 Task: Display the picks of the 2022 Victory Lane Racing NASCAR Cup Series for the race "Kwik Trip 250" on the track "Road America".
Action: Mouse scrolled (345, 455) with delta (0, 0)
Screenshot: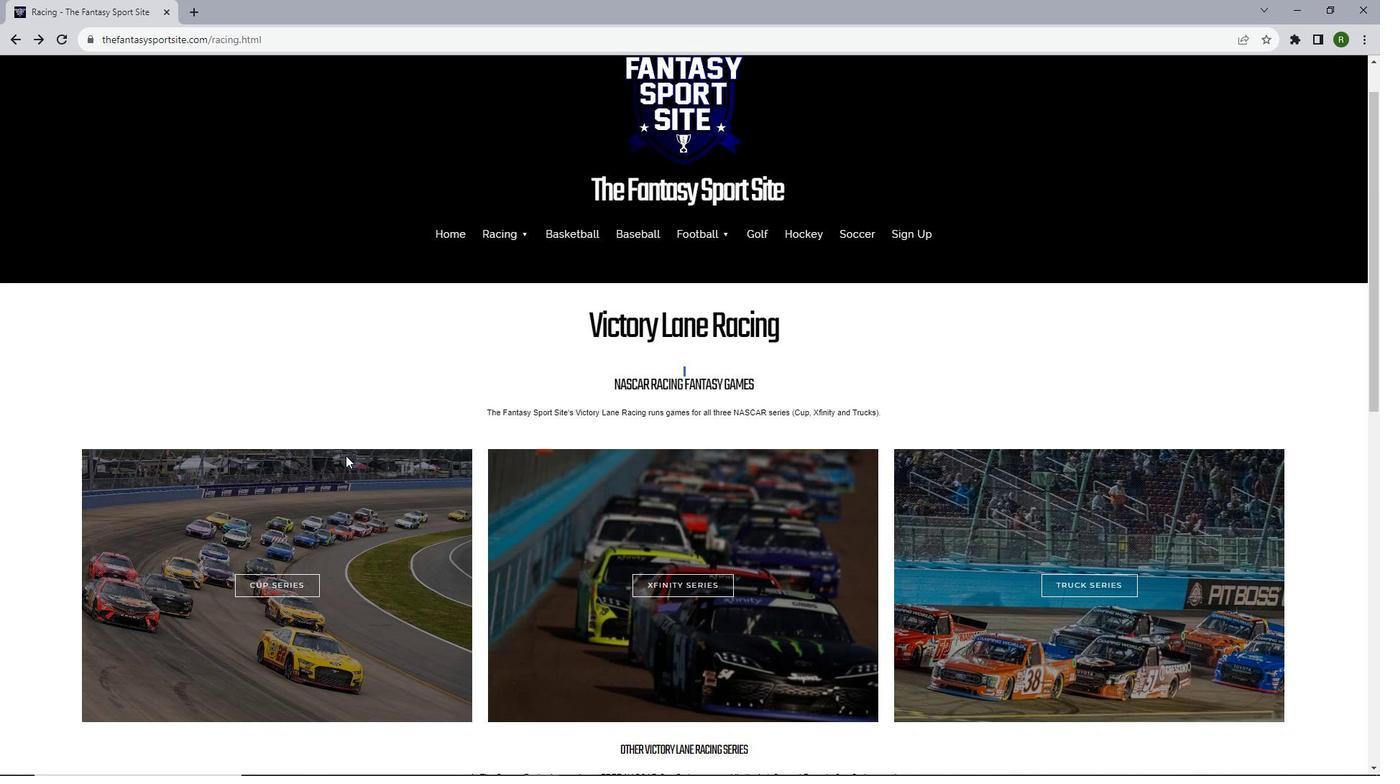 
Action: Mouse scrolled (345, 455) with delta (0, 0)
Screenshot: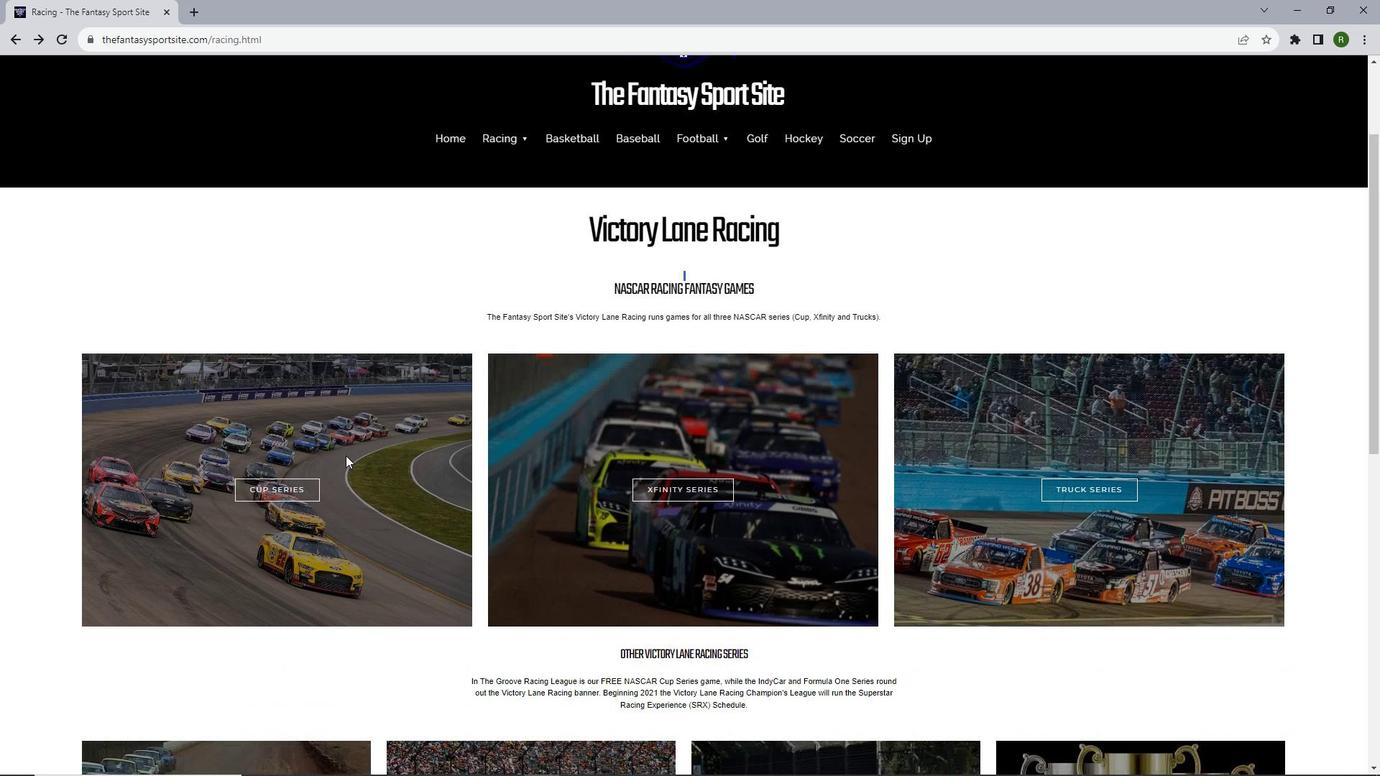 
Action: Mouse scrolled (345, 455) with delta (0, 0)
Screenshot: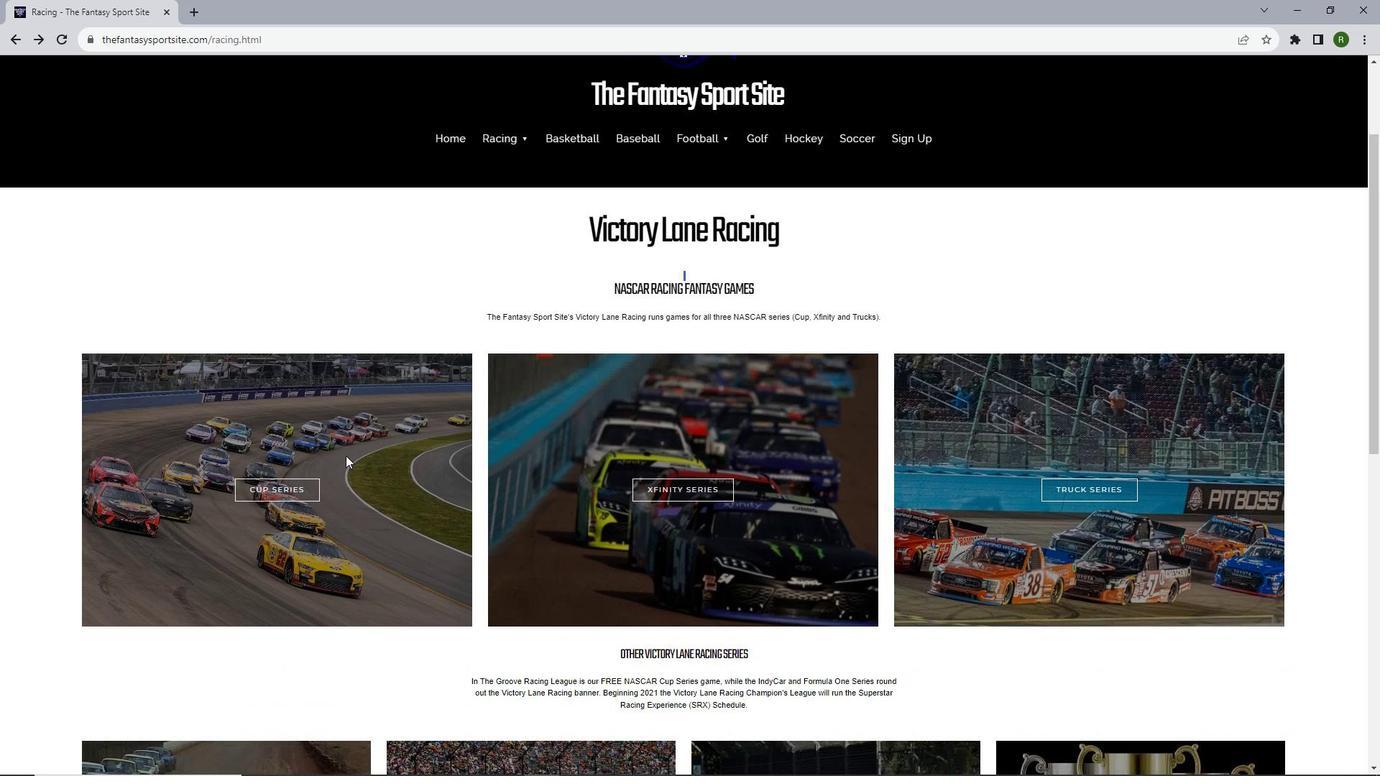 
Action: Mouse scrolled (345, 455) with delta (0, 0)
Screenshot: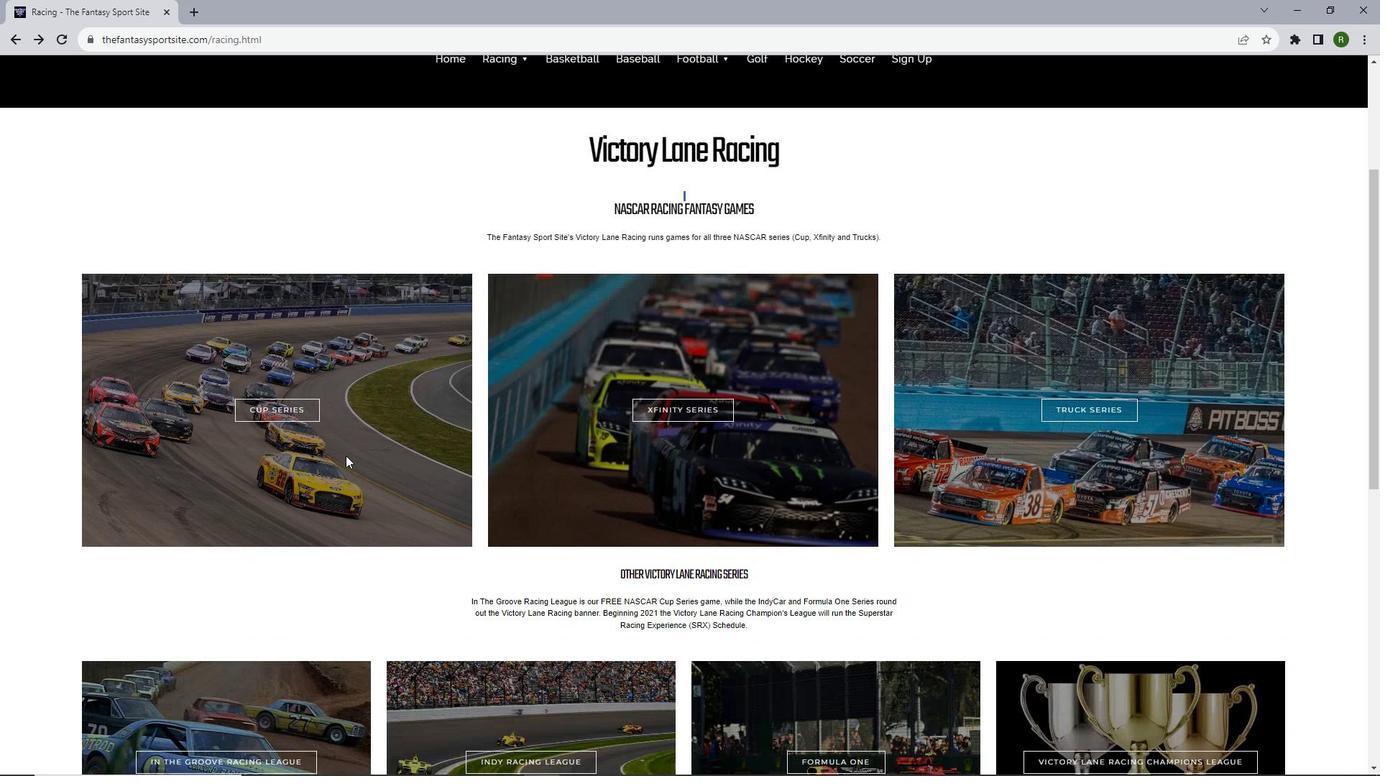 
Action: Mouse moved to (293, 361)
Screenshot: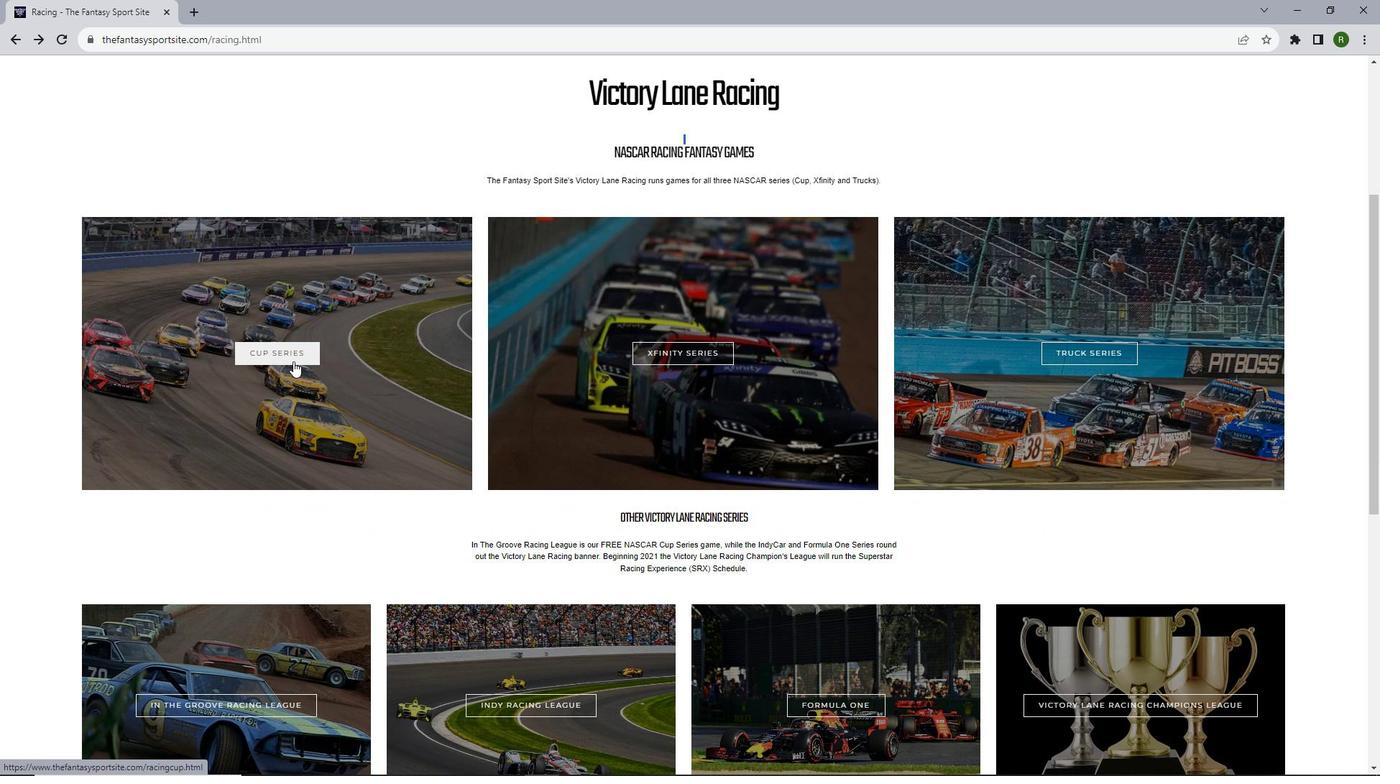 
Action: Mouse pressed left at (293, 361)
Screenshot: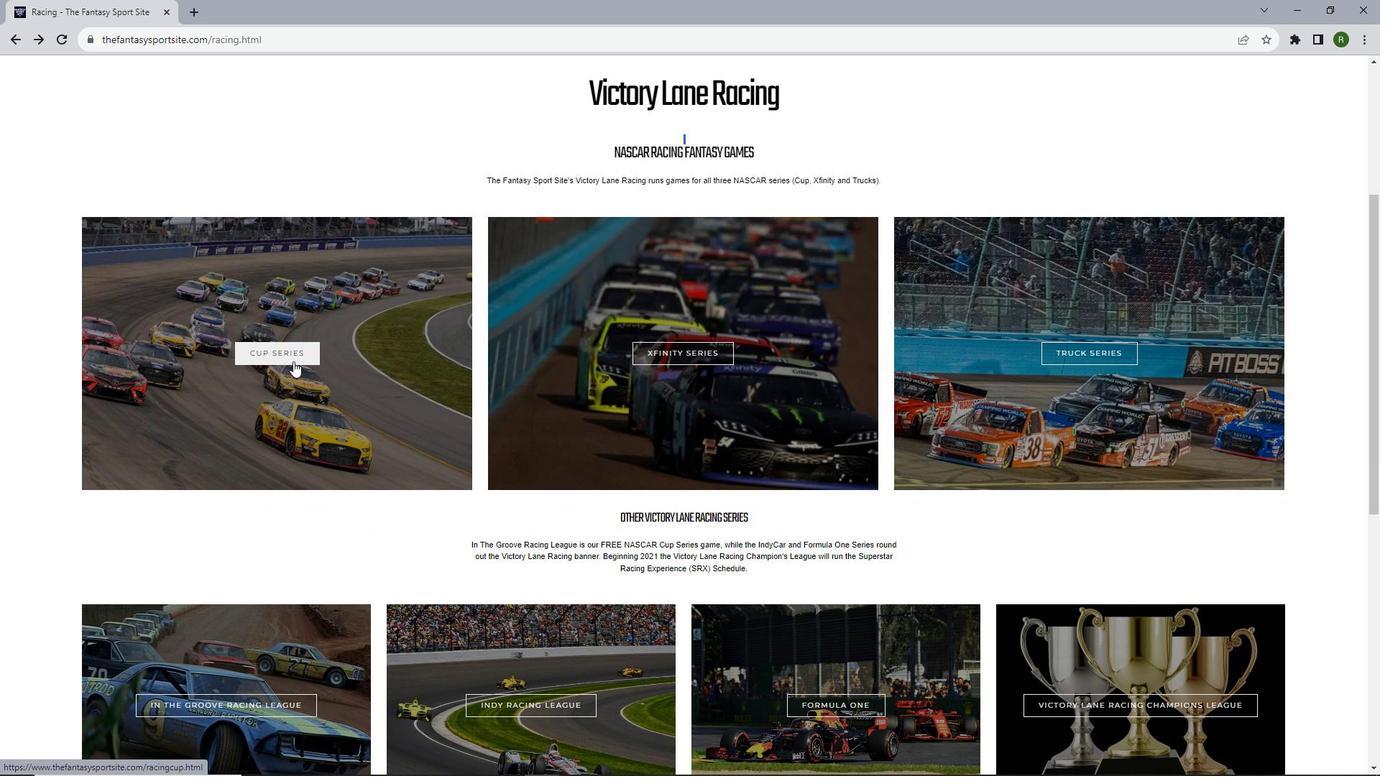 
Action: Mouse scrolled (293, 360) with delta (0, 0)
Screenshot: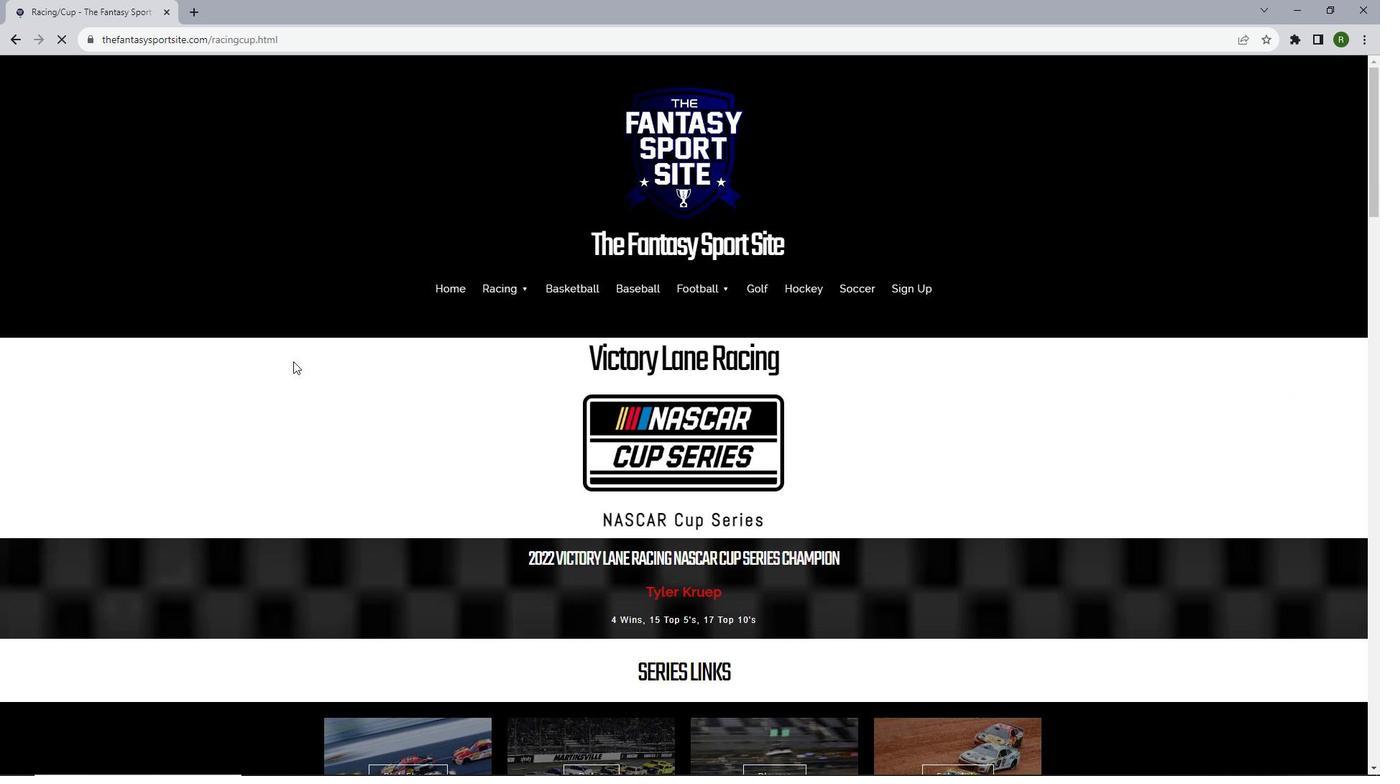 
Action: Mouse scrolled (293, 360) with delta (0, 0)
Screenshot: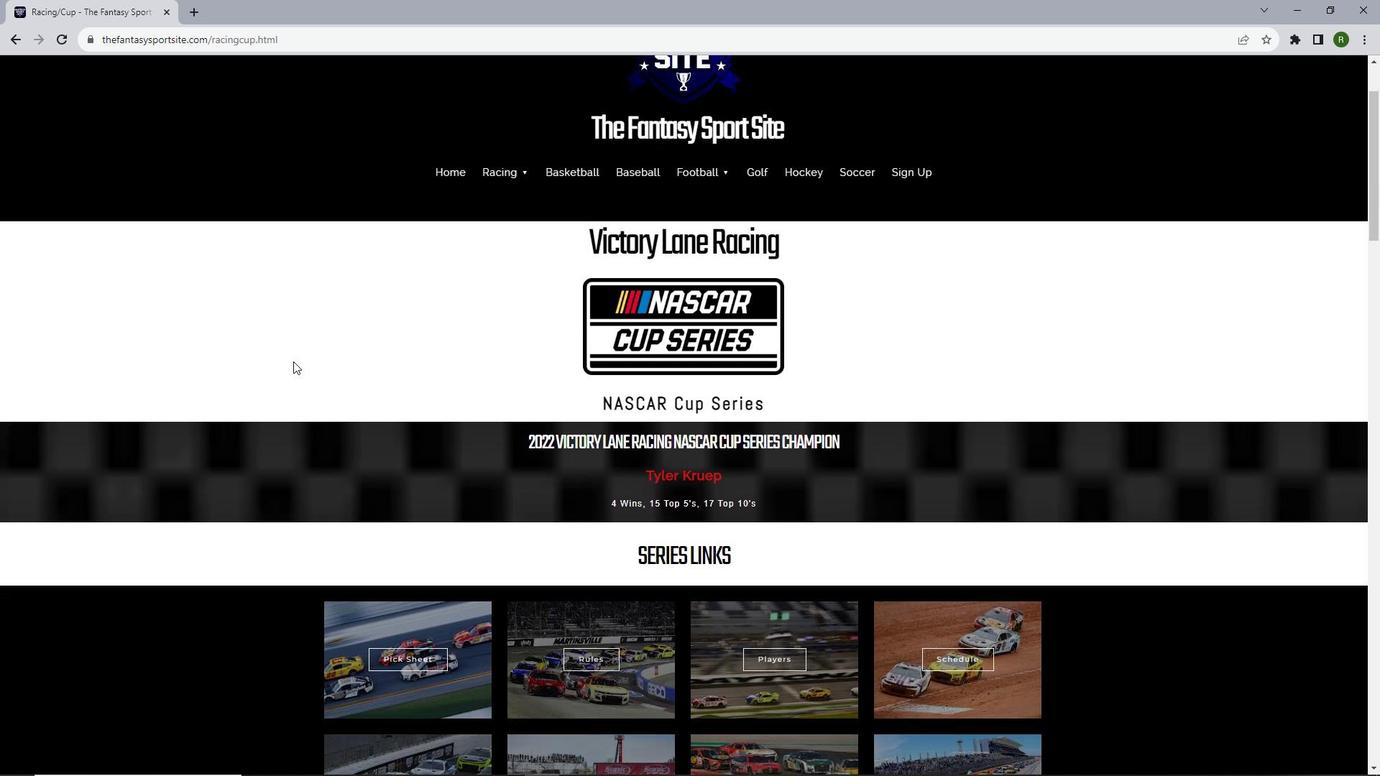 
Action: Mouse scrolled (293, 360) with delta (0, 0)
Screenshot: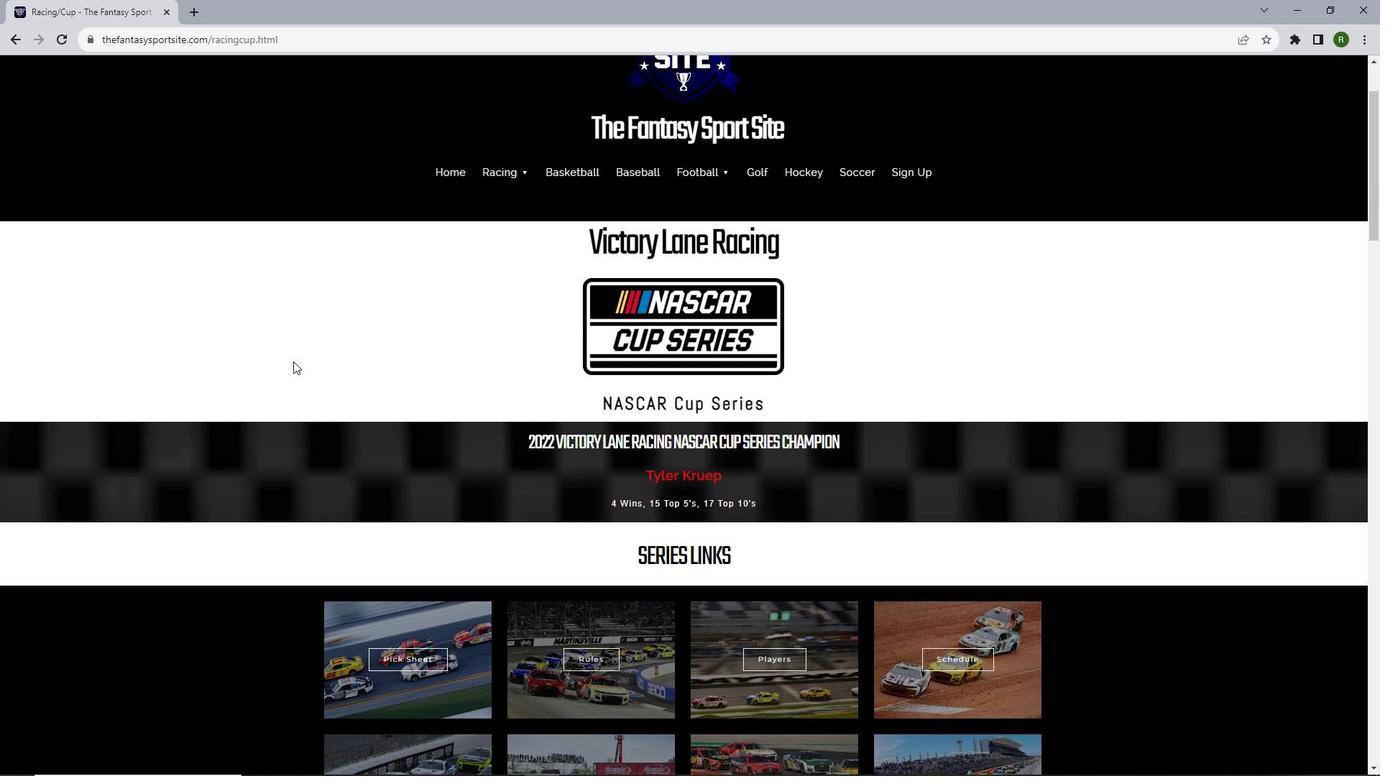 
Action: Mouse scrolled (293, 360) with delta (0, 0)
Screenshot: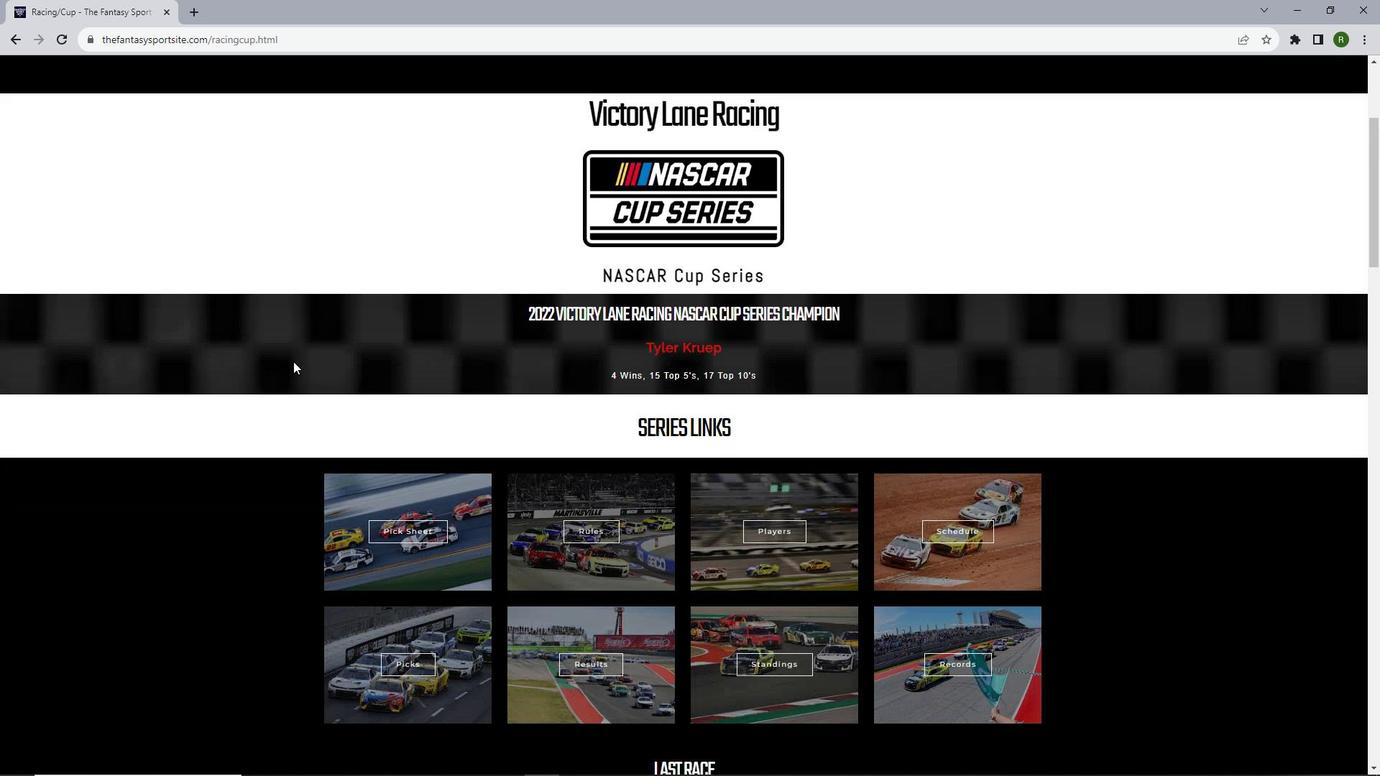 
Action: Mouse scrolled (293, 360) with delta (0, 0)
Screenshot: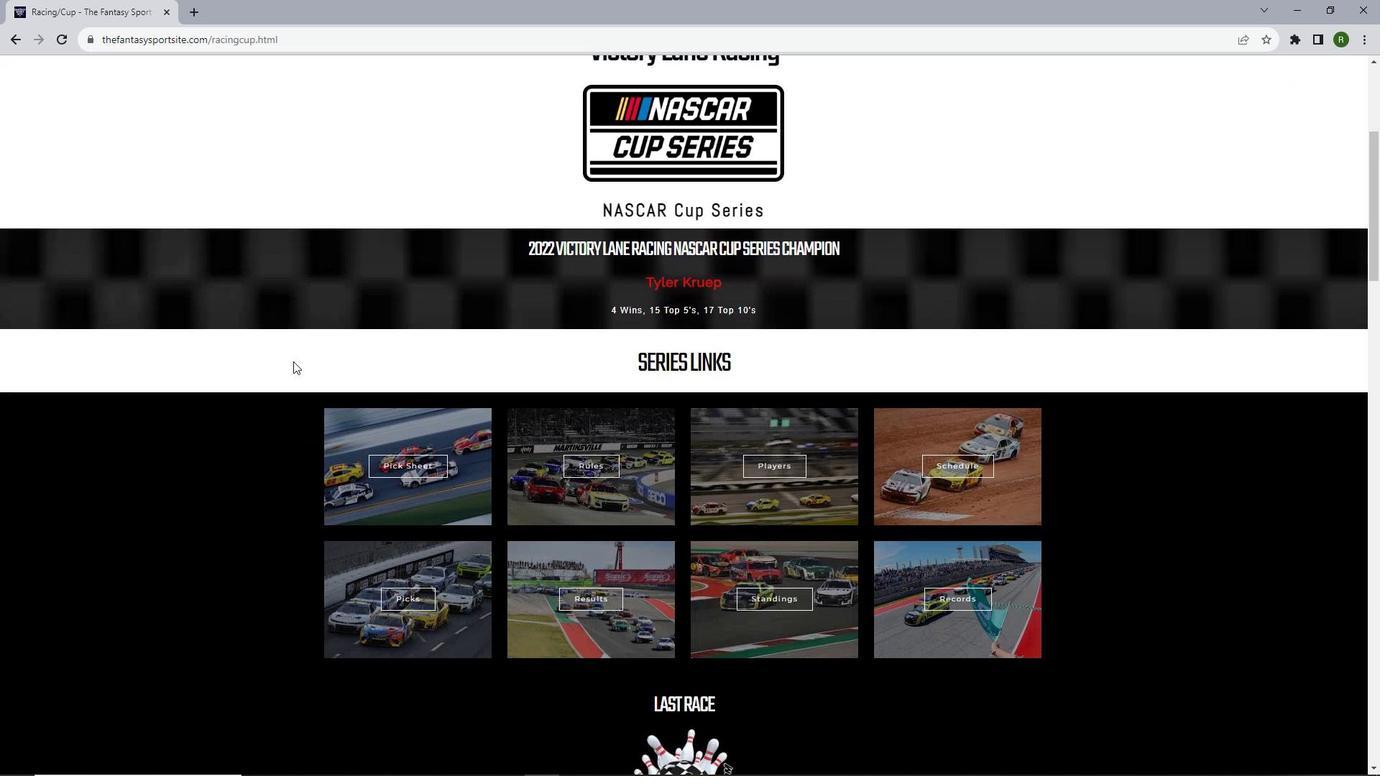 
Action: Mouse moved to (399, 556)
Screenshot: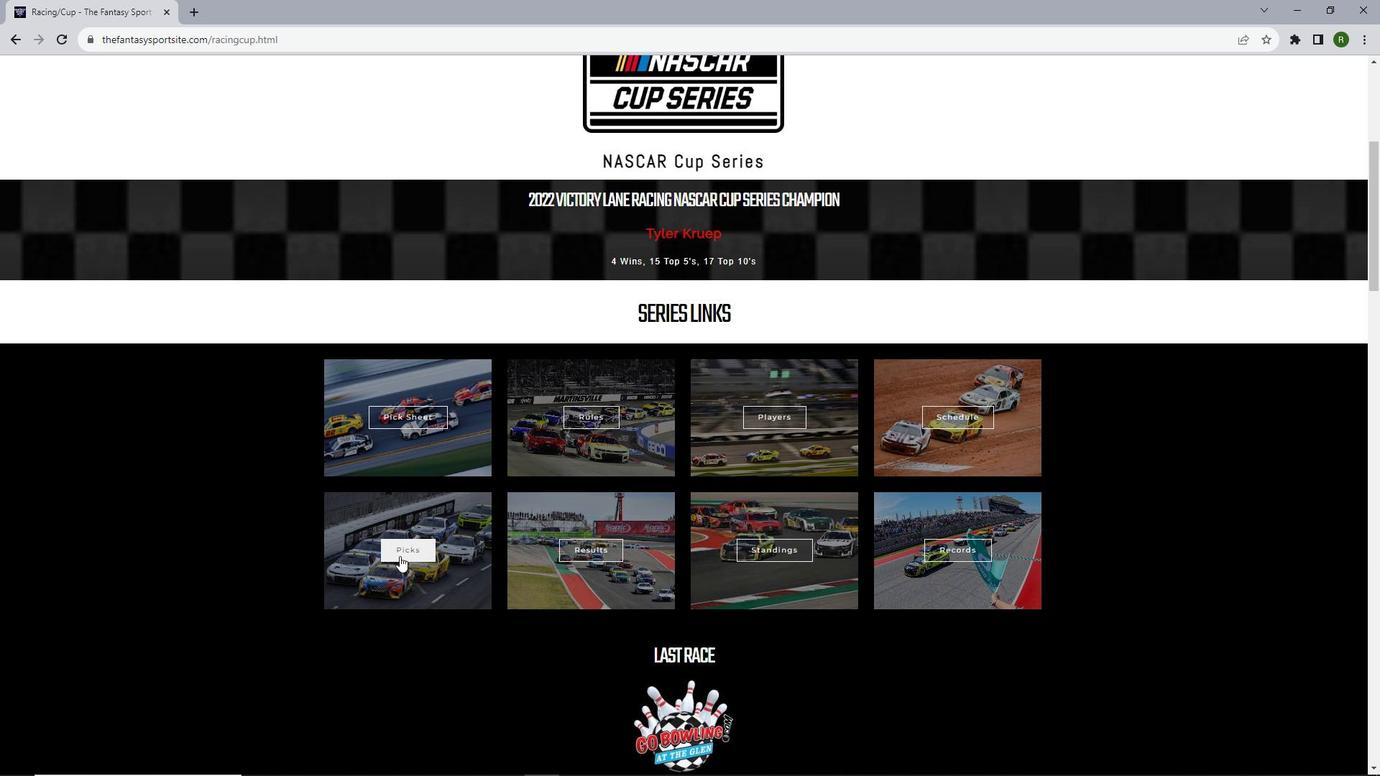 
Action: Mouse pressed left at (399, 556)
Screenshot: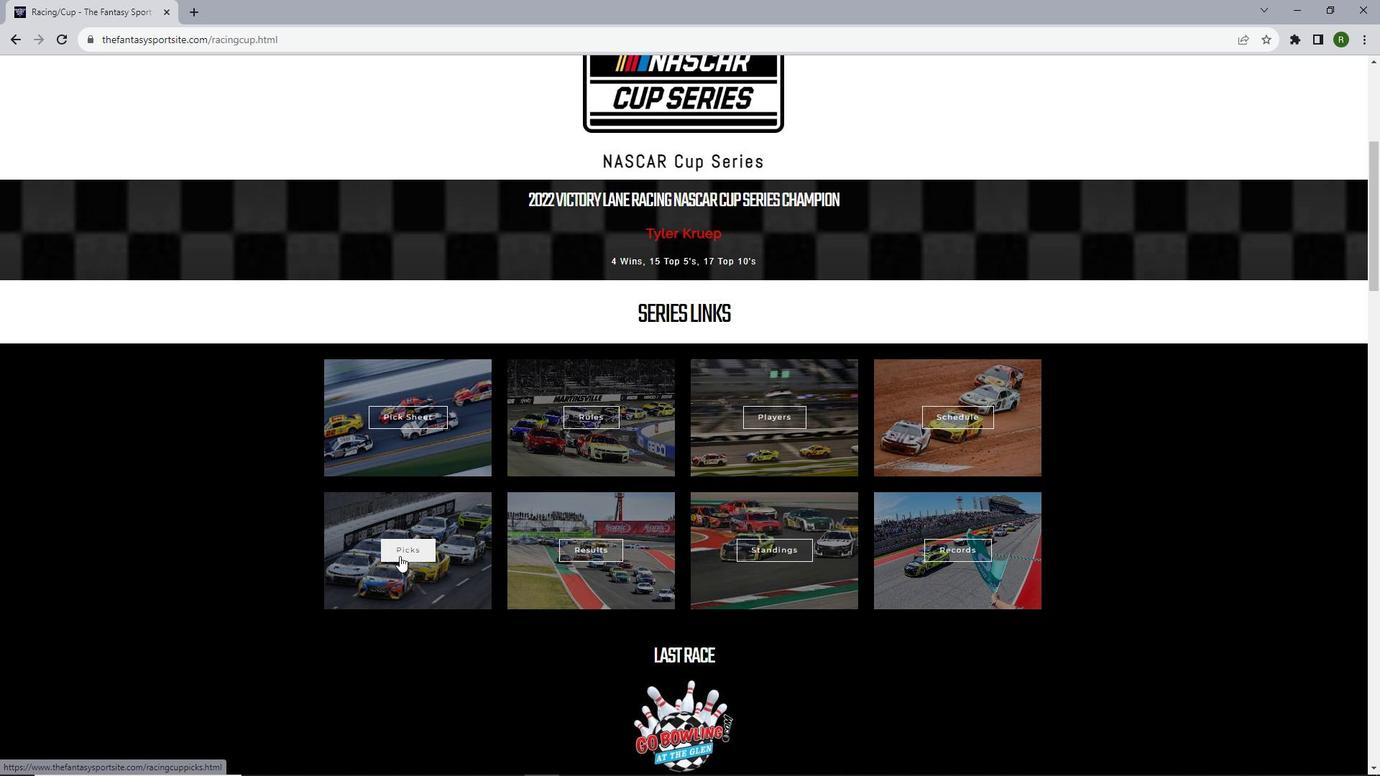 
Action: Mouse moved to (459, 435)
Screenshot: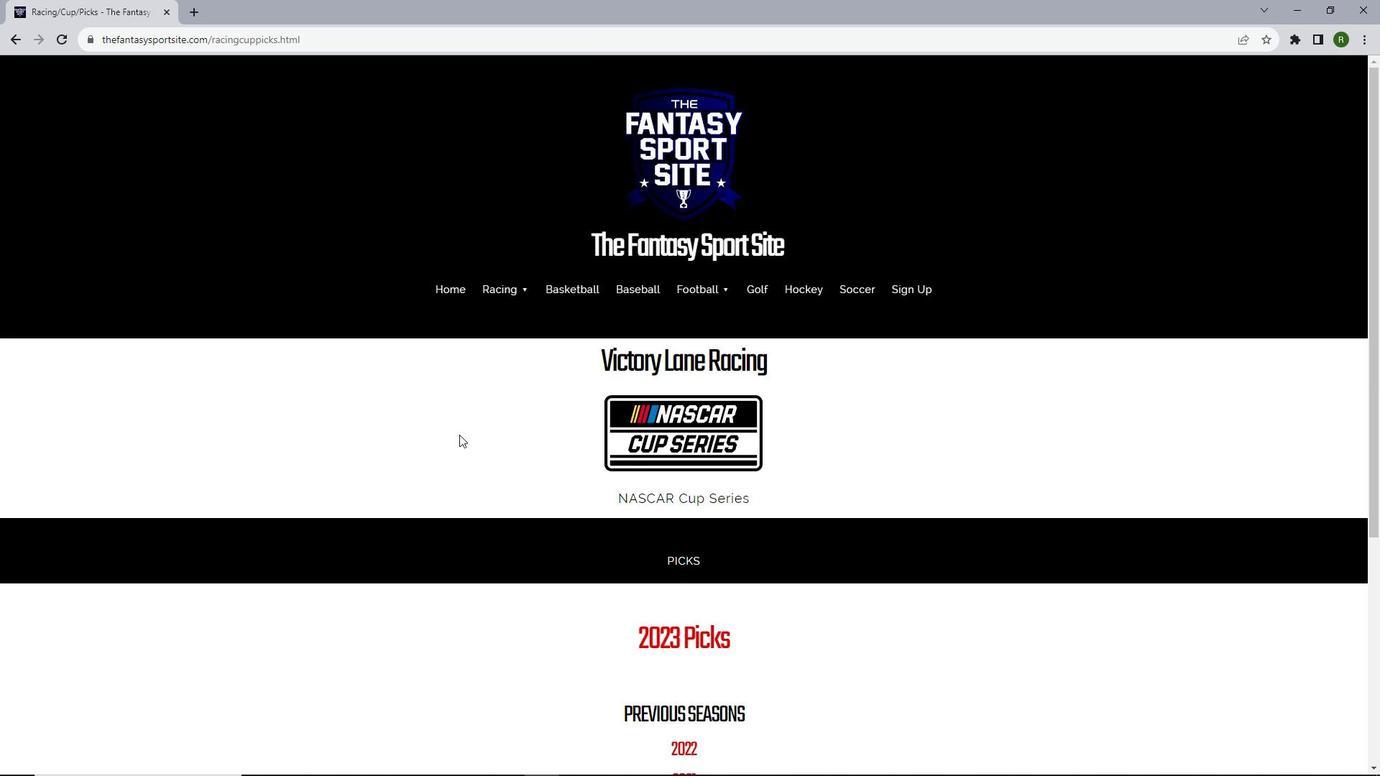 
Action: Mouse scrolled (459, 434) with delta (0, 0)
Screenshot: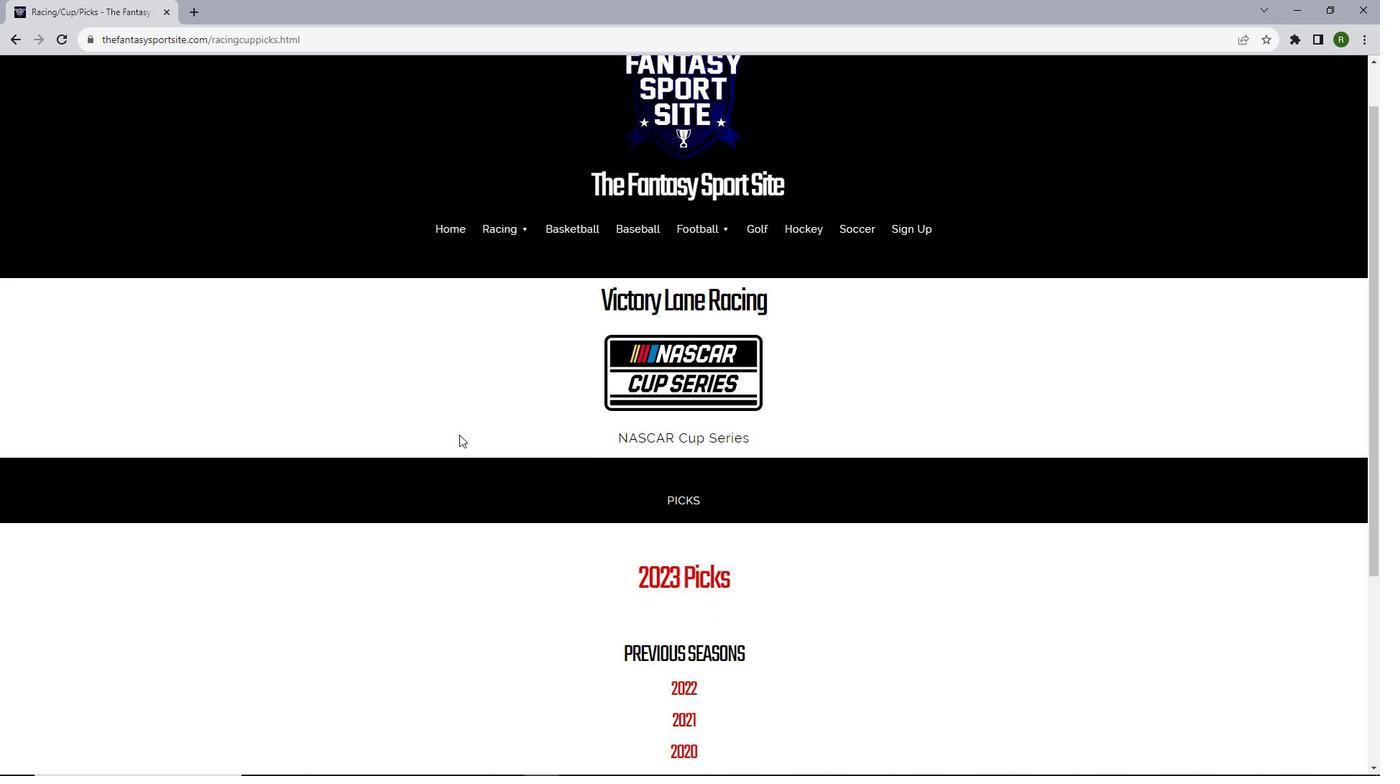 
Action: Mouse scrolled (459, 434) with delta (0, 0)
Screenshot: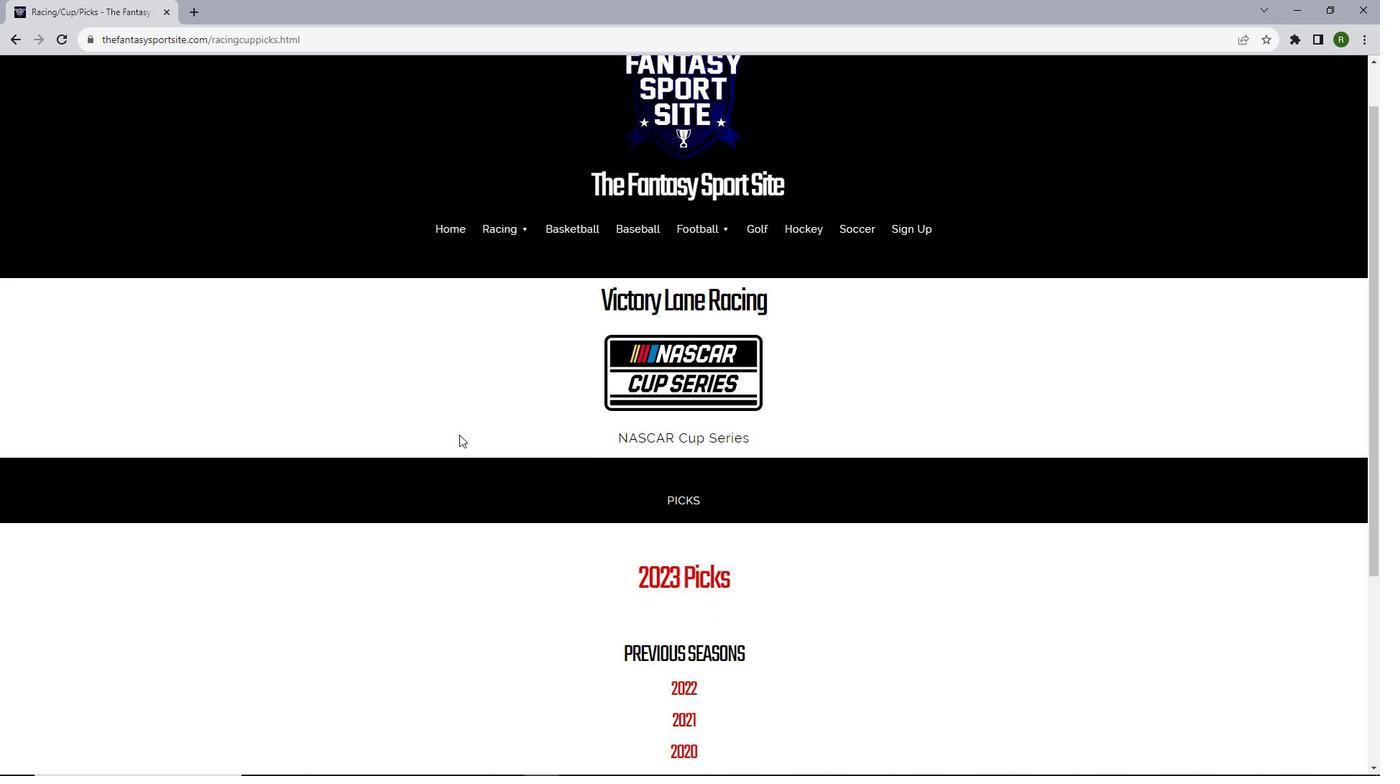 
Action: Mouse scrolled (459, 434) with delta (0, 0)
Screenshot: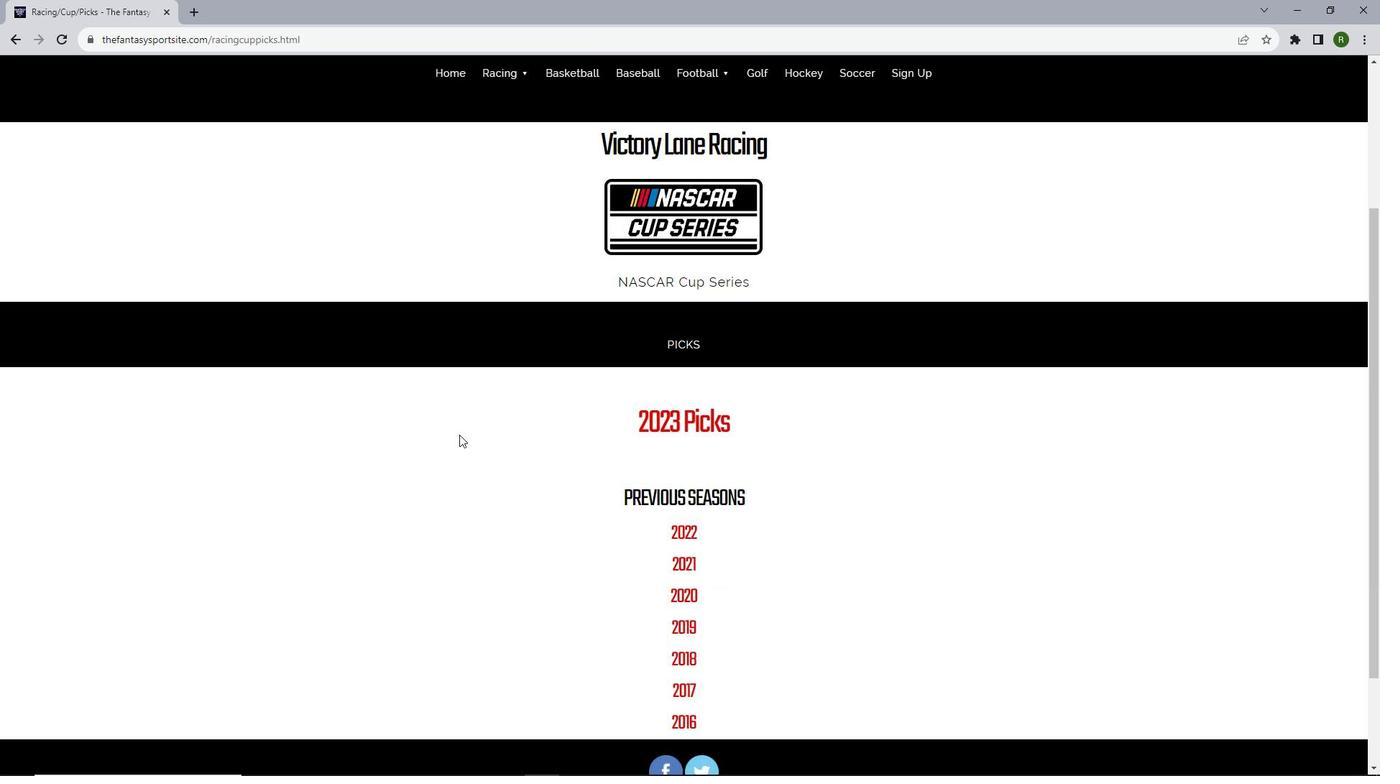 
Action: Mouse scrolled (459, 434) with delta (0, 0)
Screenshot: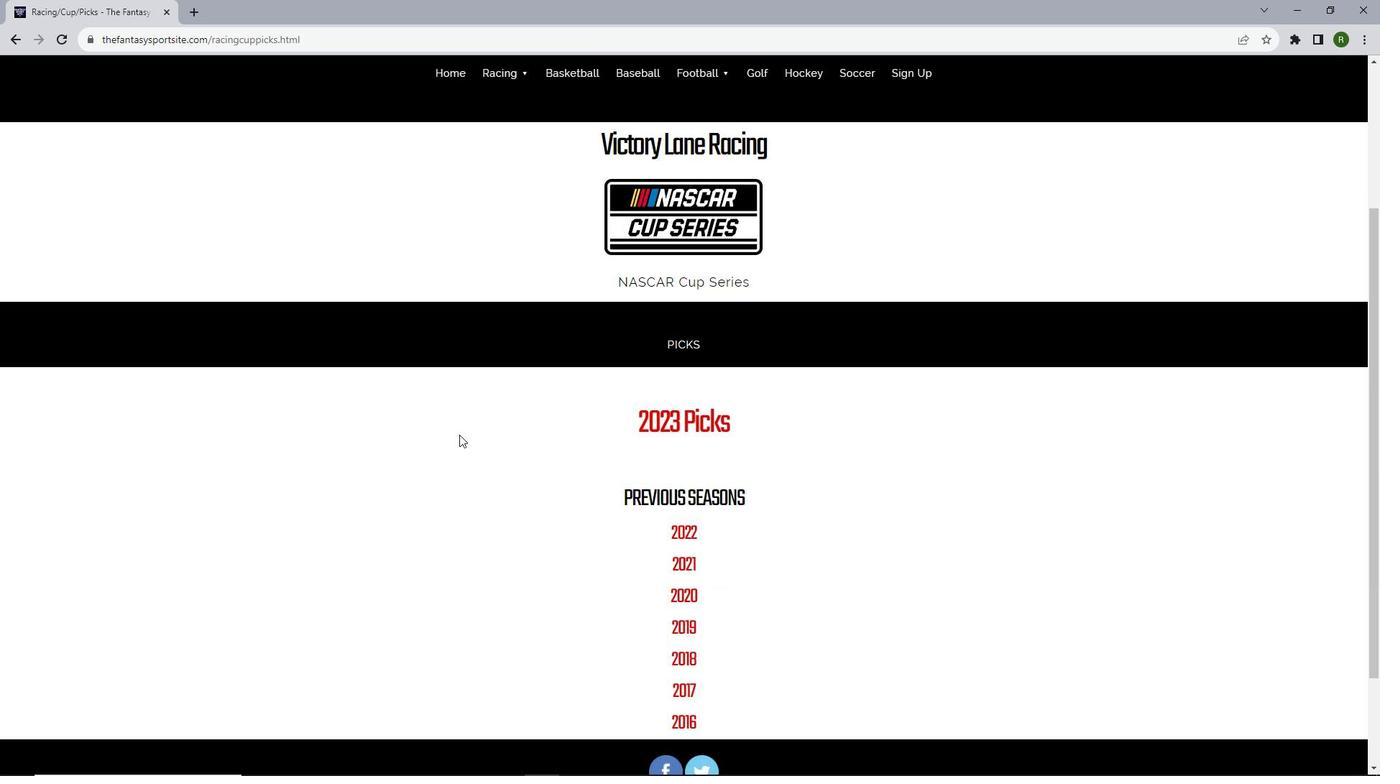 
Action: Mouse moved to (691, 422)
Screenshot: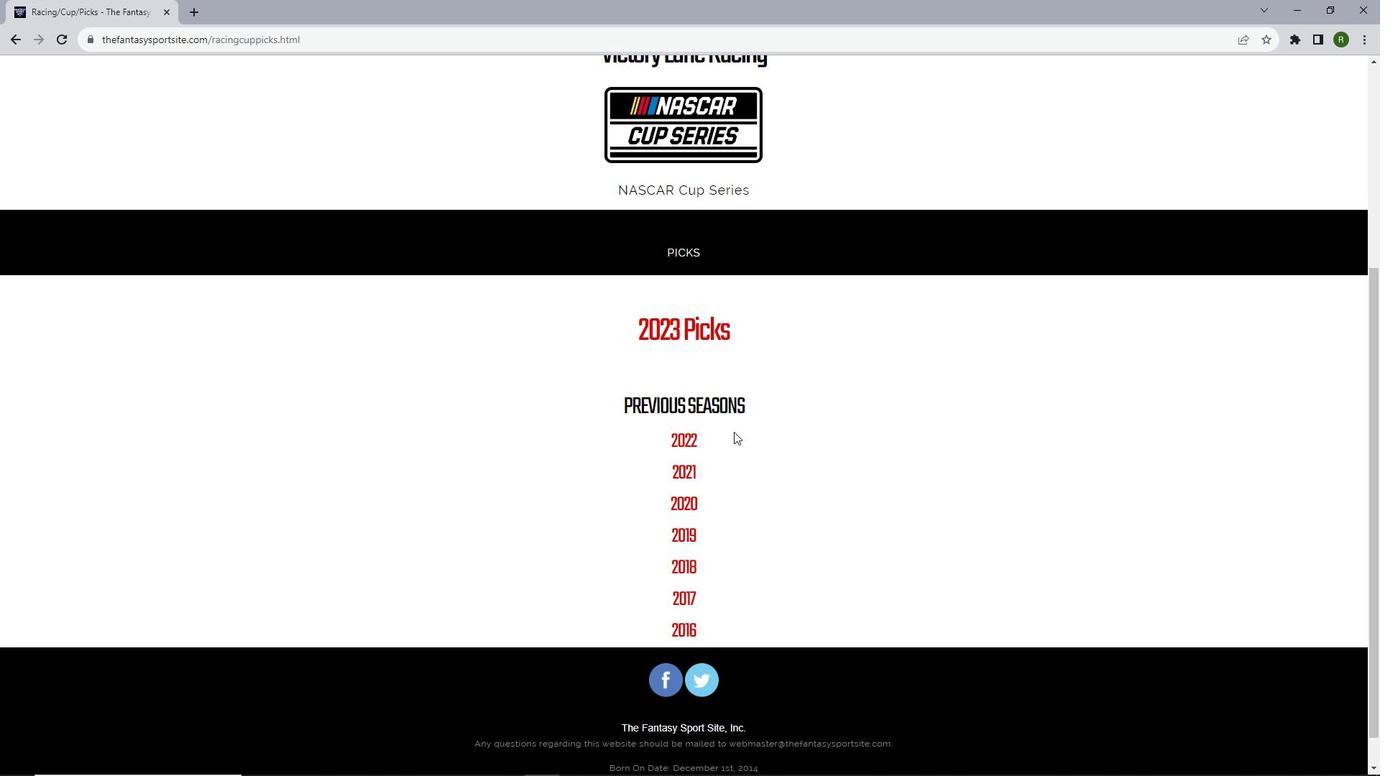 
Action: Mouse scrolled (691, 422) with delta (0, 0)
Screenshot: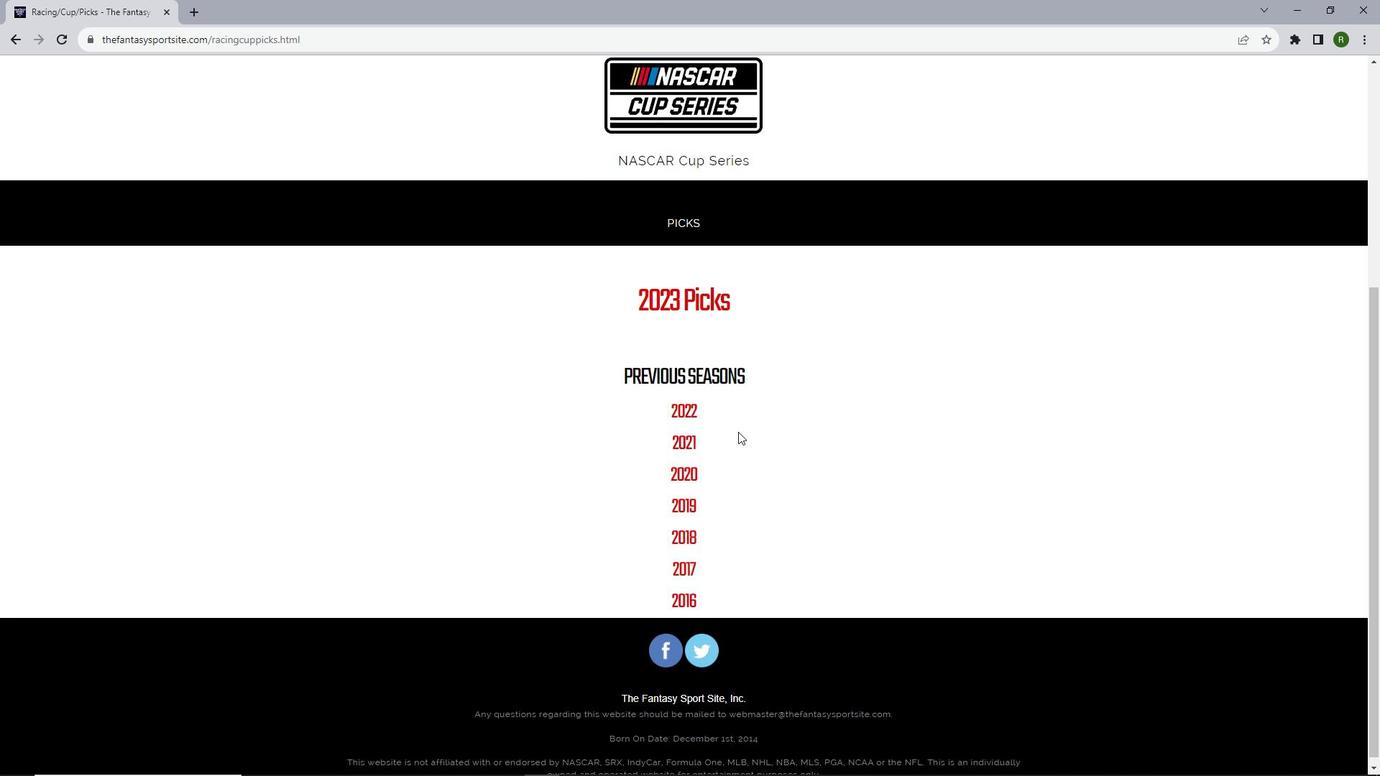 
Action: Mouse moved to (711, 428)
Screenshot: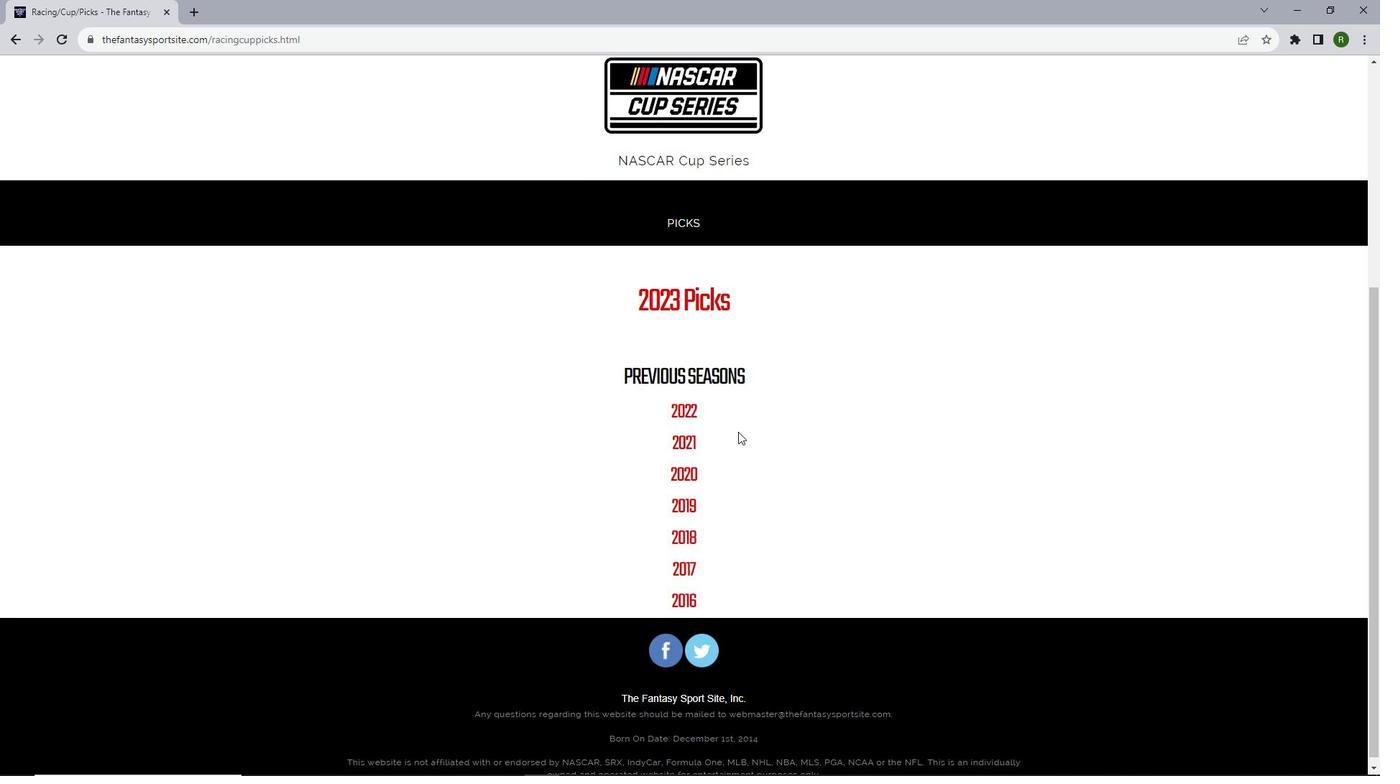 
Action: Mouse scrolled (711, 427) with delta (0, 0)
Screenshot: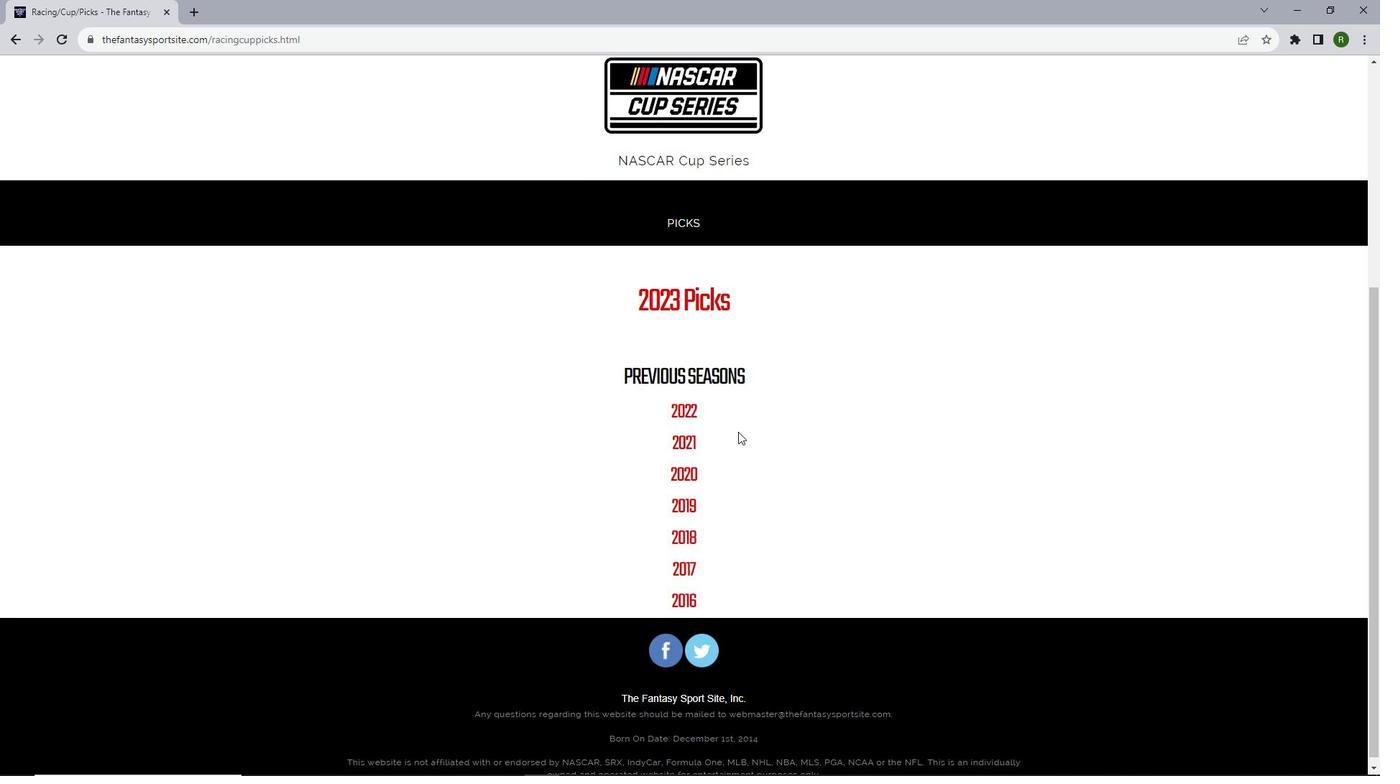 
Action: Mouse moved to (675, 403)
Screenshot: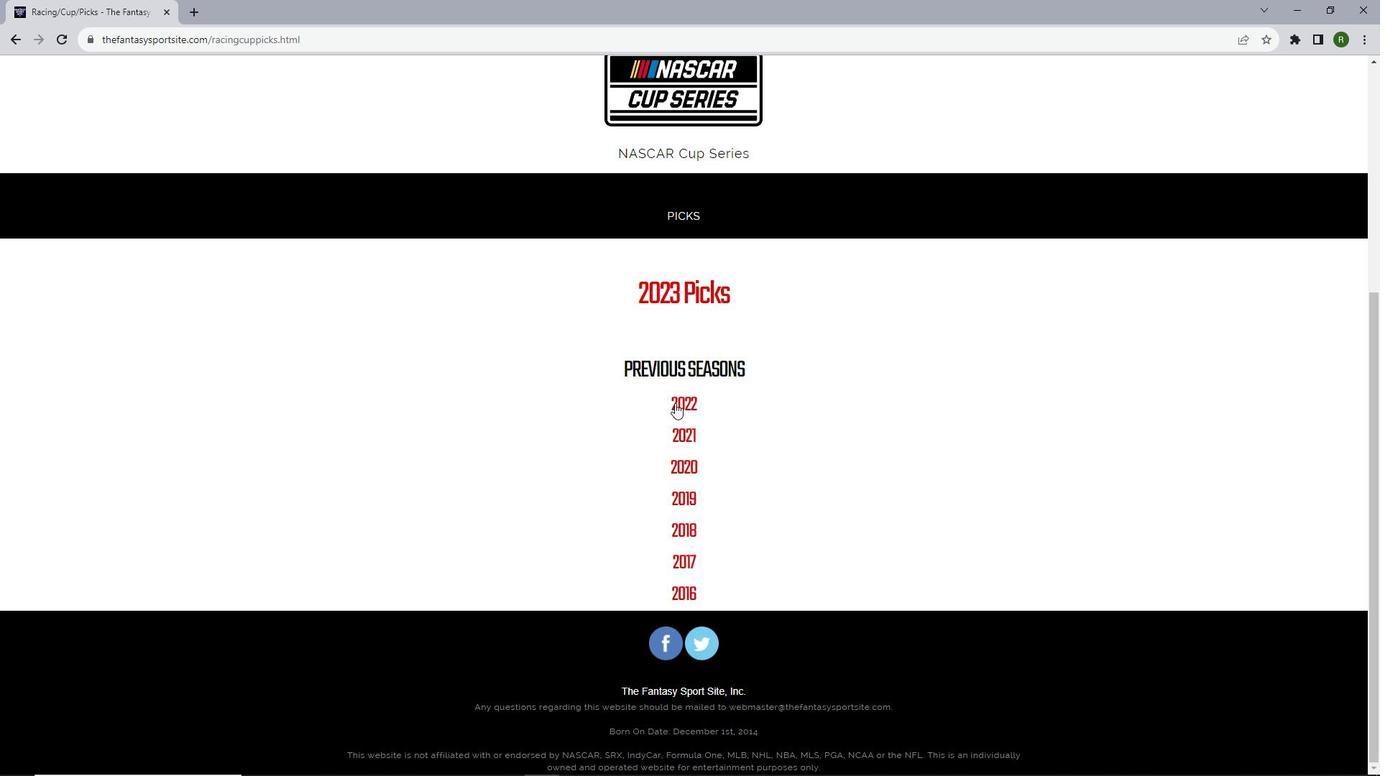 
Action: Mouse pressed left at (675, 403)
Screenshot: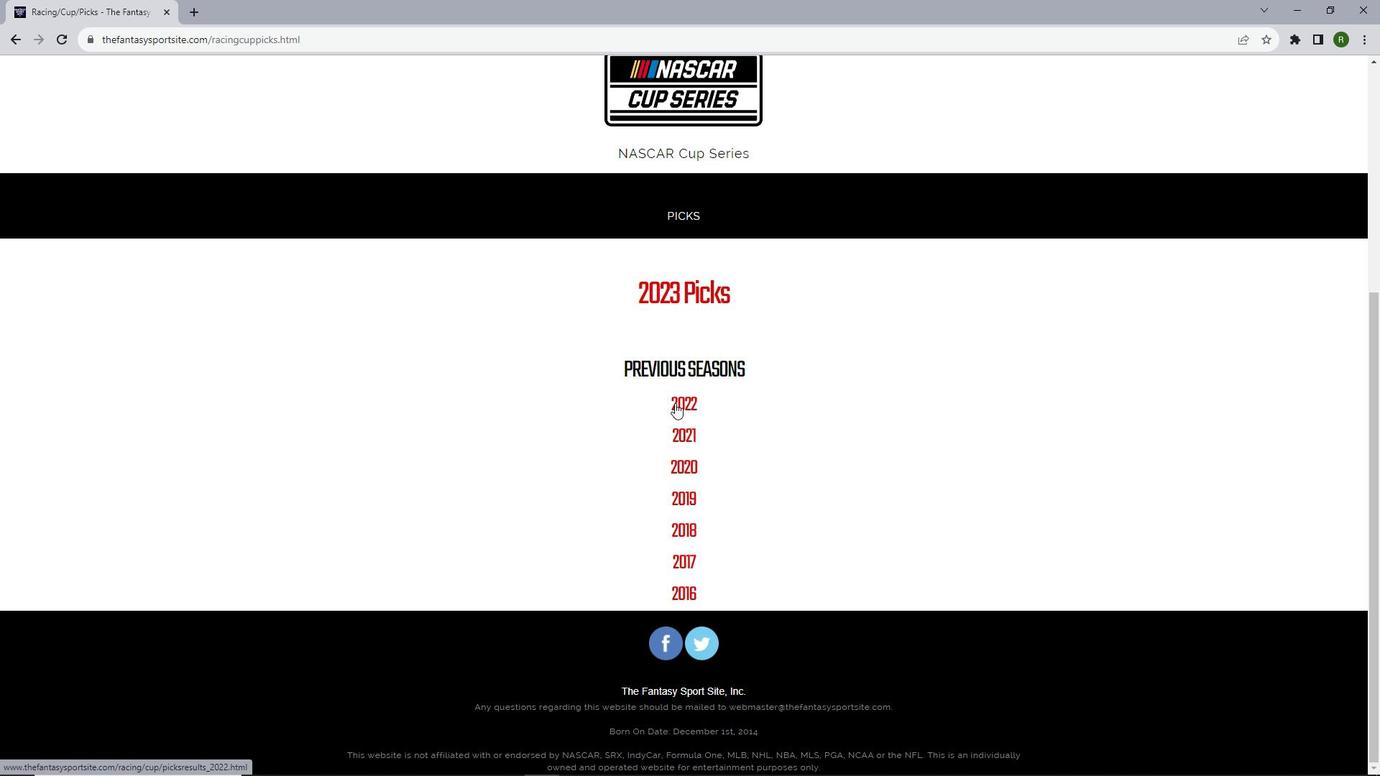 
Action: Mouse moved to (638, 401)
Screenshot: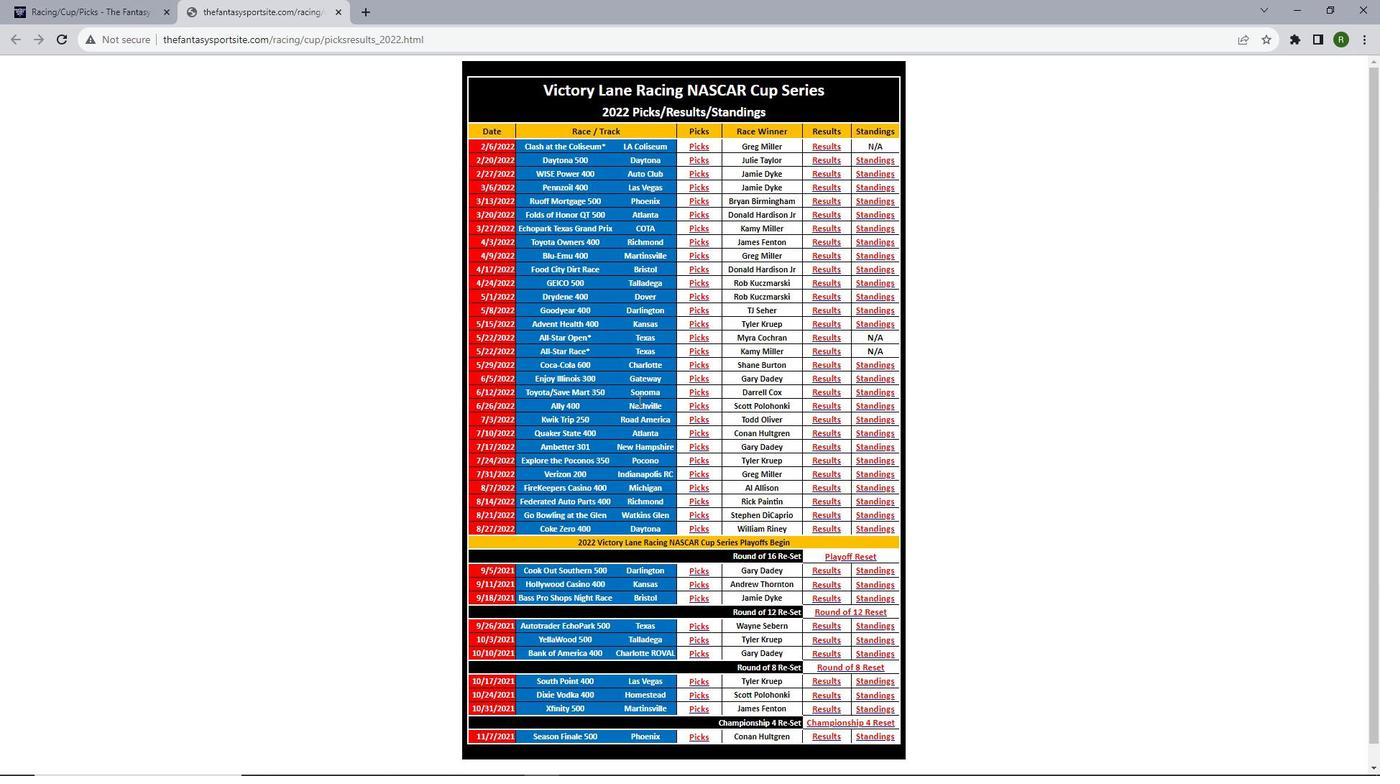 
Action: Mouse scrolled (638, 400) with delta (0, 0)
Screenshot: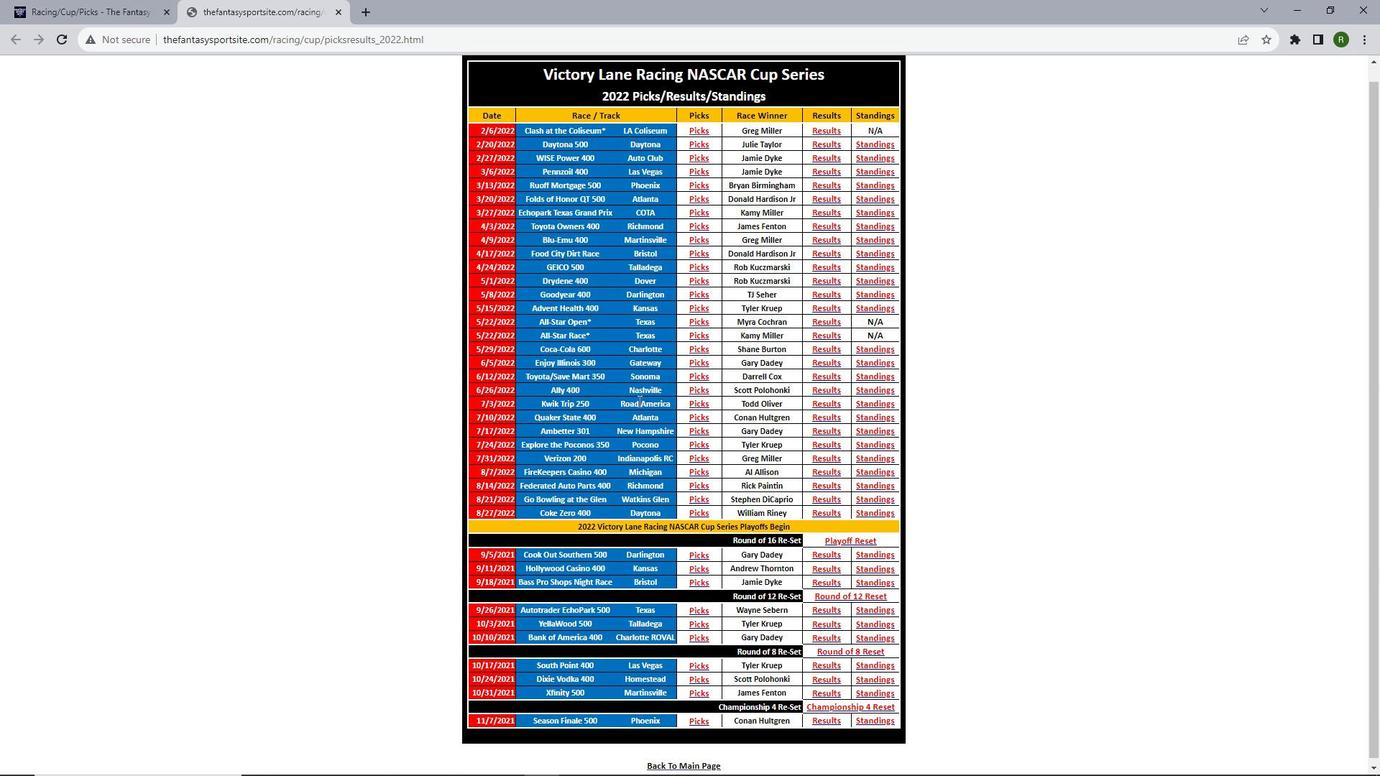 
Action: Mouse moved to (701, 398)
Screenshot: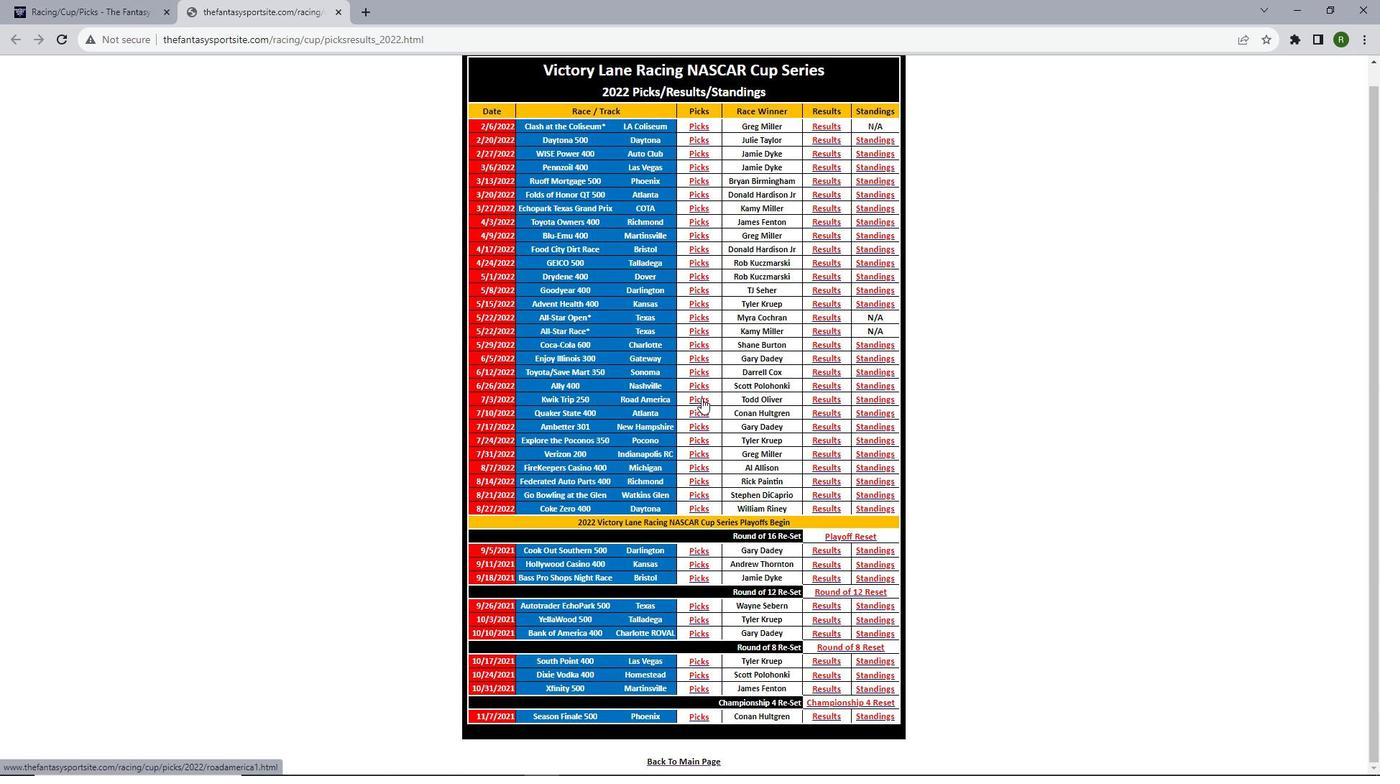 
Action: Mouse pressed left at (701, 398)
Screenshot: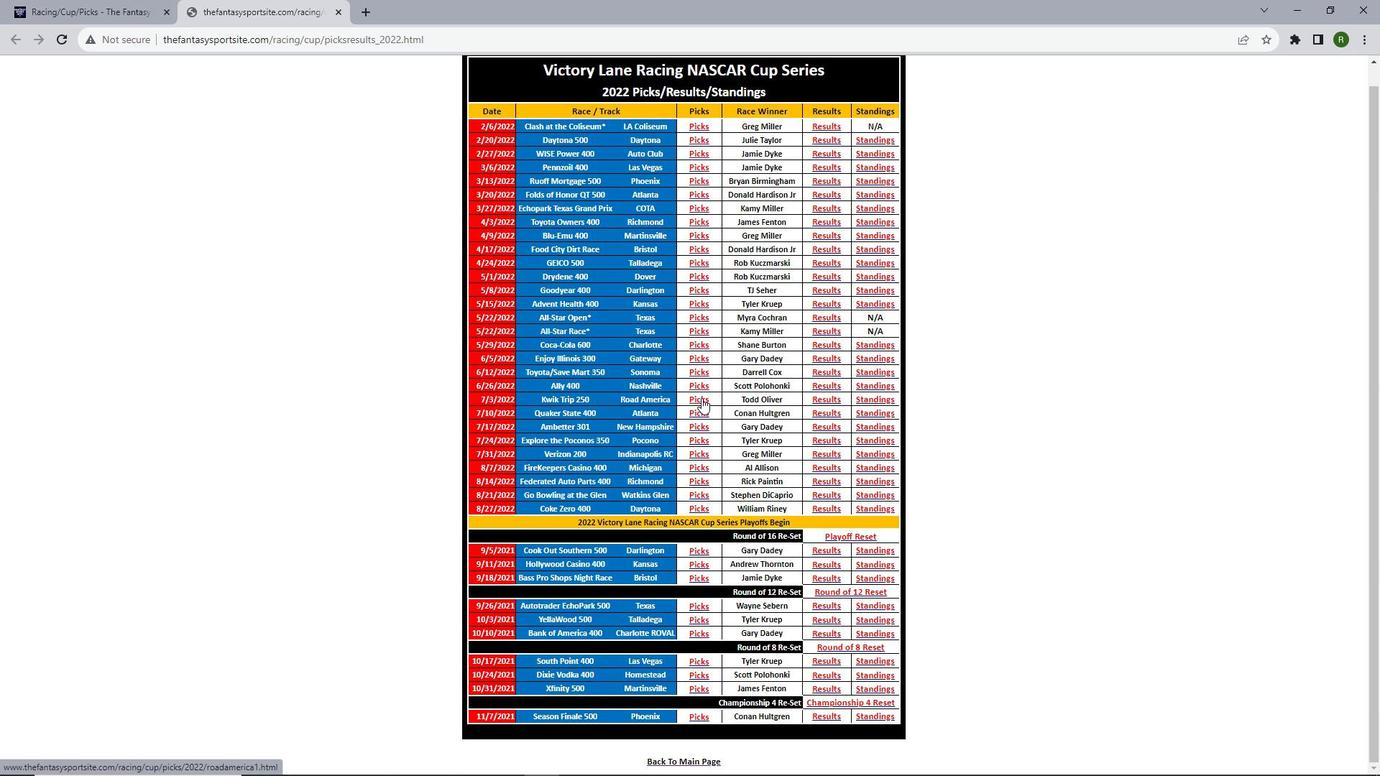 
Action: Mouse moved to (593, 383)
Screenshot: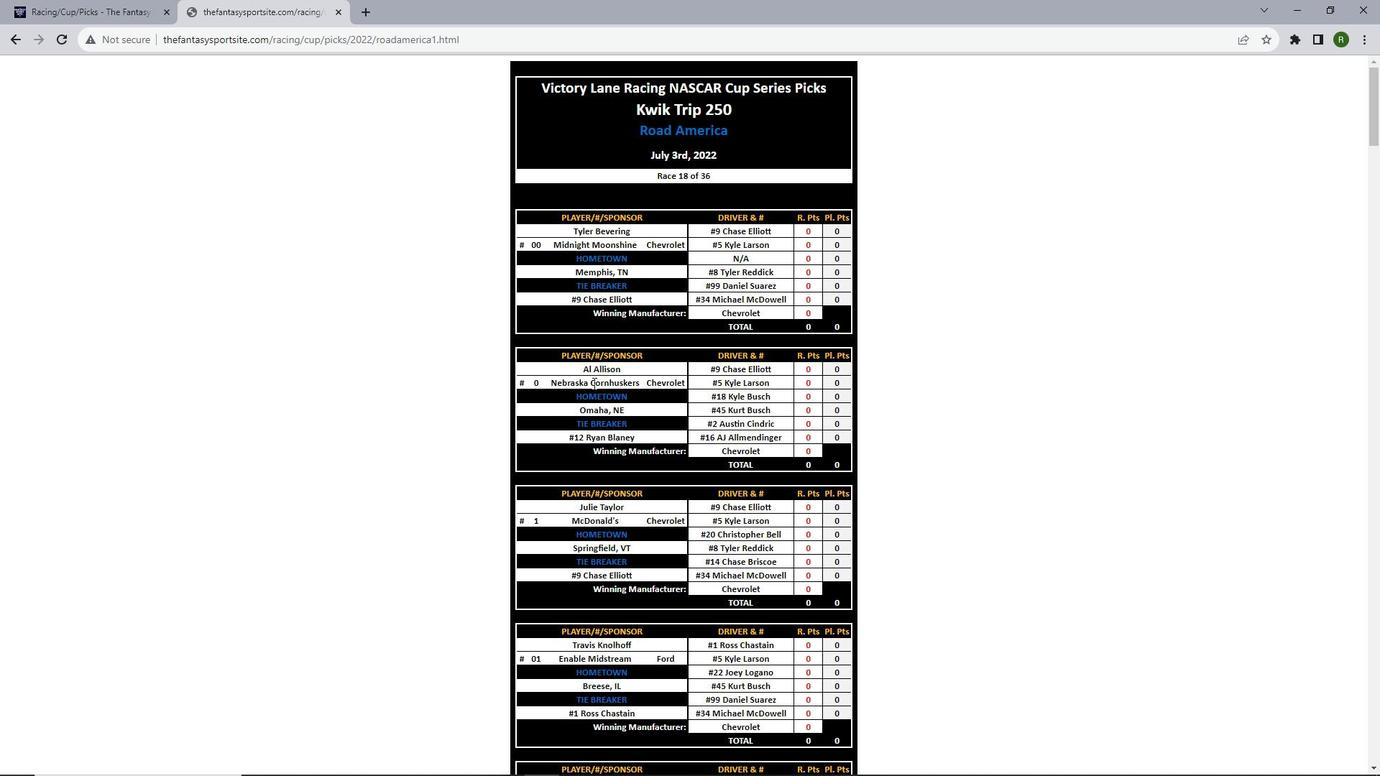 
Action: Mouse scrolled (593, 382) with delta (0, 0)
Screenshot: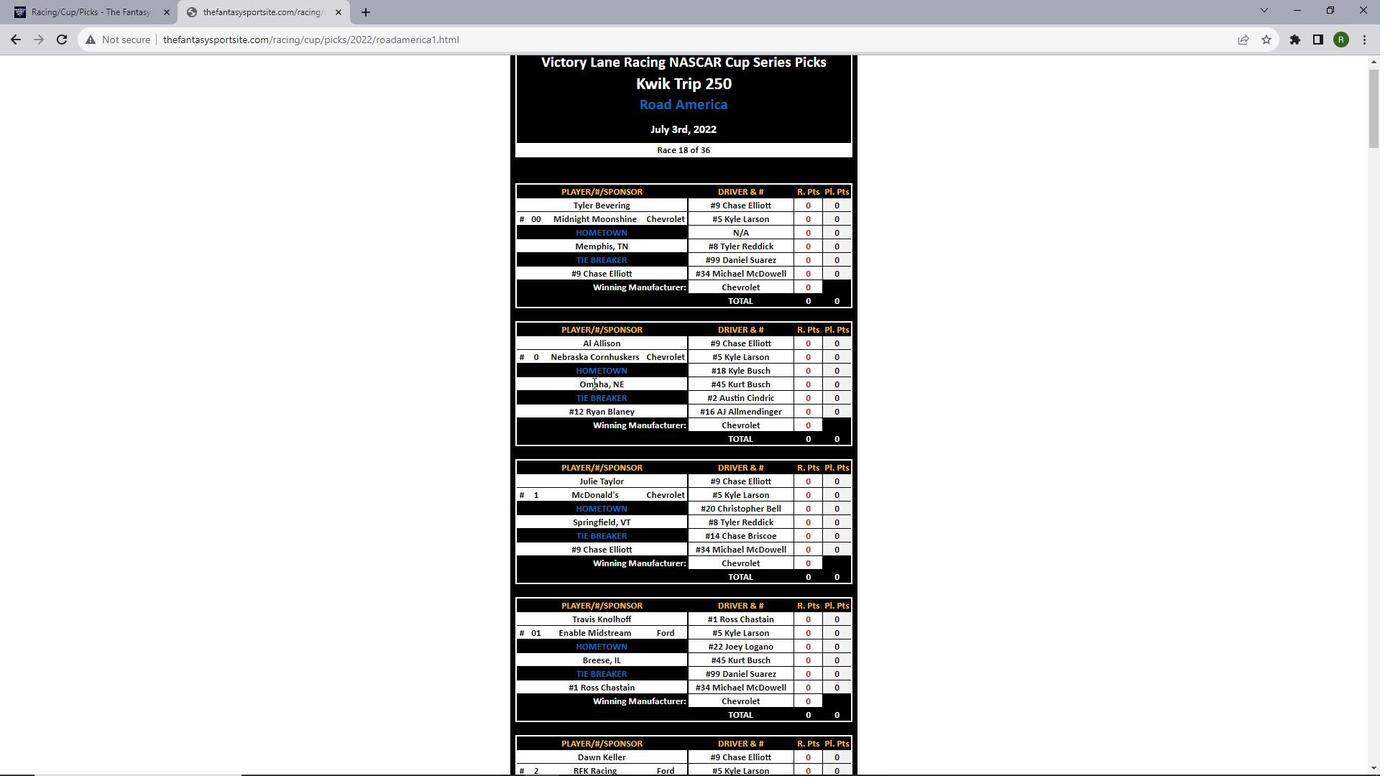 
Action: Mouse scrolled (593, 382) with delta (0, 0)
Screenshot: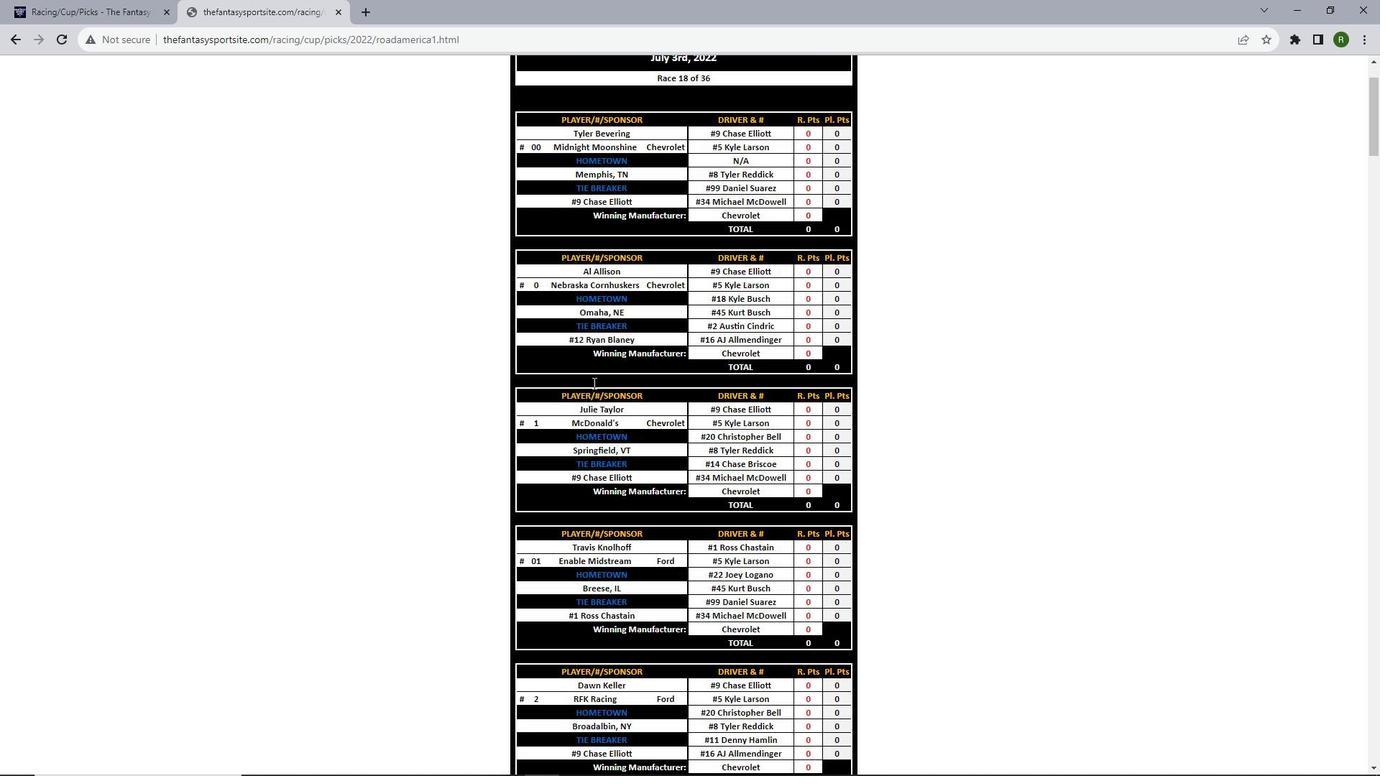 
Action: Mouse scrolled (593, 382) with delta (0, 0)
Screenshot: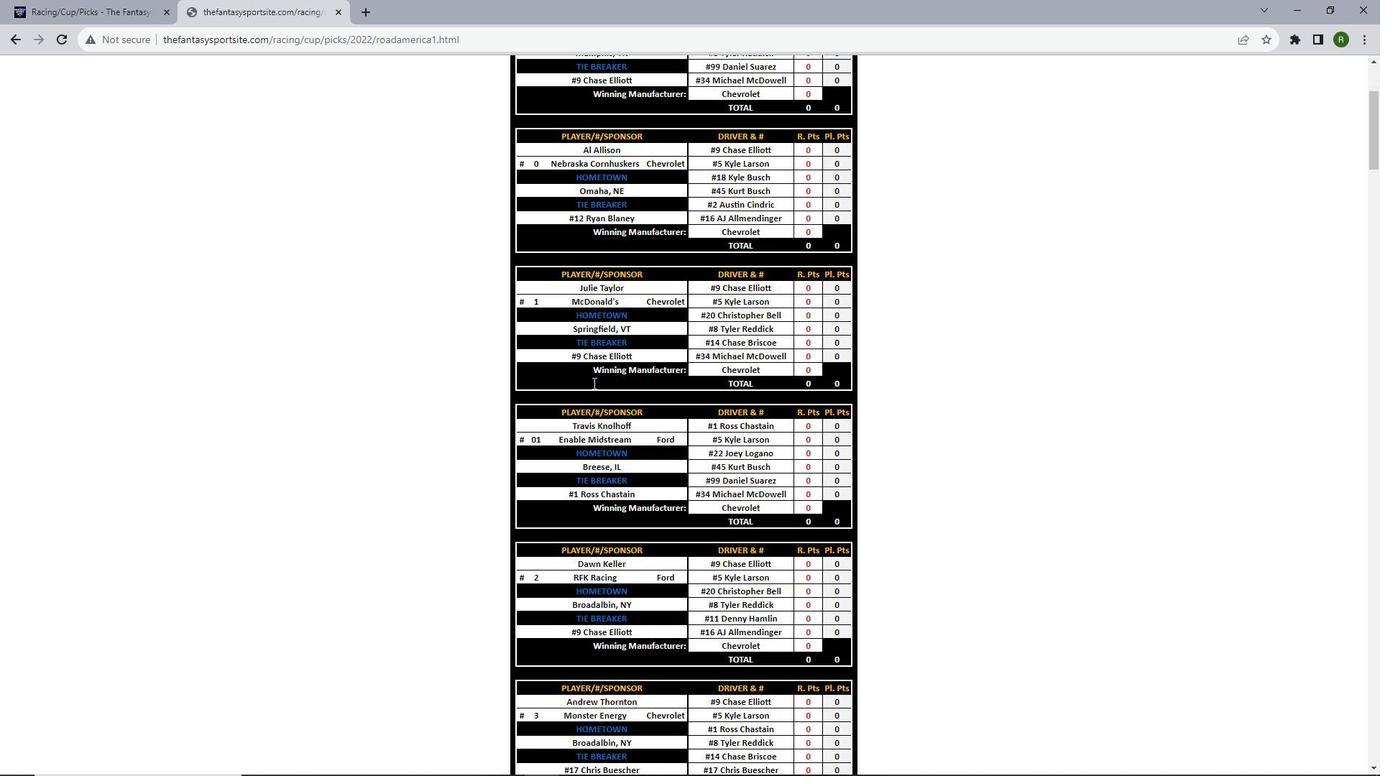
Action: Mouse scrolled (593, 382) with delta (0, 0)
Screenshot: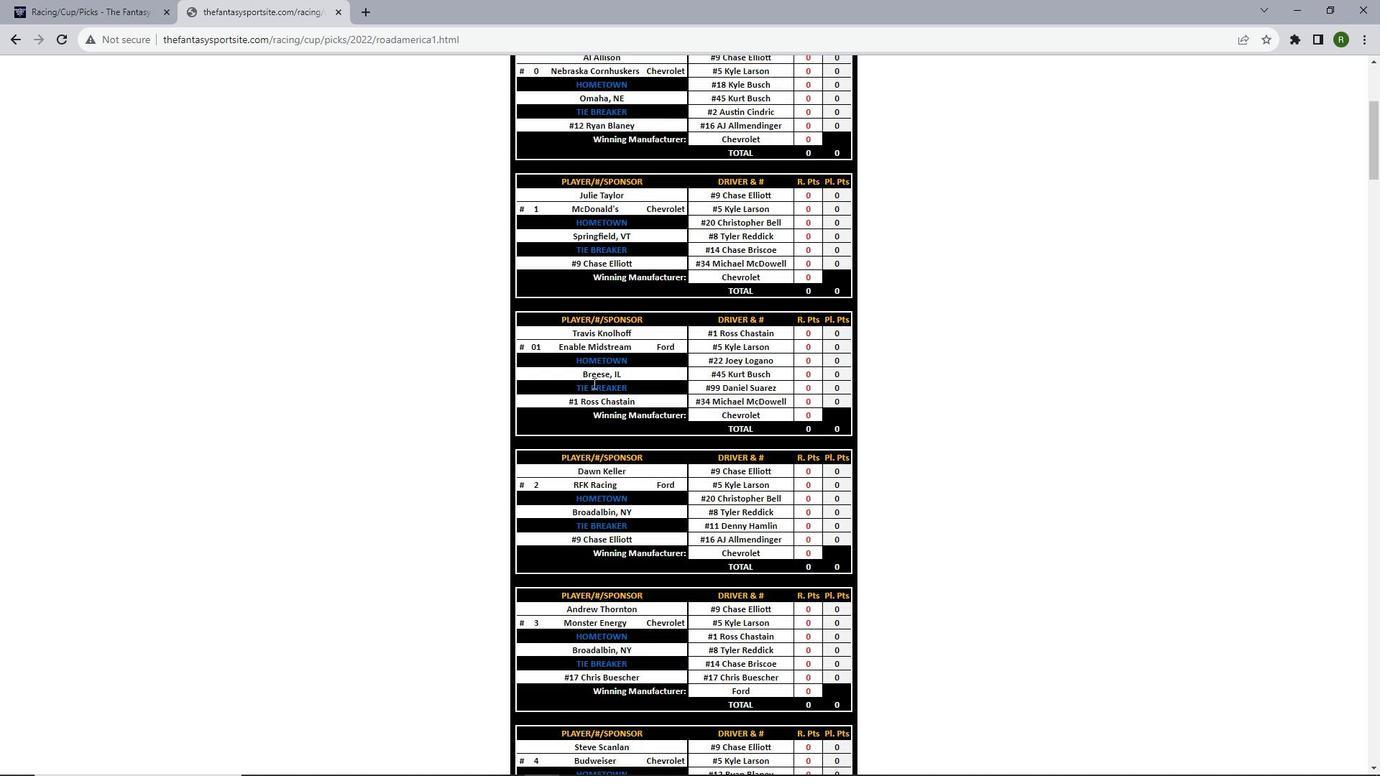
Action: Mouse scrolled (593, 382) with delta (0, 0)
Screenshot: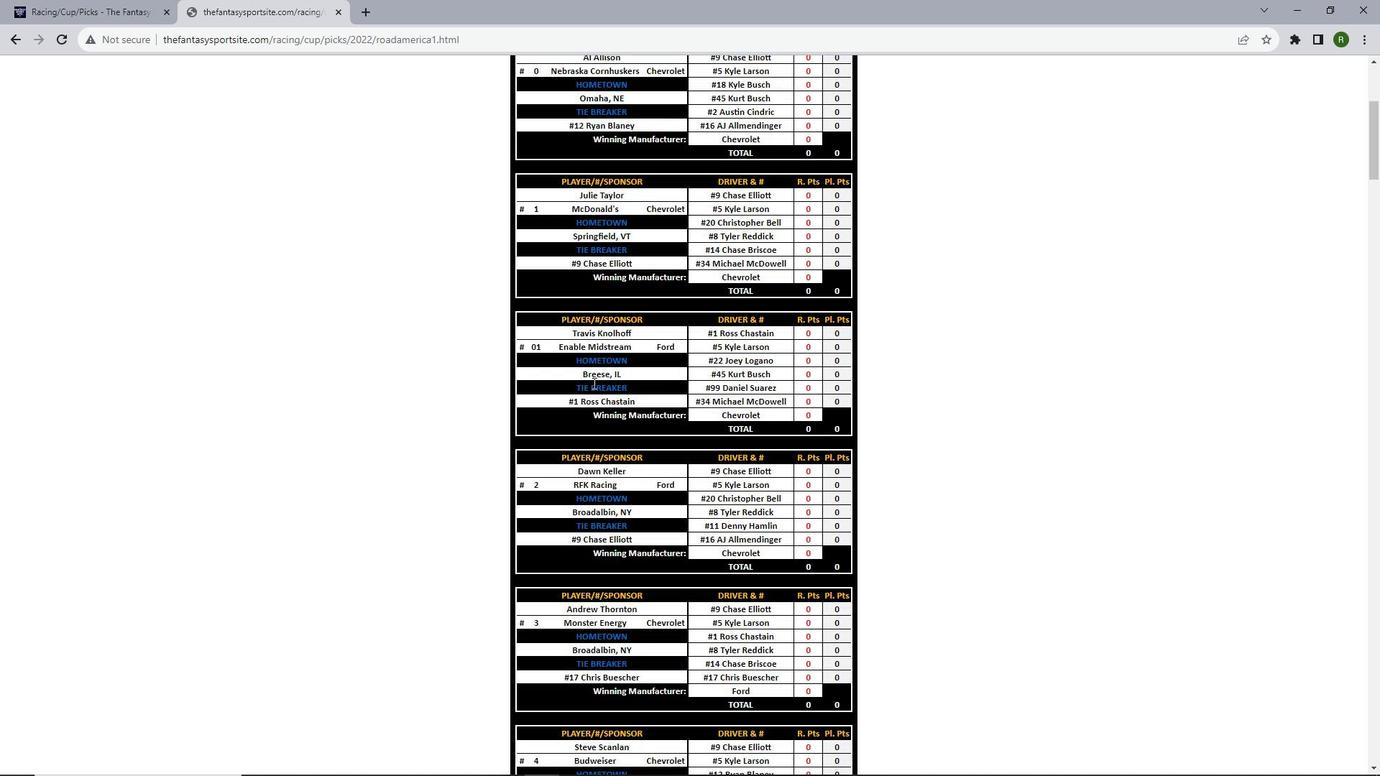 
Action: Mouse scrolled (593, 382) with delta (0, 0)
Screenshot: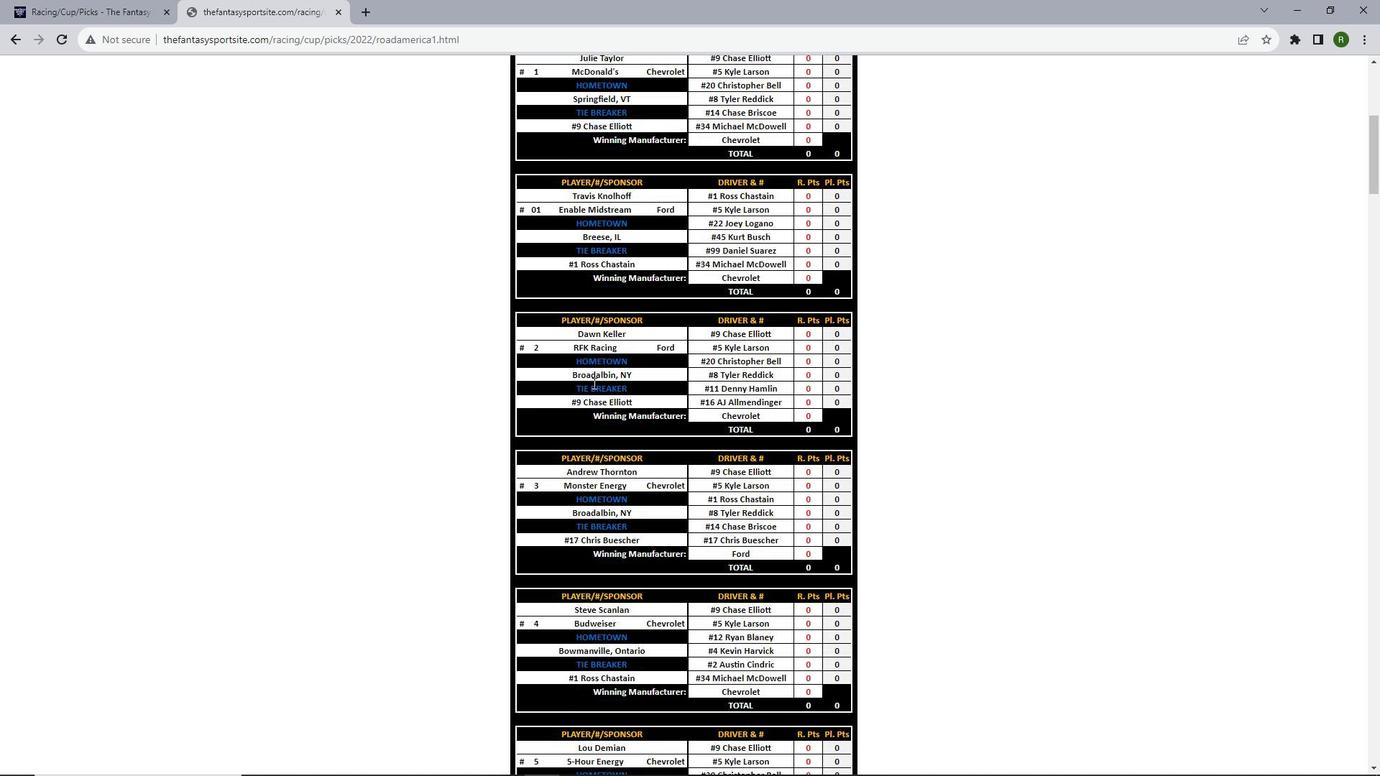 
Action: Mouse scrolled (593, 382) with delta (0, 0)
Screenshot: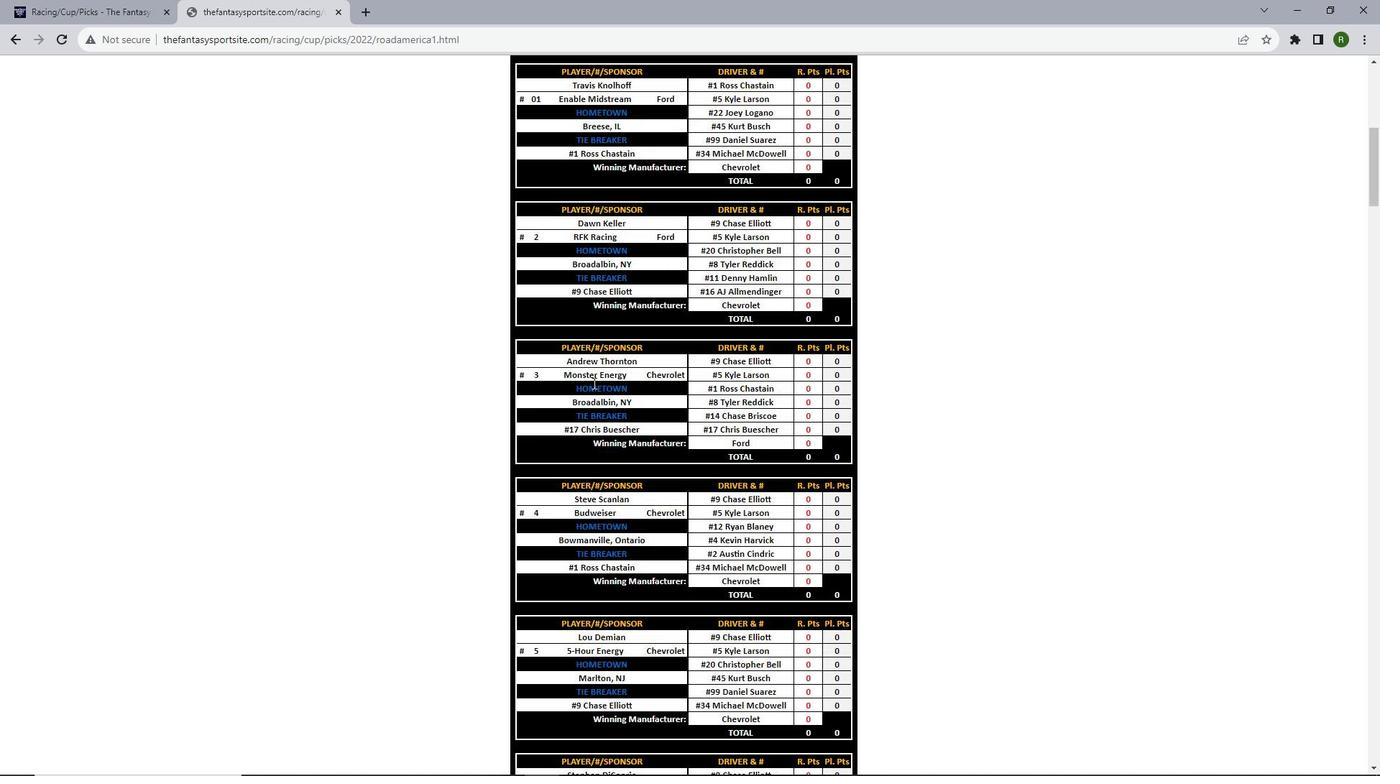 
Action: Mouse scrolled (593, 382) with delta (0, 0)
Screenshot: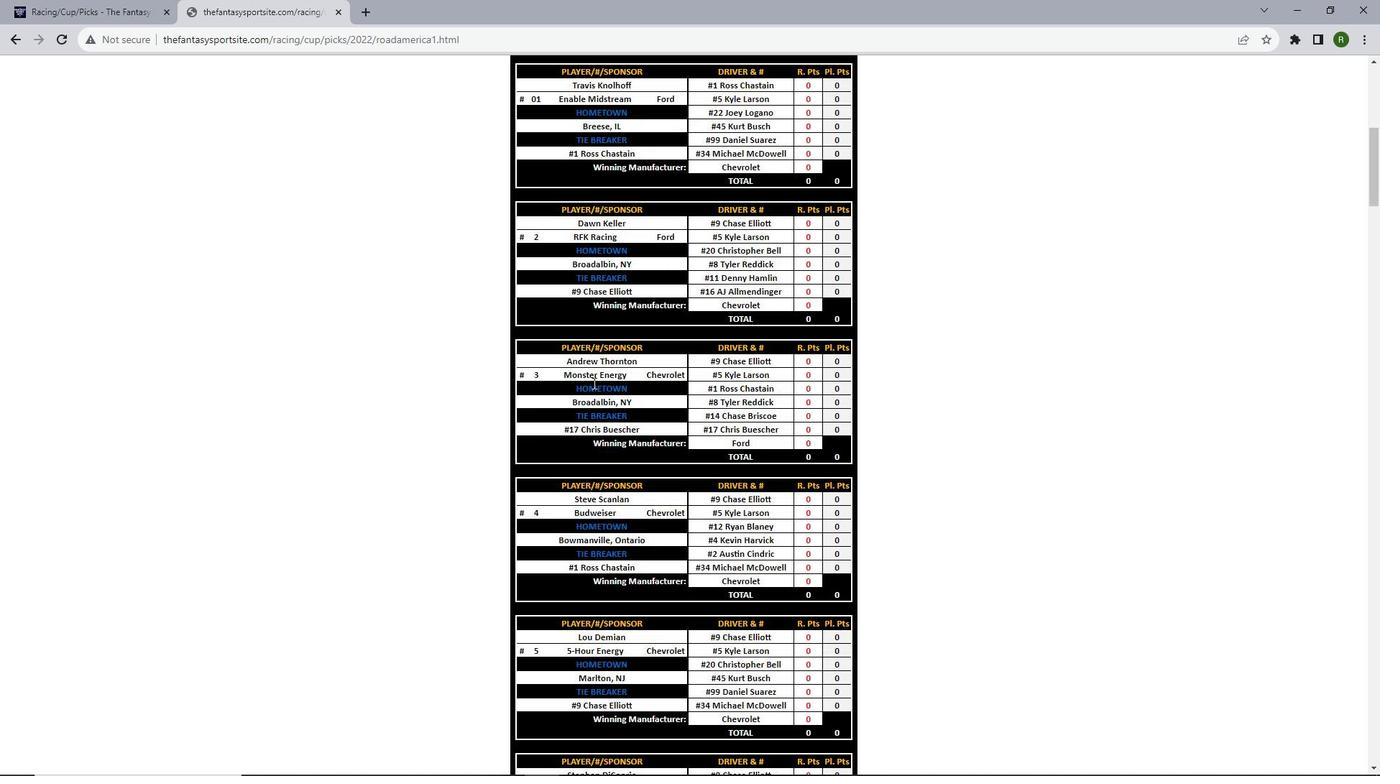 
Action: Mouse scrolled (593, 382) with delta (0, 0)
Screenshot: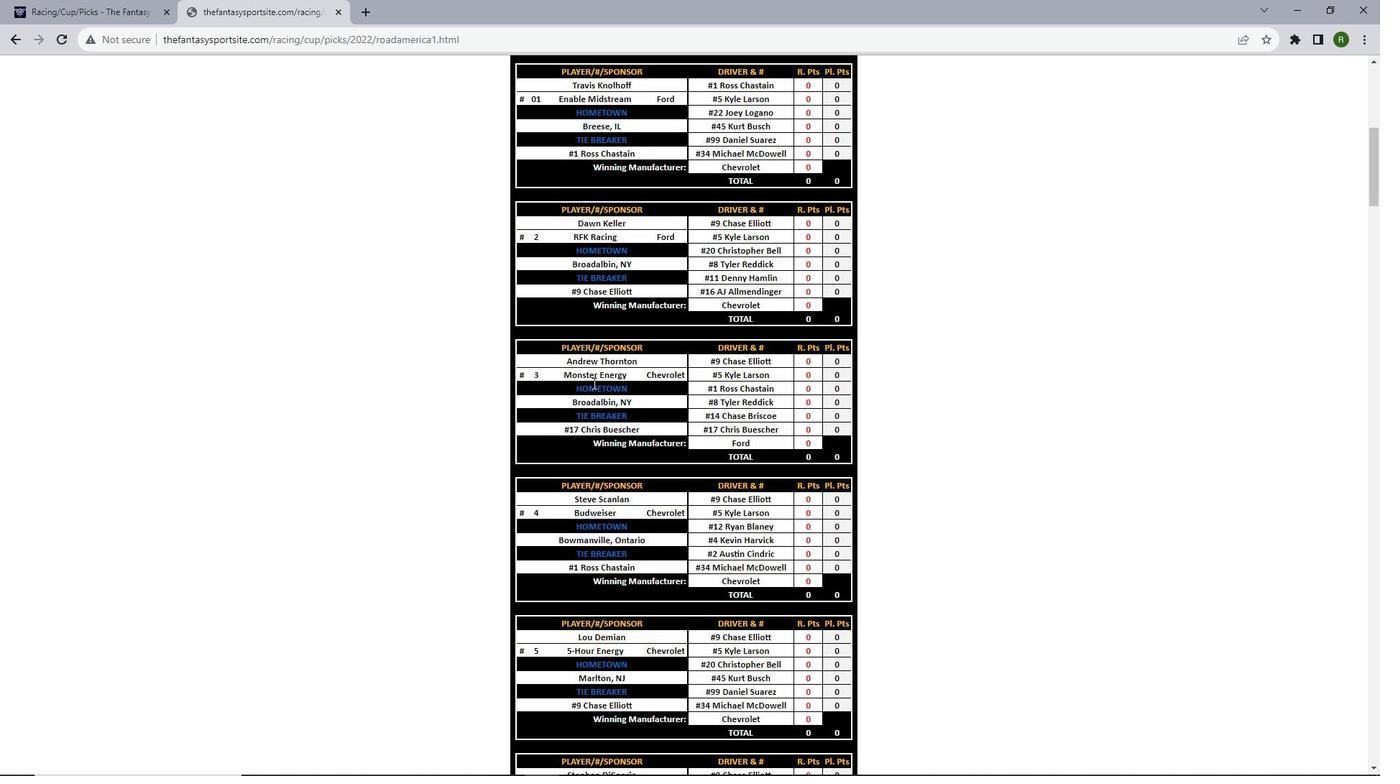 
Action: Mouse scrolled (593, 382) with delta (0, 0)
Screenshot: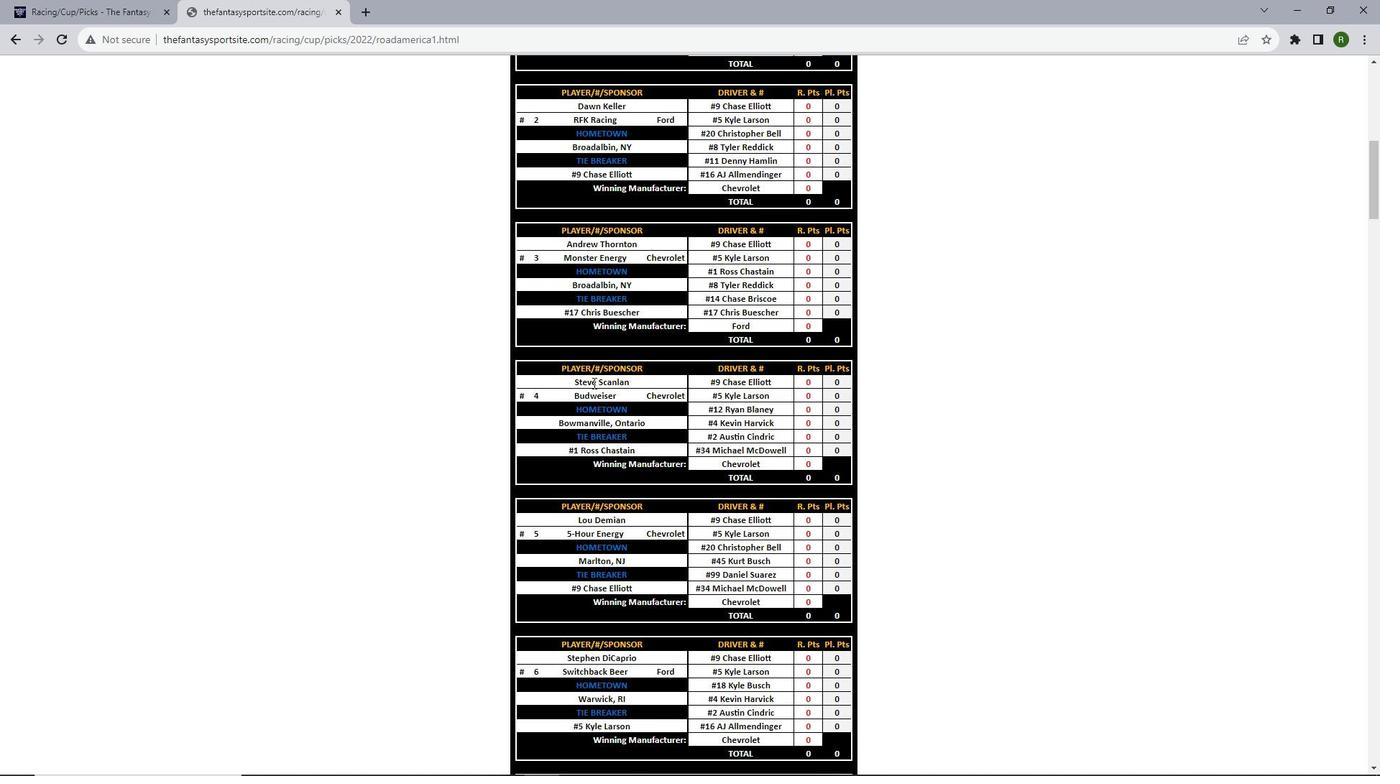
Action: Mouse scrolled (593, 382) with delta (0, 0)
Screenshot: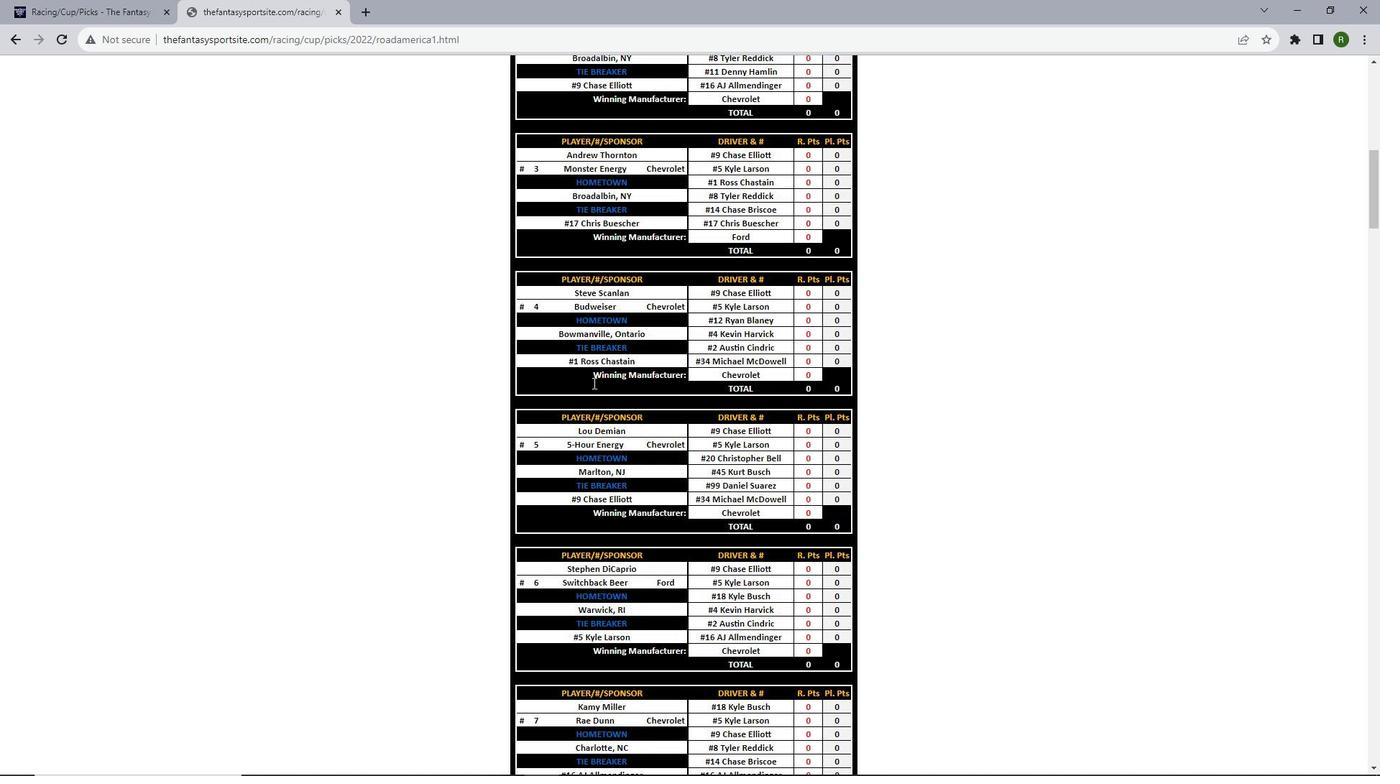 
Action: Mouse scrolled (593, 382) with delta (0, 0)
Screenshot: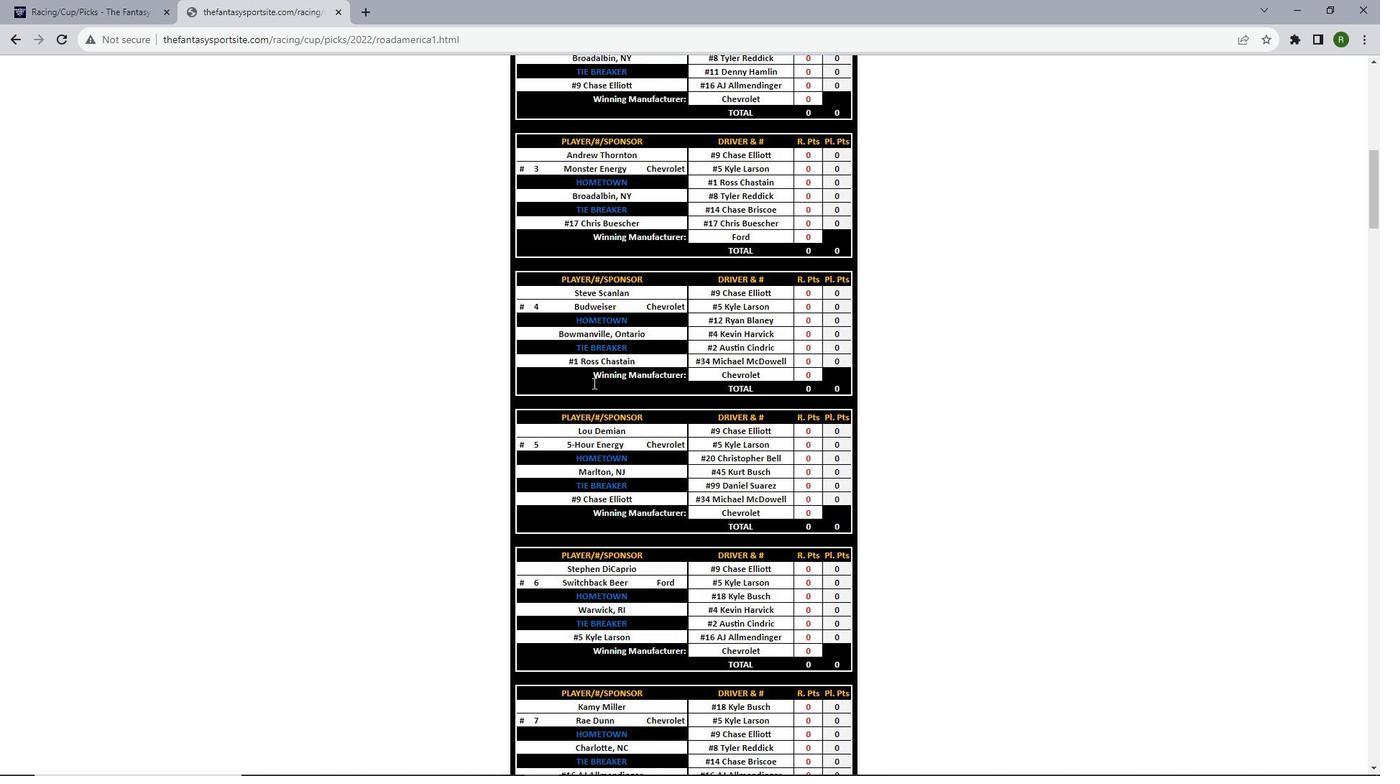 
Action: Mouse scrolled (593, 382) with delta (0, 0)
Screenshot: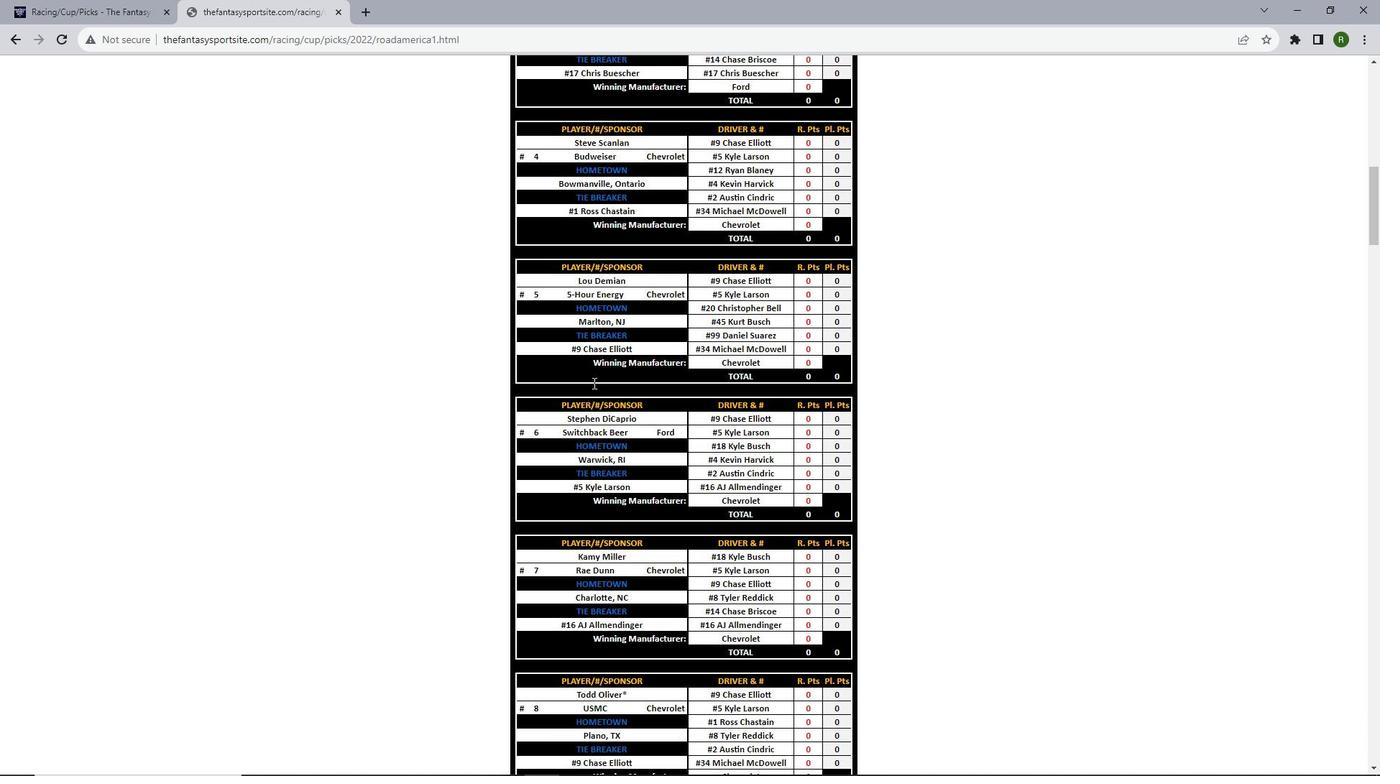 
Action: Mouse scrolled (593, 382) with delta (0, 0)
Screenshot: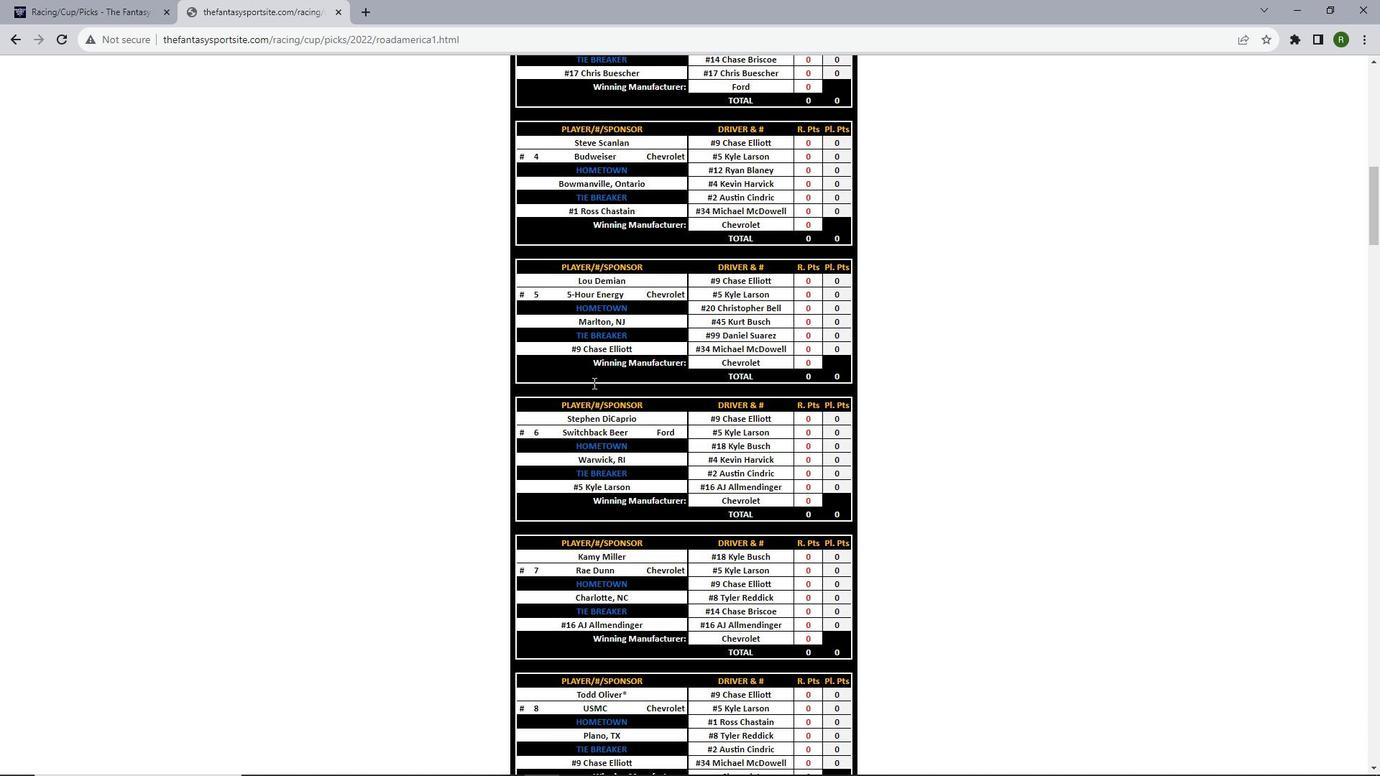 
Action: Mouse scrolled (593, 382) with delta (0, 0)
Screenshot: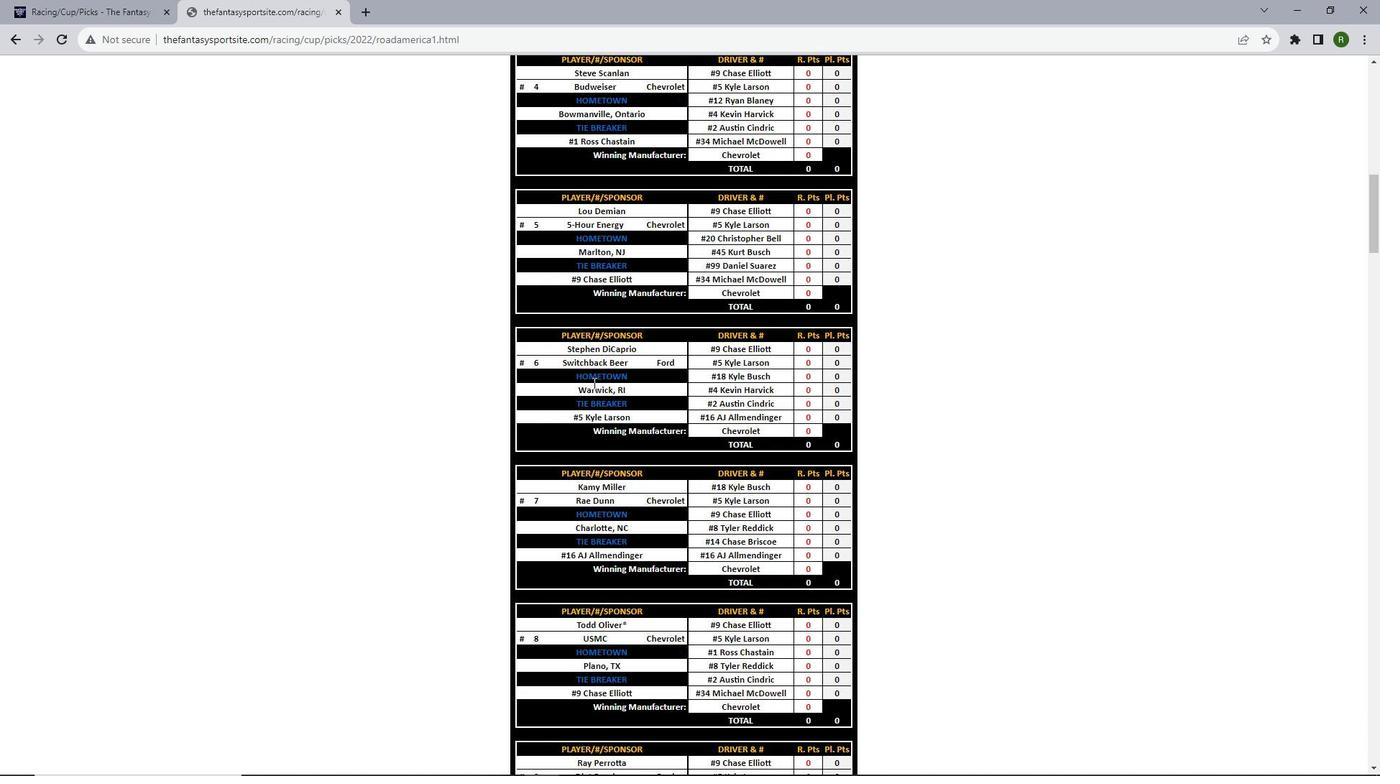 
Action: Mouse scrolled (593, 382) with delta (0, 0)
Screenshot: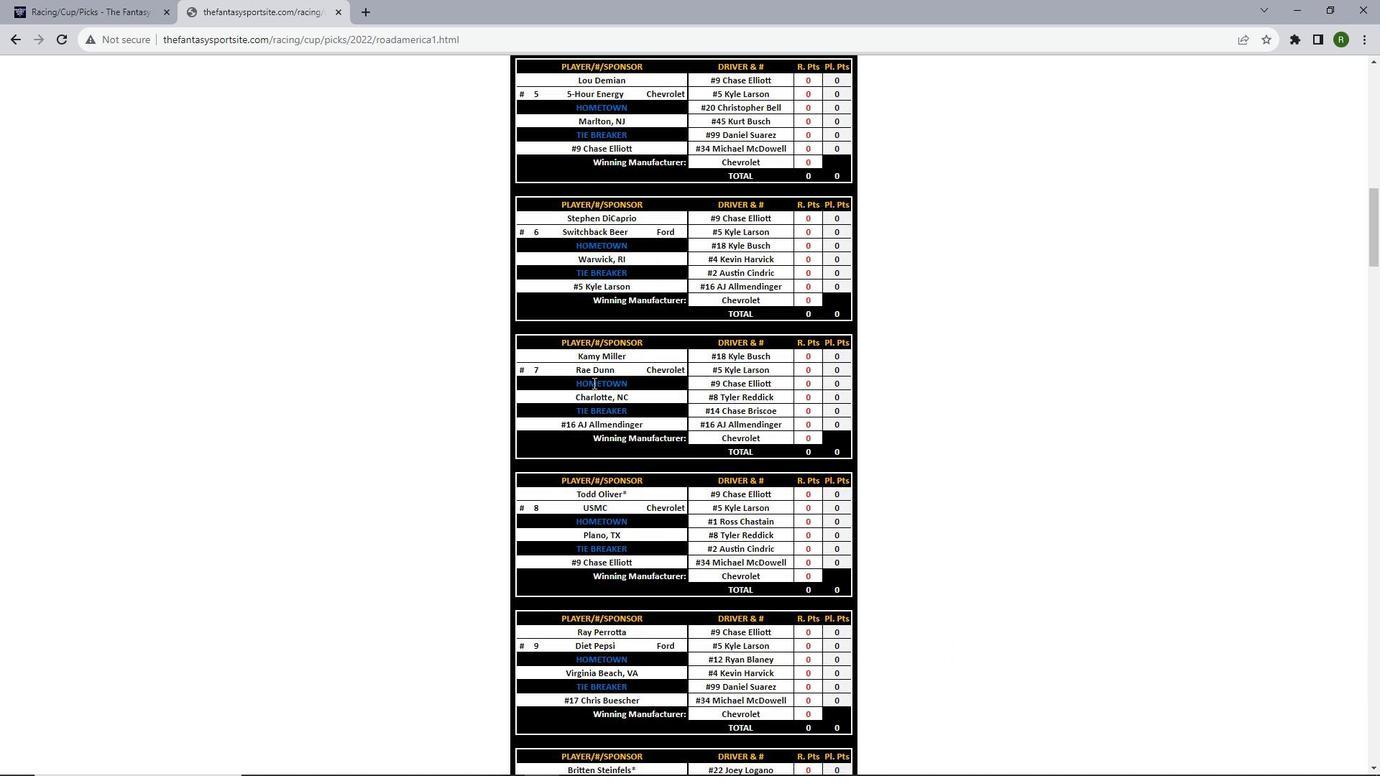 
Action: Mouse scrolled (593, 382) with delta (0, 0)
Screenshot: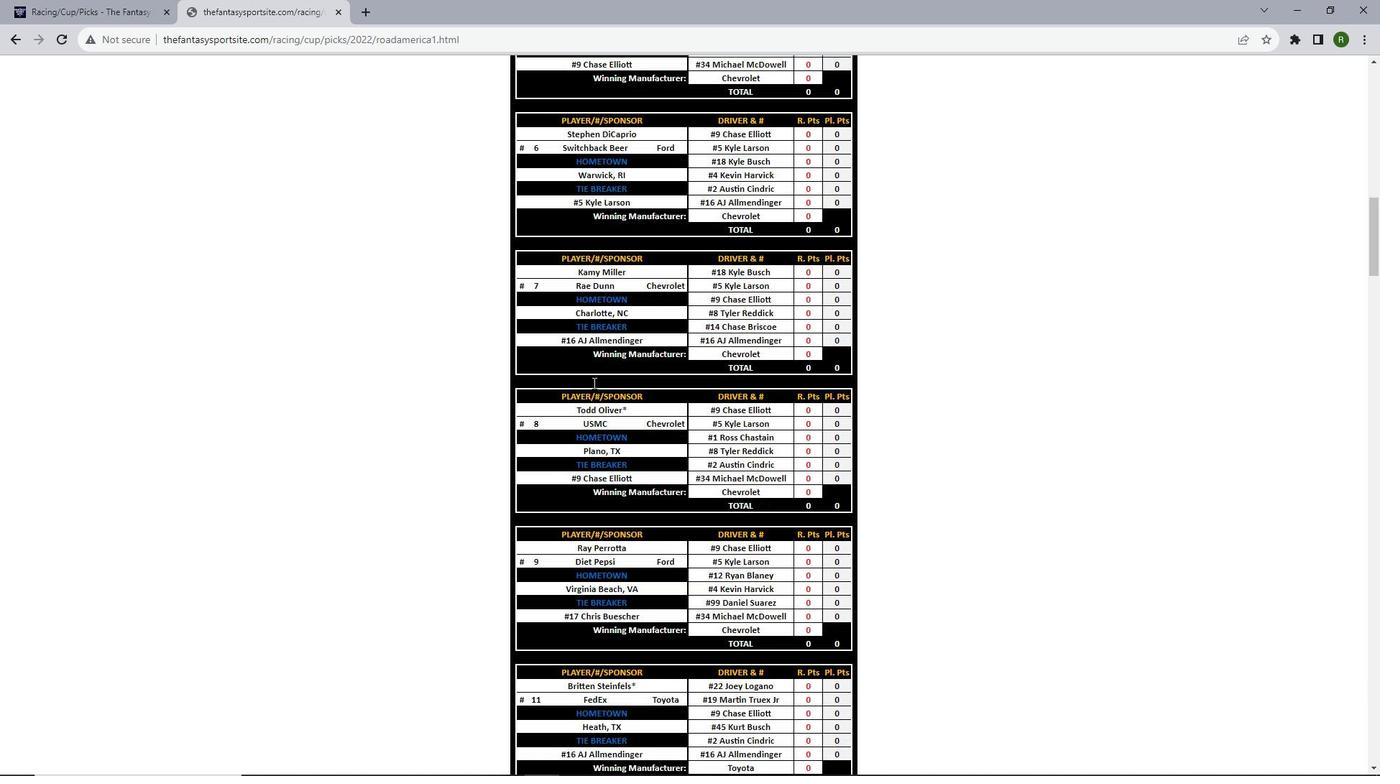 
Action: Mouse scrolled (593, 382) with delta (0, 0)
Screenshot: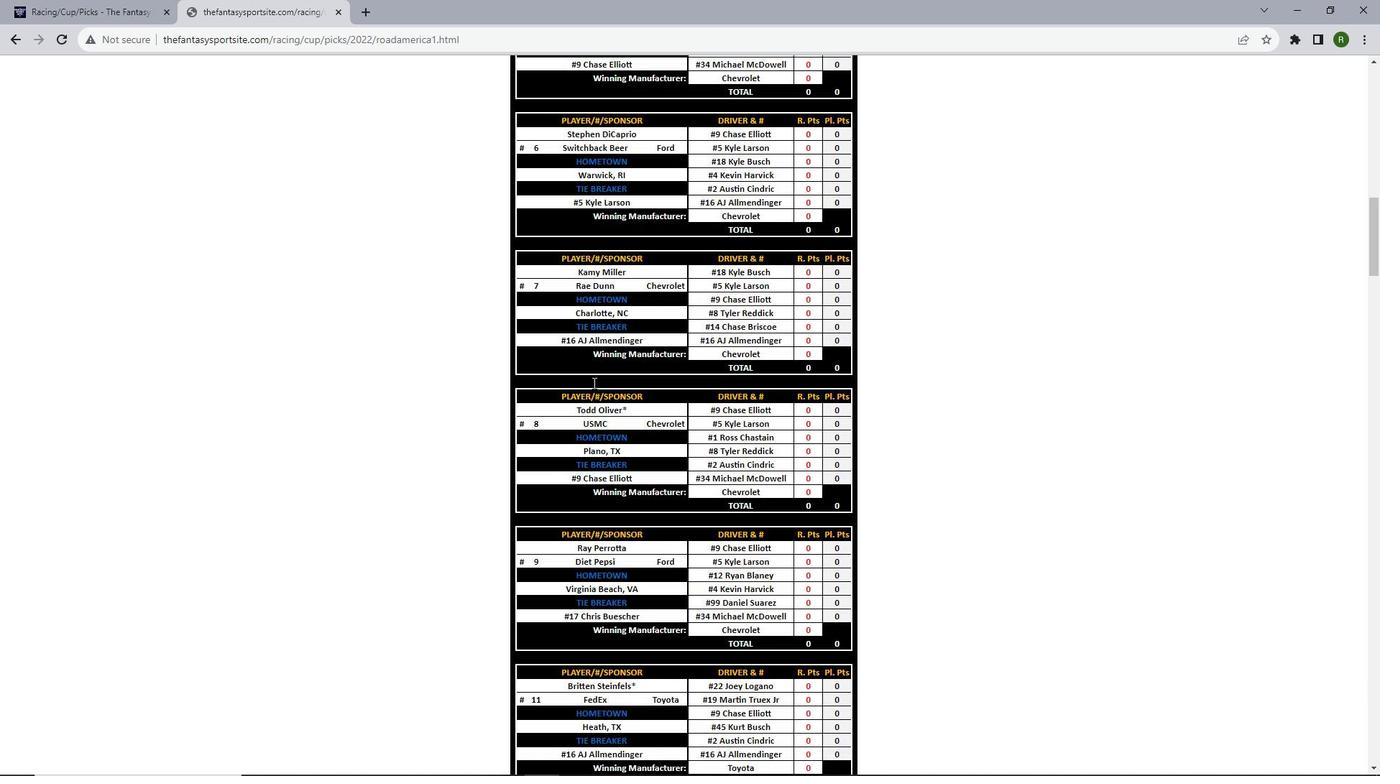 
Action: Mouse scrolled (593, 382) with delta (0, 0)
Screenshot: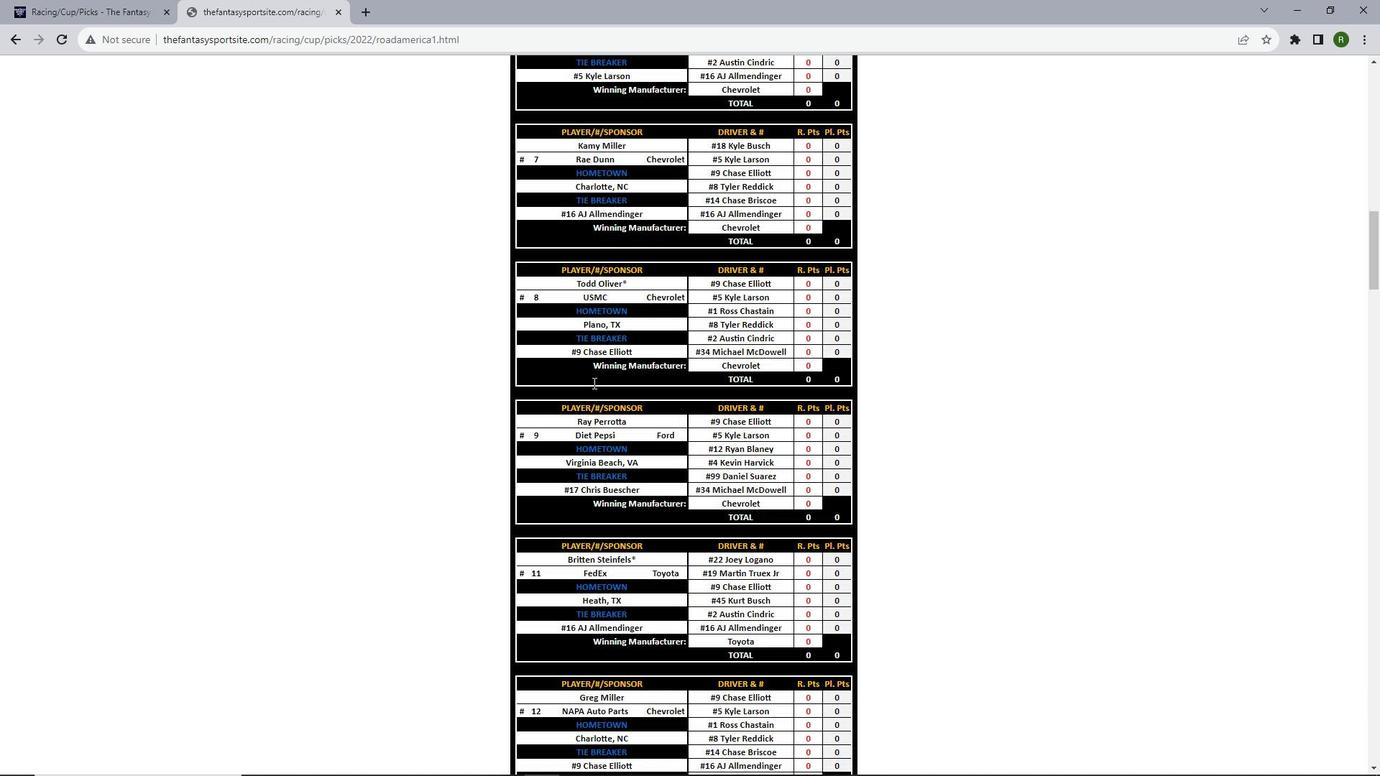 
Action: Mouse scrolled (593, 382) with delta (0, 0)
Screenshot: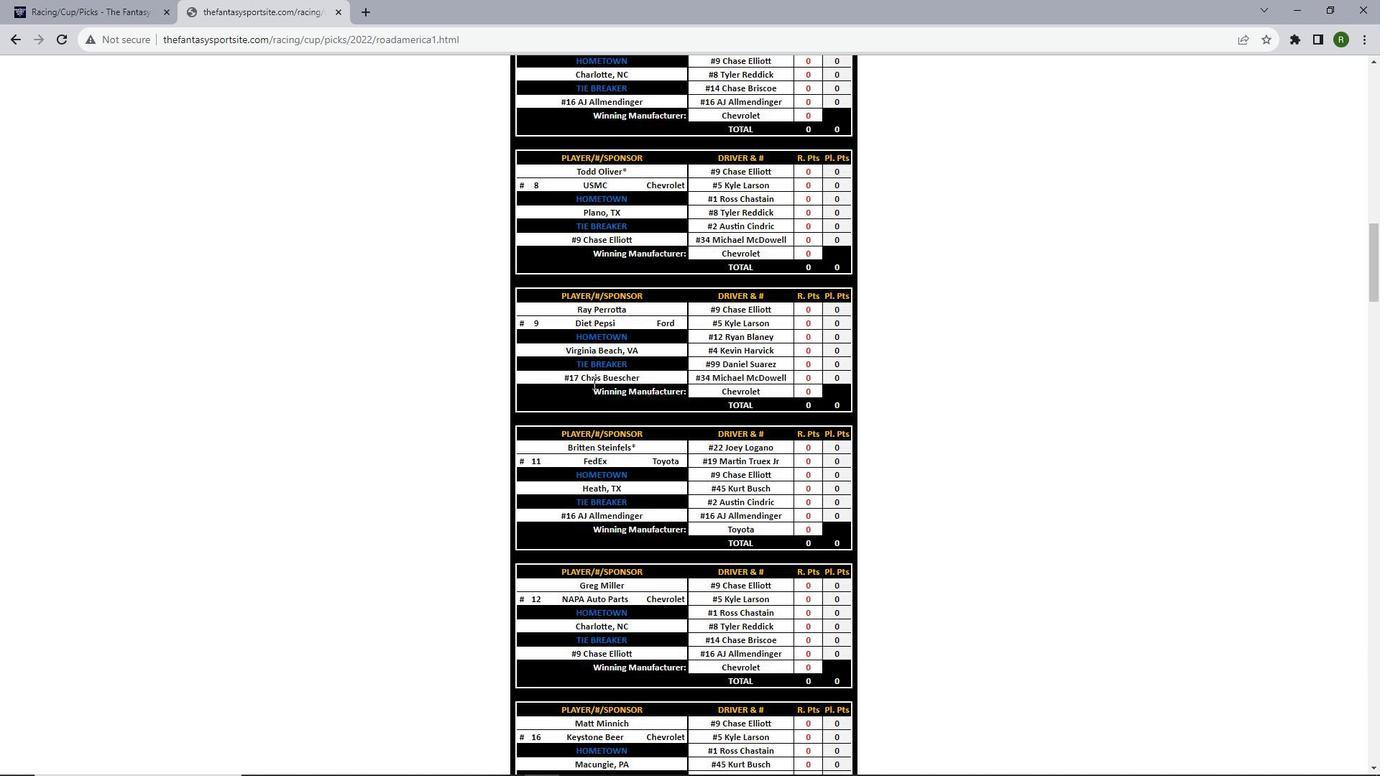 
Action: Mouse scrolled (593, 382) with delta (0, 0)
Screenshot: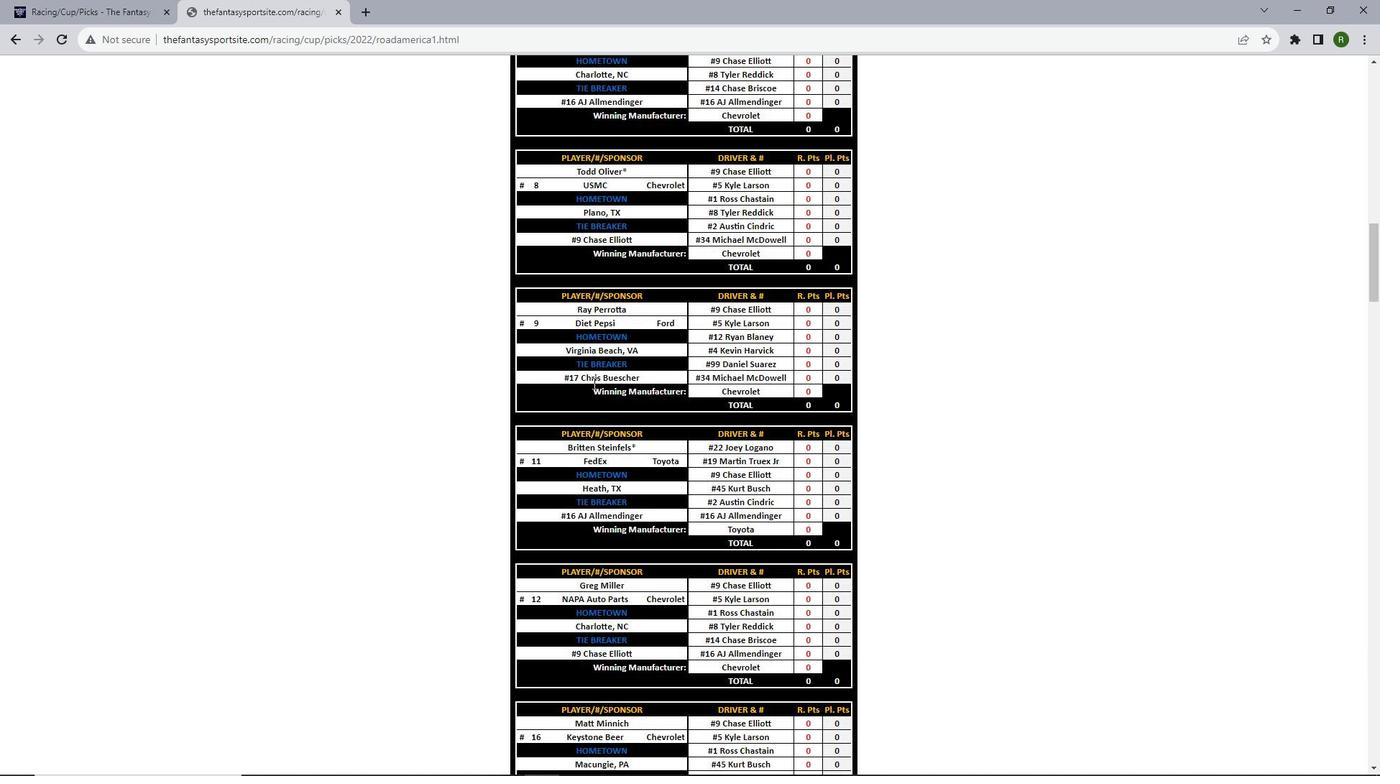 
Action: Mouse scrolled (593, 382) with delta (0, 0)
Screenshot: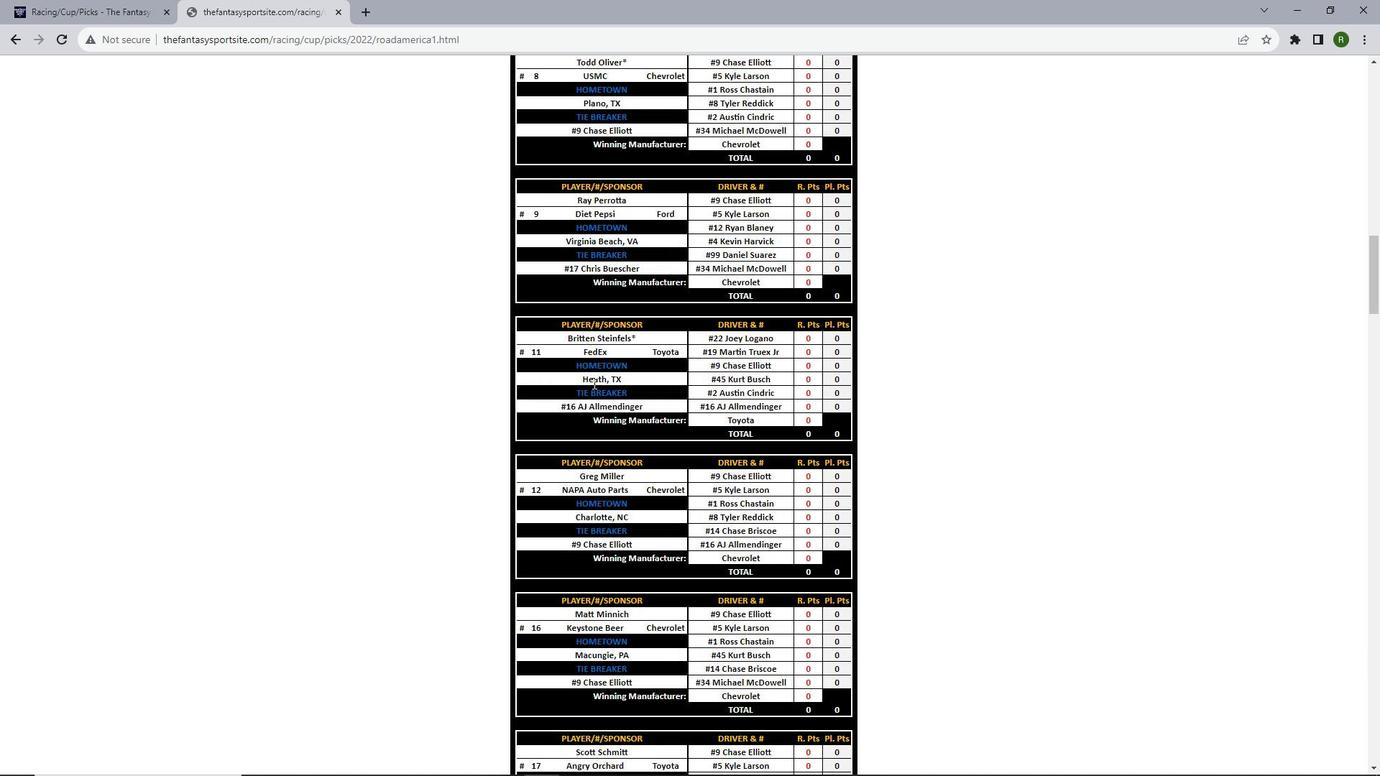 
Action: Mouse scrolled (593, 382) with delta (0, 0)
Screenshot: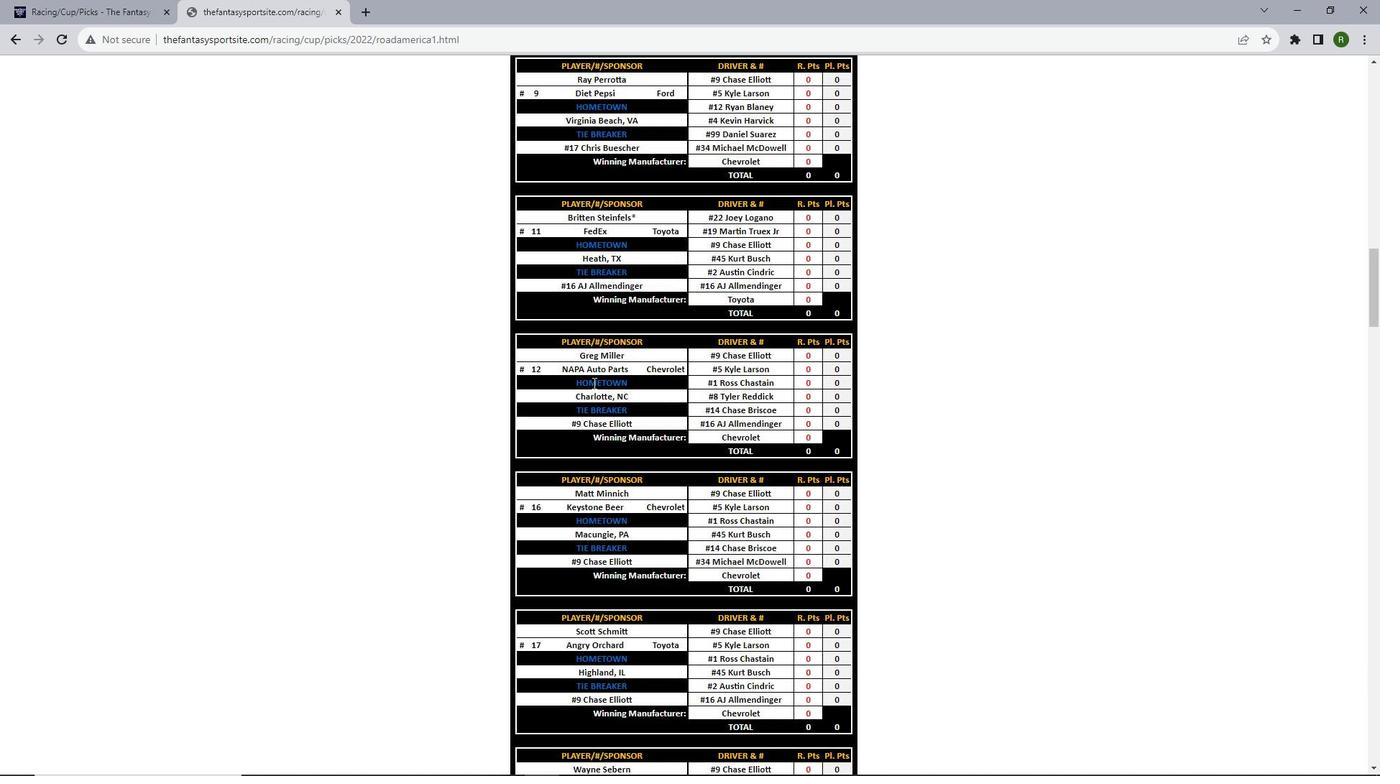 
Action: Mouse scrolled (593, 382) with delta (0, 0)
Screenshot: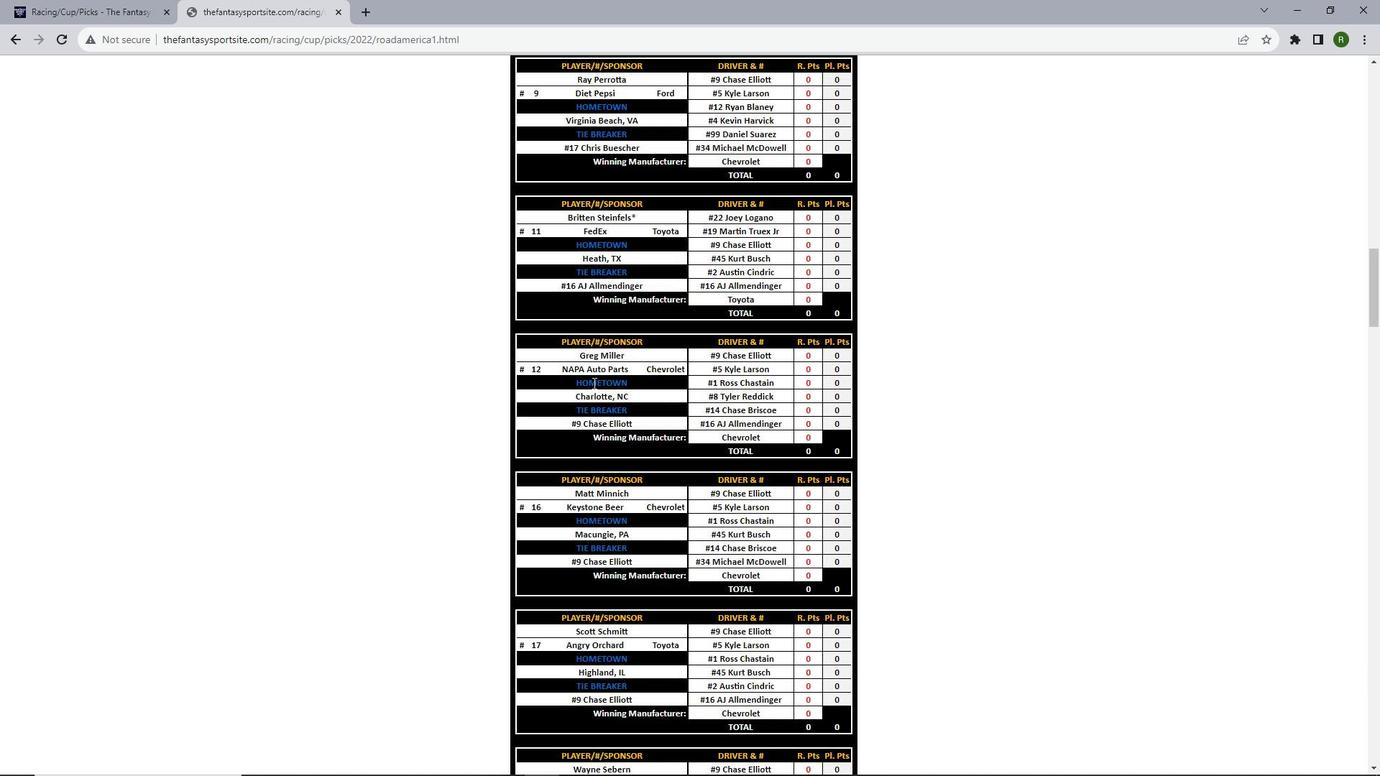 
Action: Mouse scrolled (593, 382) with delta (0, 0)
Screenshot: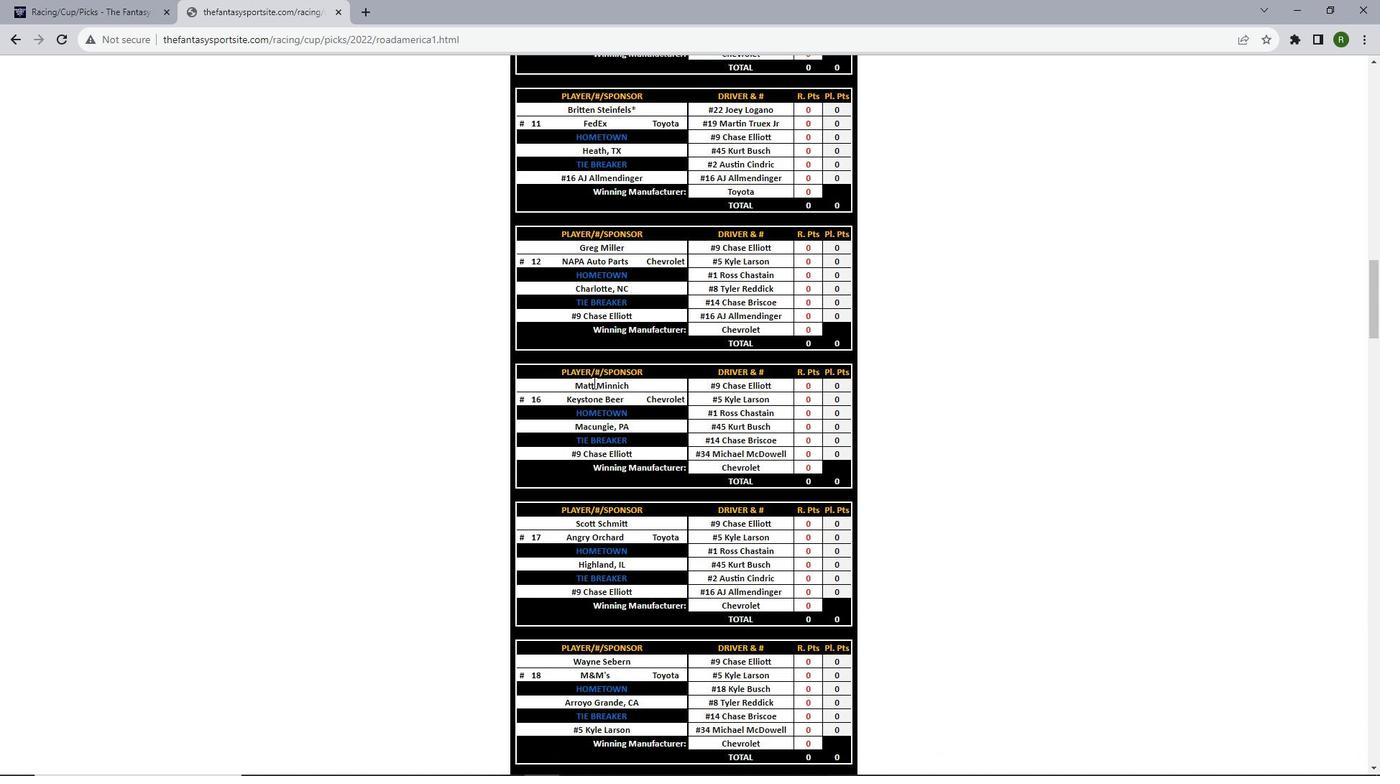 
Action: Mouse scrolled (593, 382) with delta (0, 0)
Screenshot: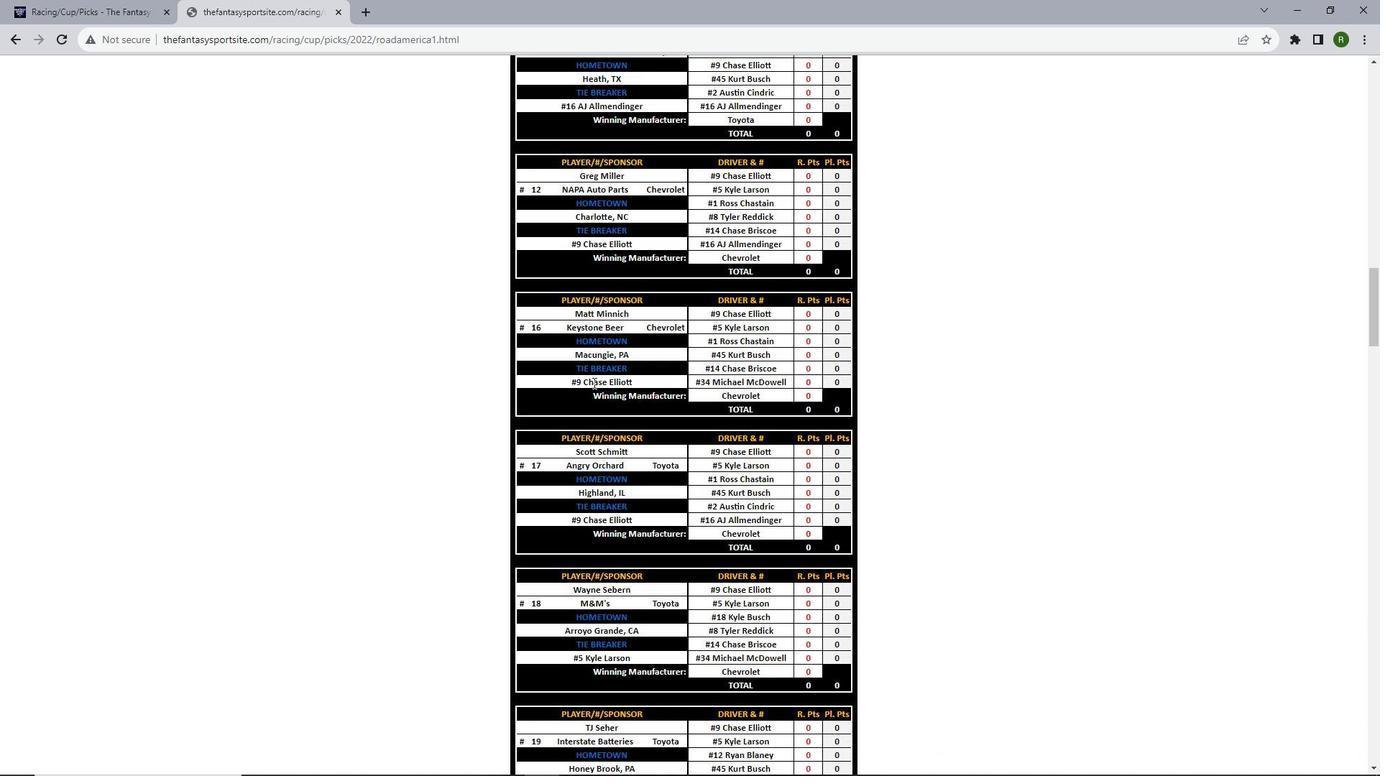 
Action: Mouse scrolled (593, 382) with delta (0, 0)
Screenshot: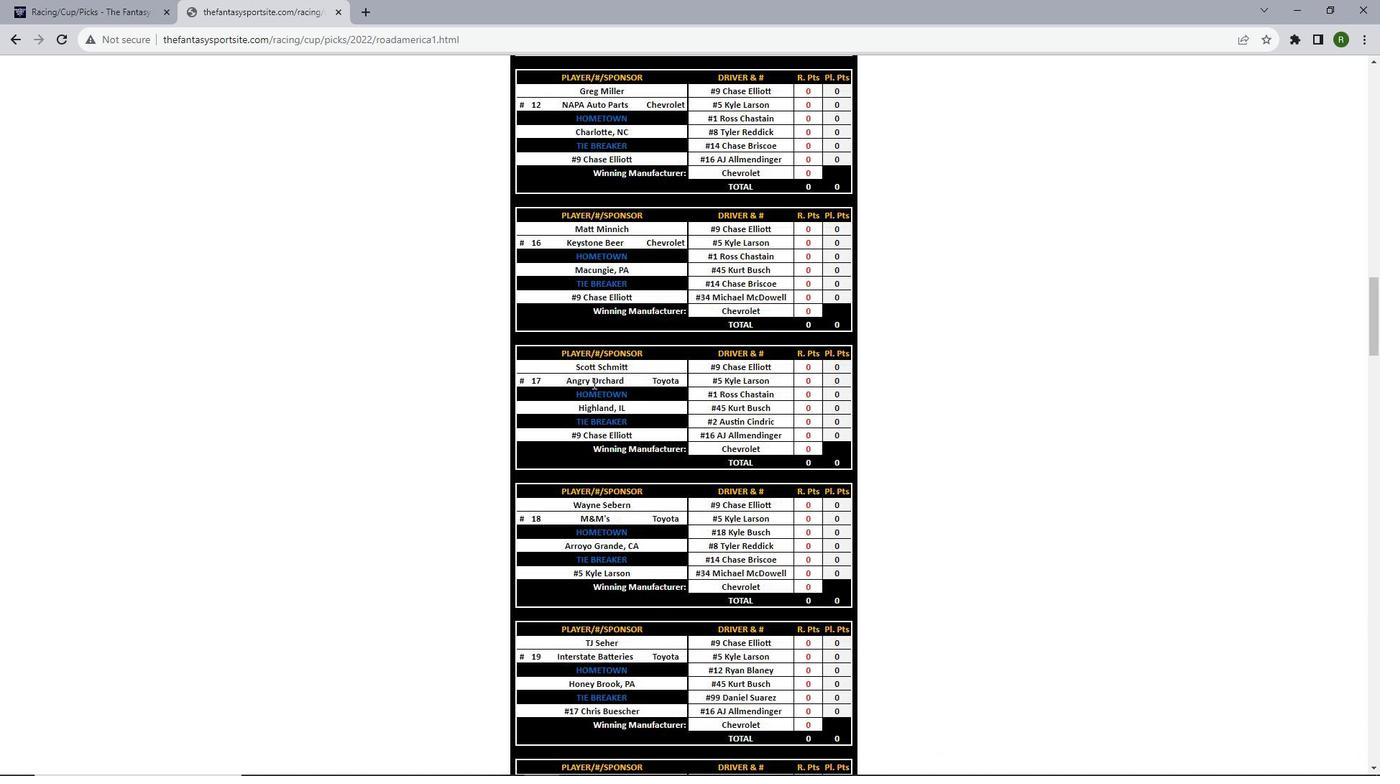 
Action: Mouse scrolled (593, 382) with delta (0, 0)
Screenshot: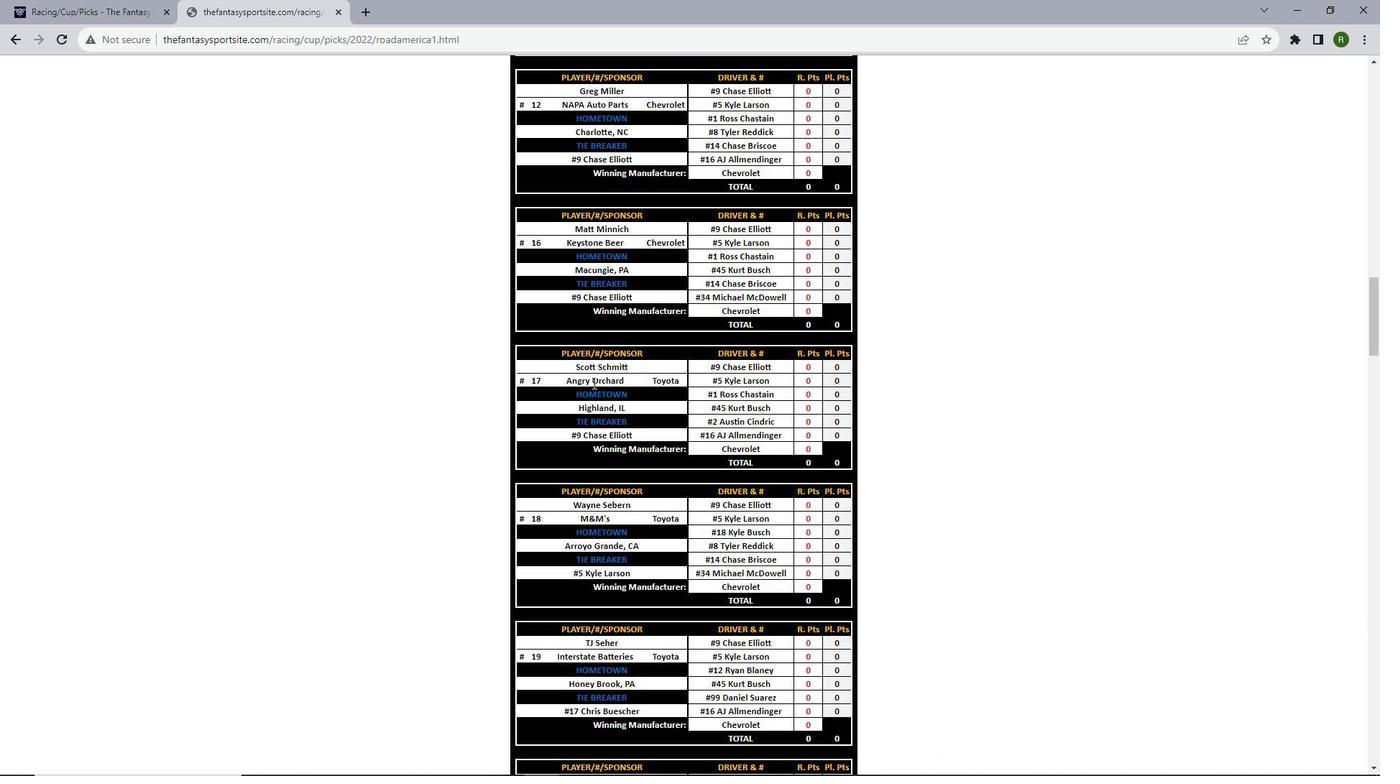 
Action: Mouse scrolled (593, 382) with delta (0, 0)
Screenshot: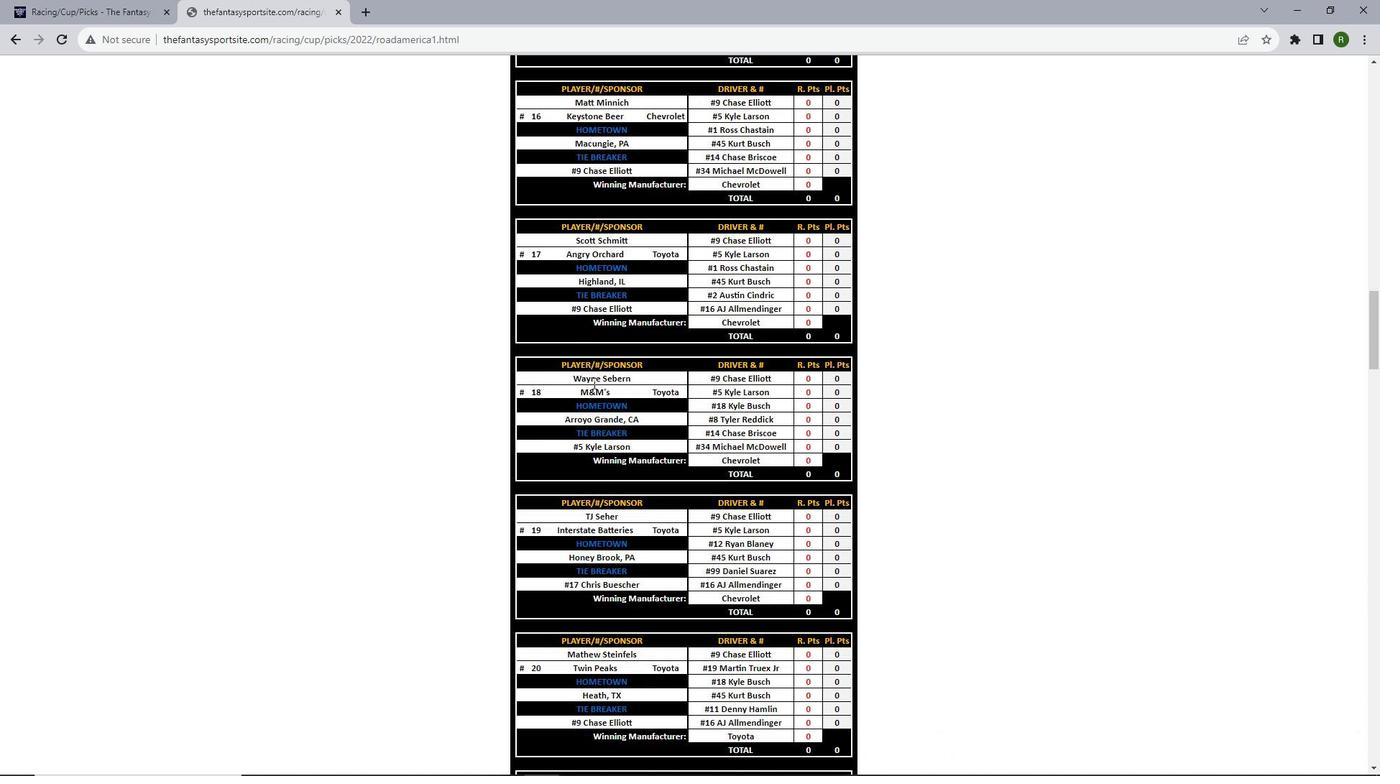 
Action: Mouse scrolled (593, 382) with delta (0, 0)
Screenshot: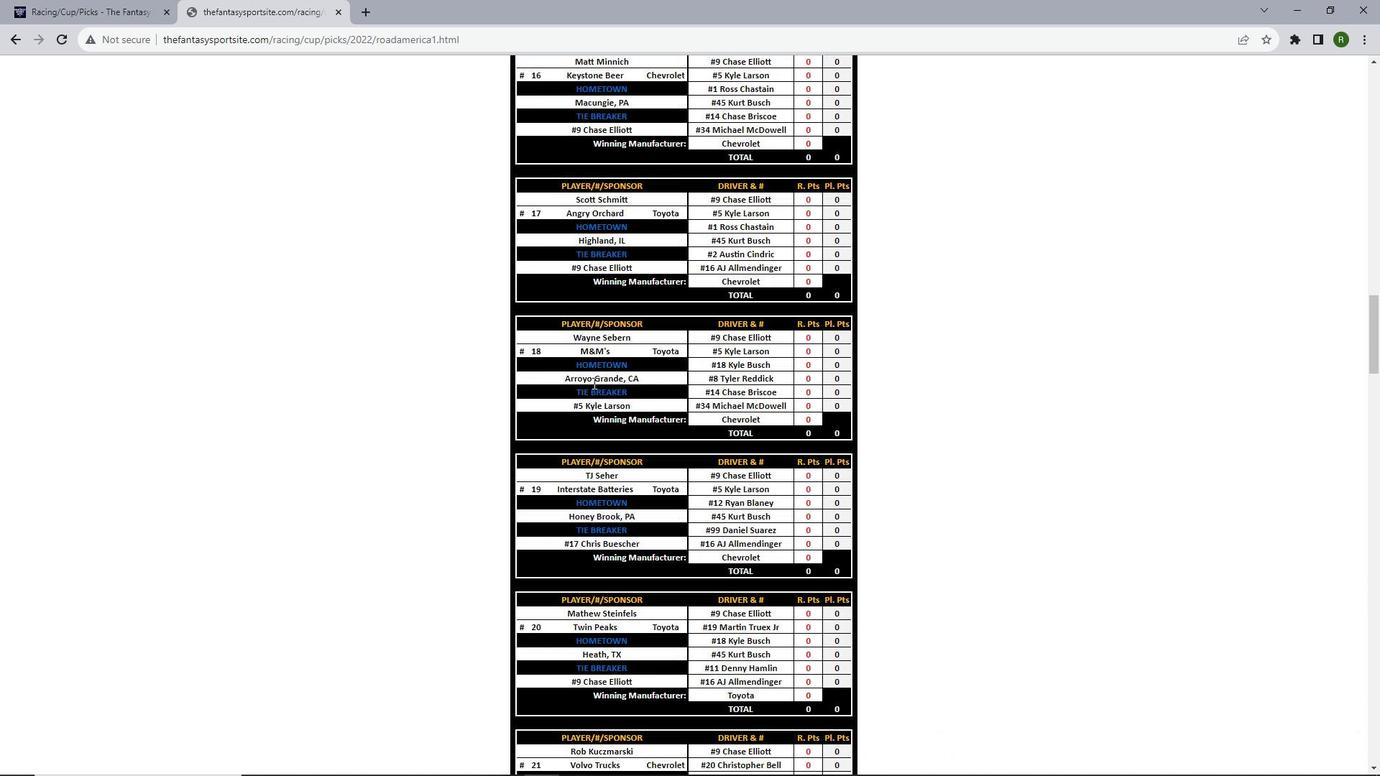 
Action: Mouse scrolled (593, 382) with delta (0, 0)
Screenshot: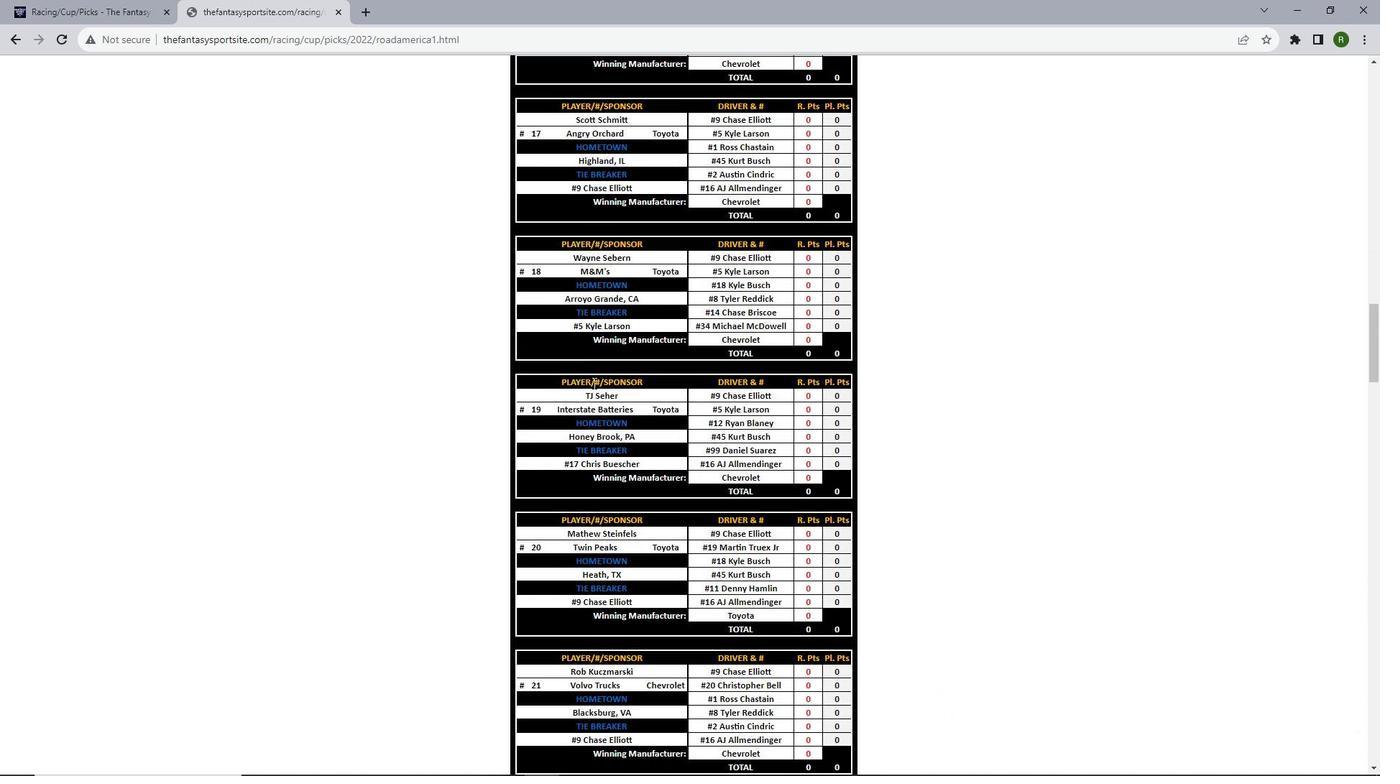 
Action: Mouse scrolled (593, 382) with delta (0, 0)
Screenshot: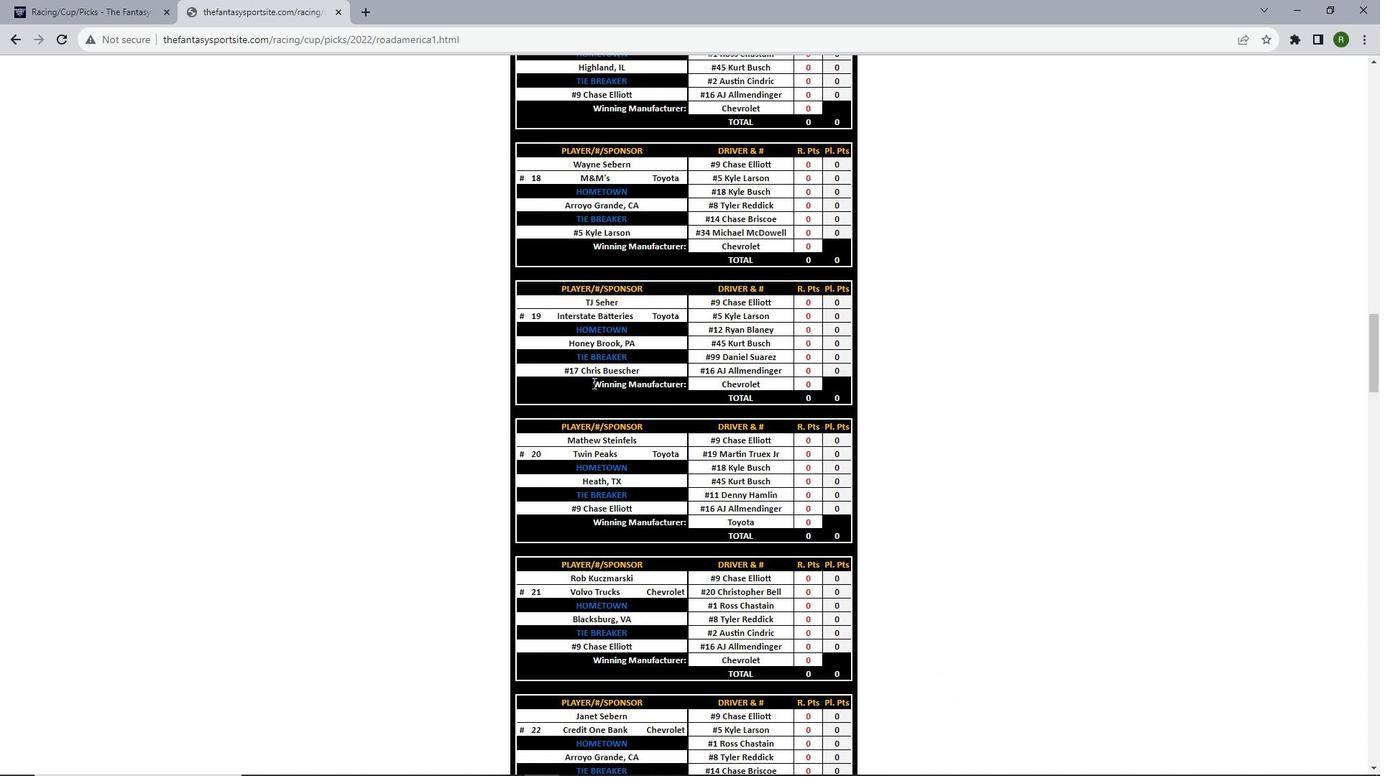 
Action: Mouse scrolled (593, 382) with delta (0, 0)
Screenshot: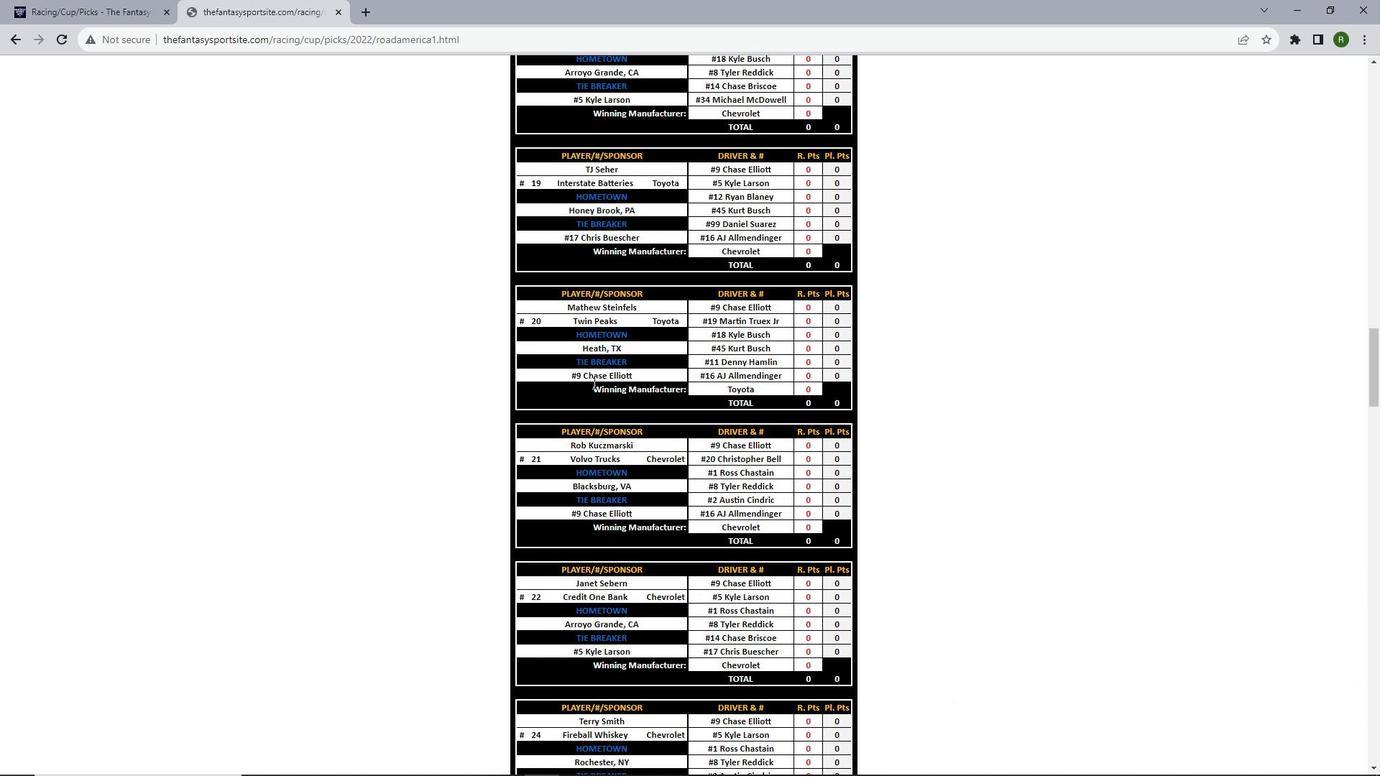 
Action: Mouse scrolled (593, 382) with delta (0, 0)
Screenshot: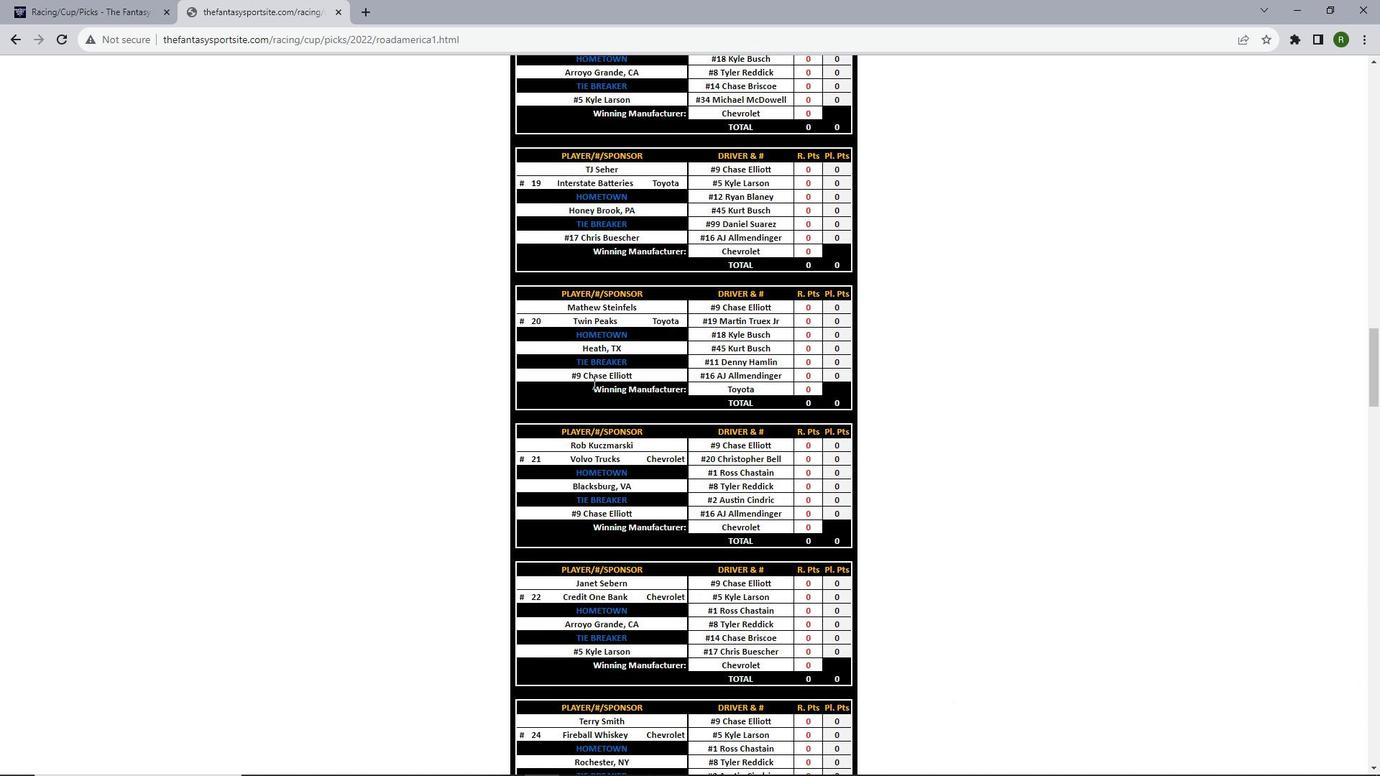 
Action: Mouse scrolled (593, 382) with delta (0, 0)
Screenshot: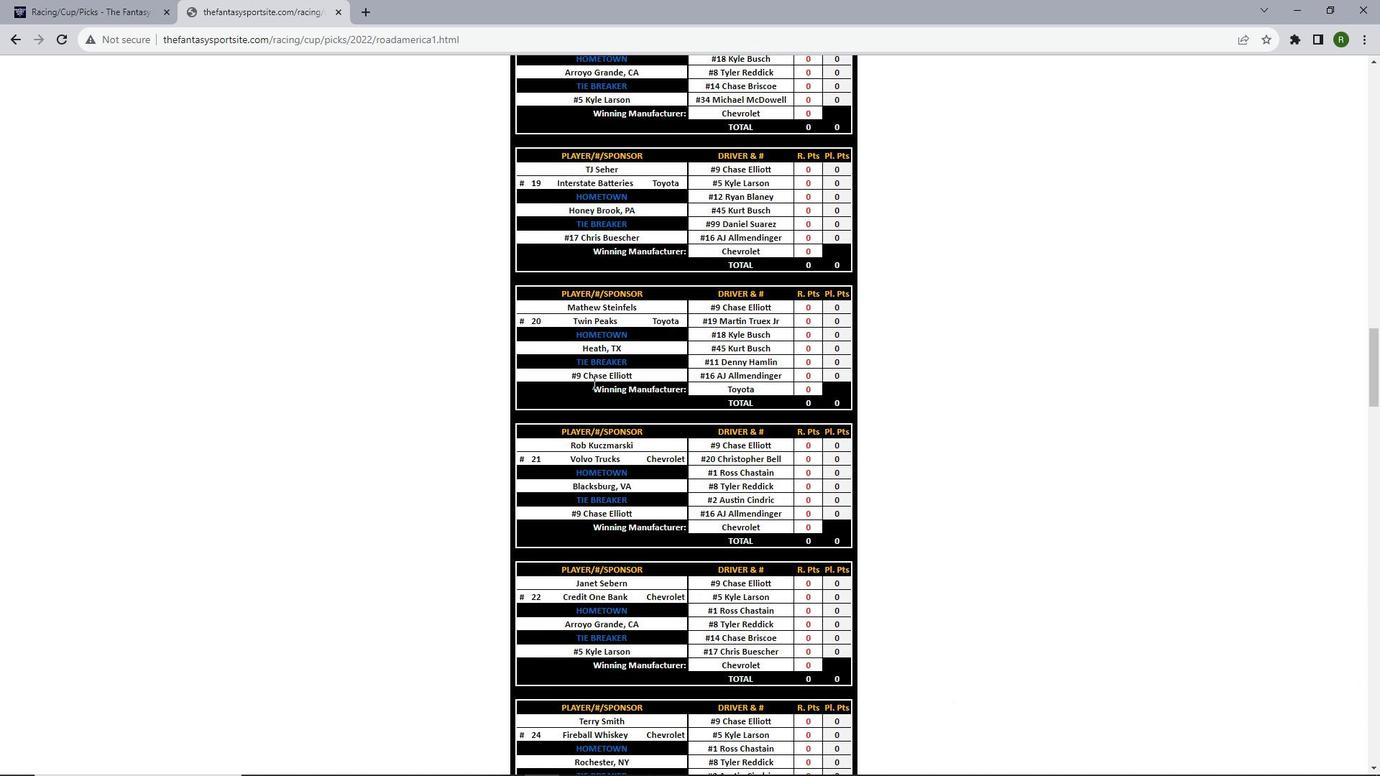 
Action: Mouse scrolled (593, 382) with delta (0, 0)
Screenshot: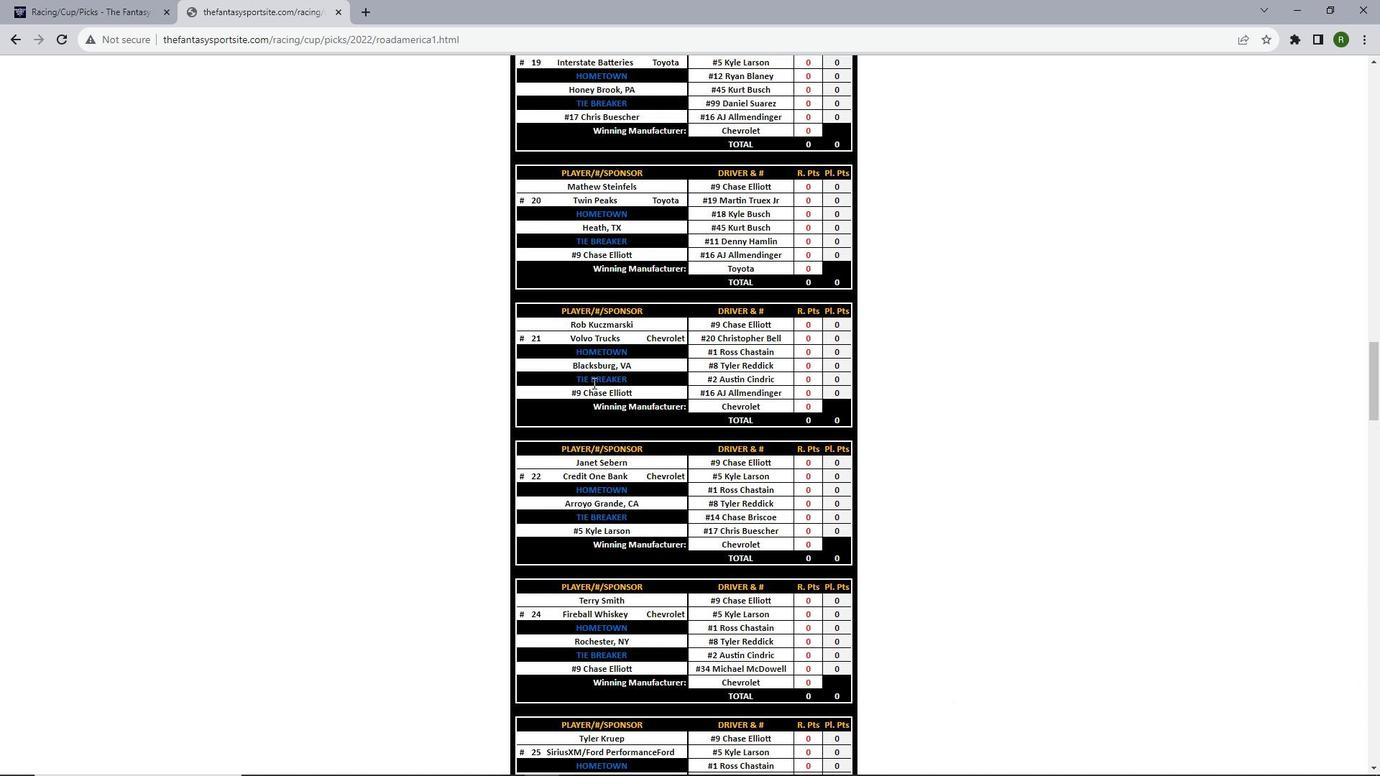 
Action: Mouse scrolled (593, 382) with delta (0, 0)
Screenshot: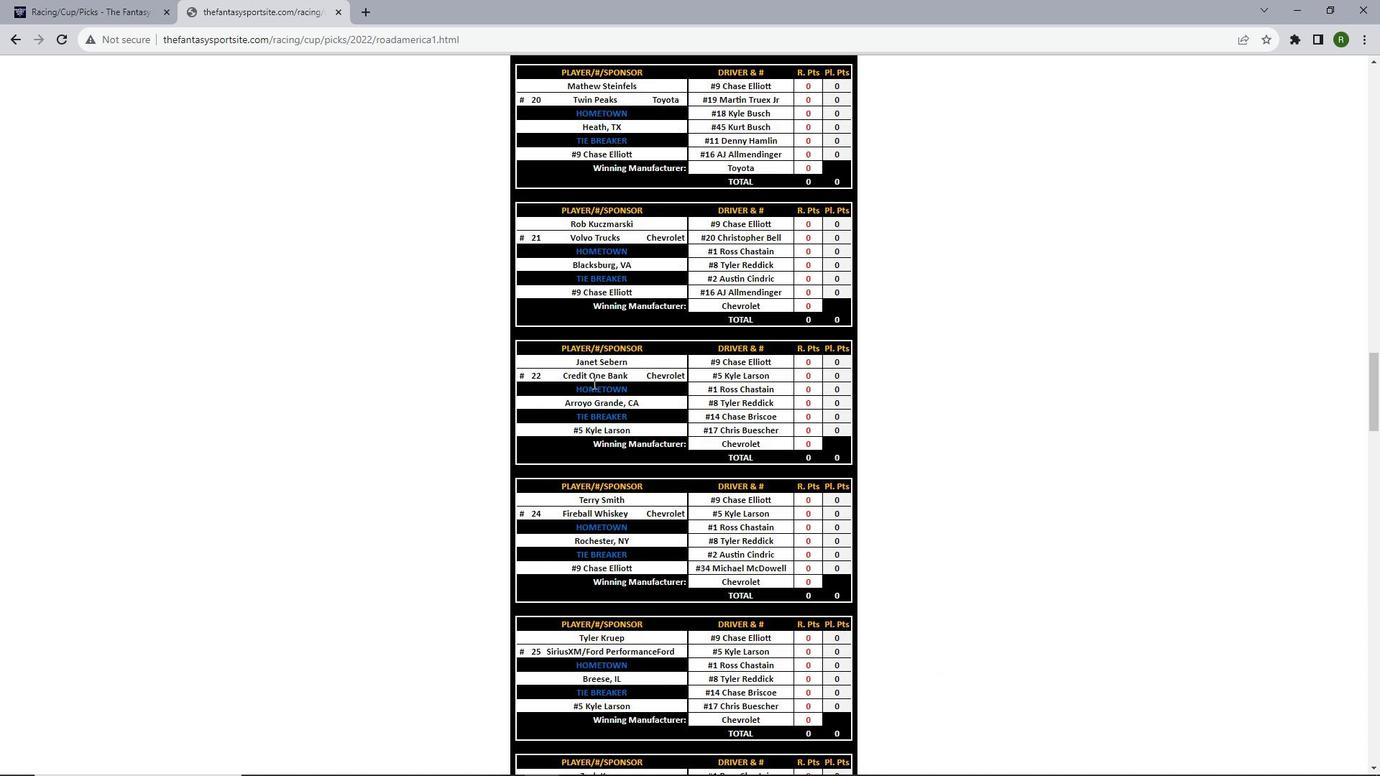 
Action: Mouse scrolled (593, 382) with delta (0, 0)
Screenshot: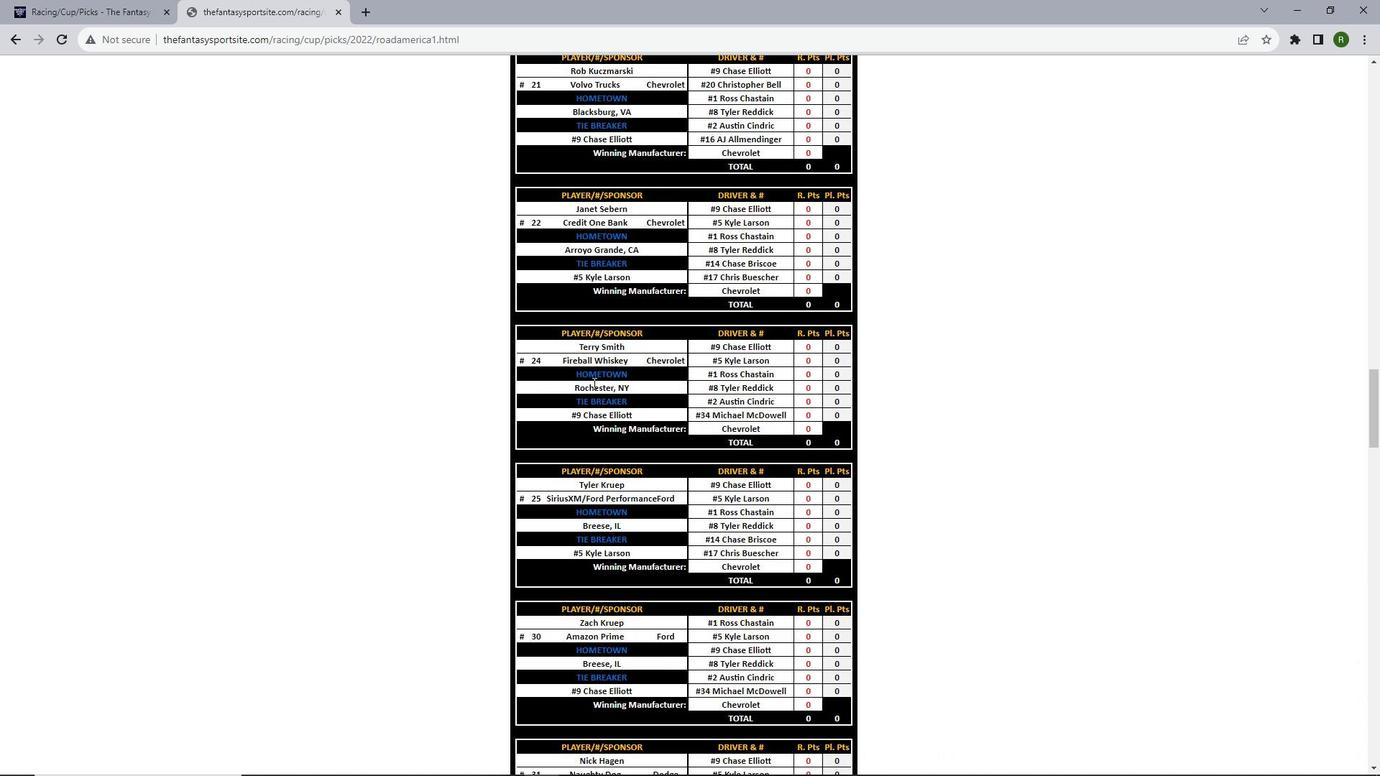 
Action: Mouse scrolled (593, 382) with delta (0, 0)
Screenshot: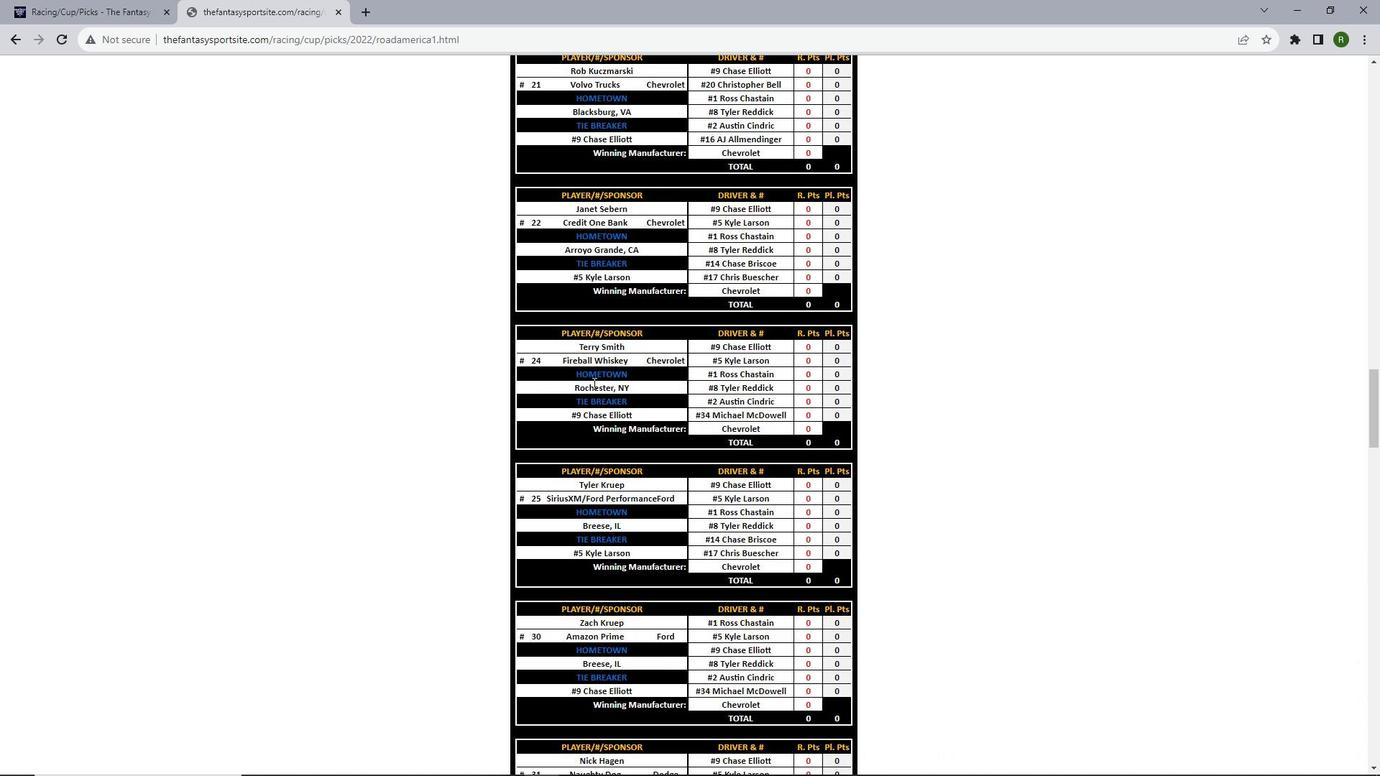 
Action: Mouse scrolled (593, 382) with delta (0, 0)
Screenshot: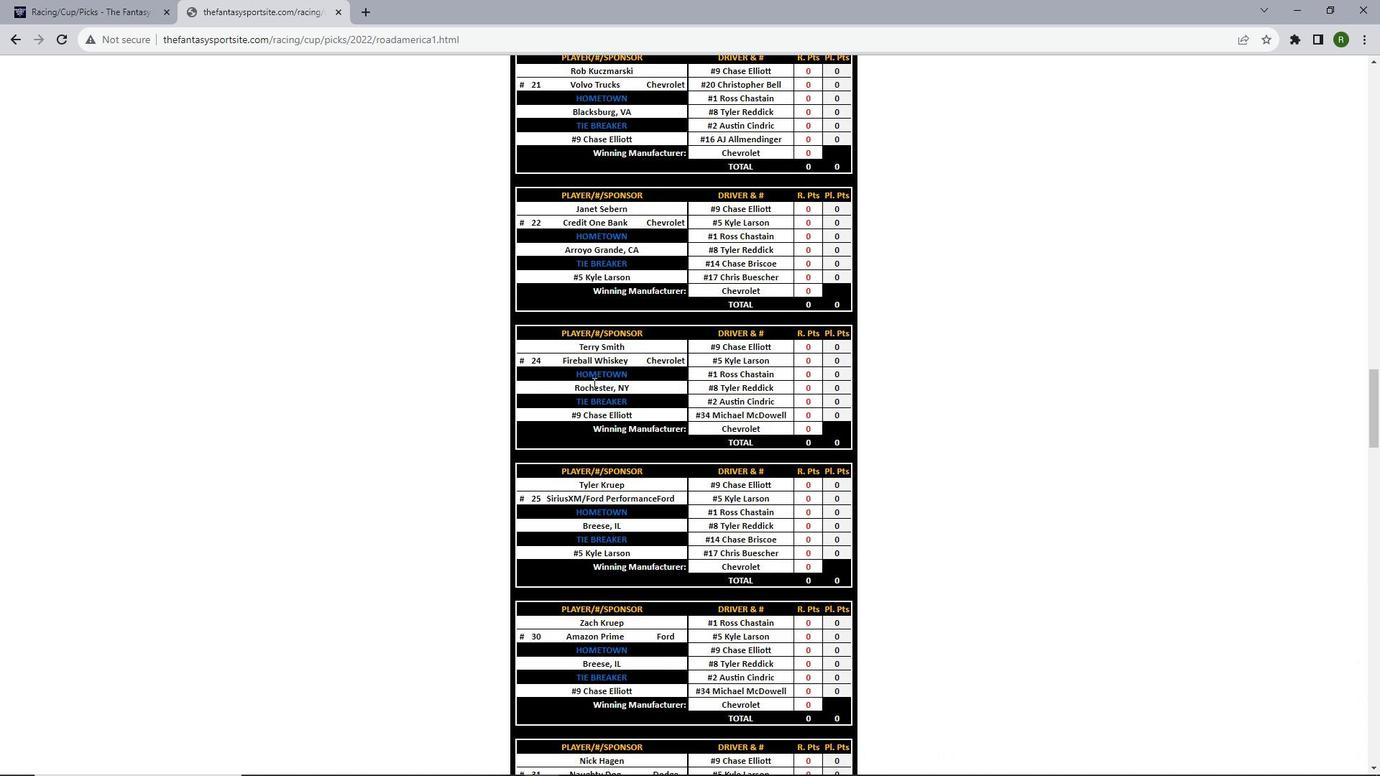 
Action: Mouse scrolled (593, 382) with delta (0, 0)
Screenshot: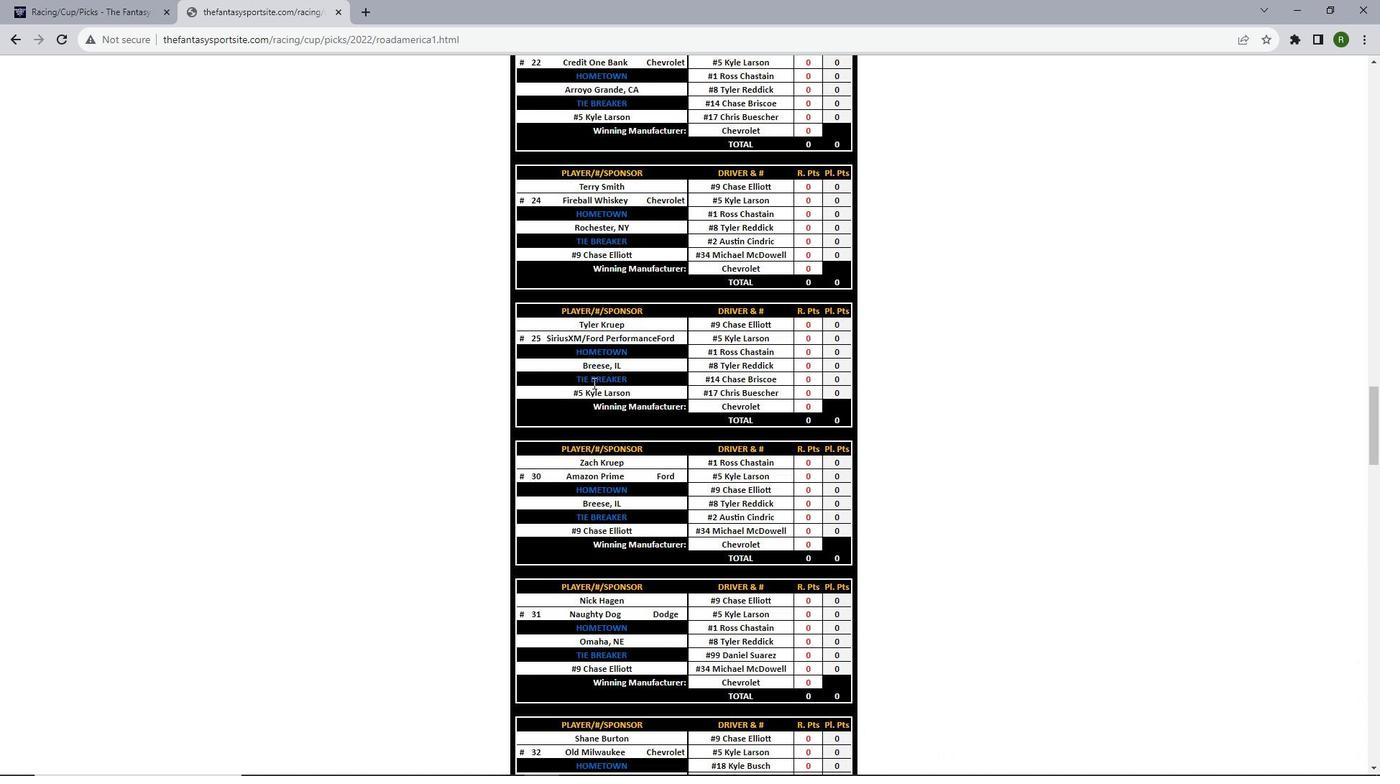 
Action: Mouse scrolled (593, 382) with delta (0, 0)
Screenshot: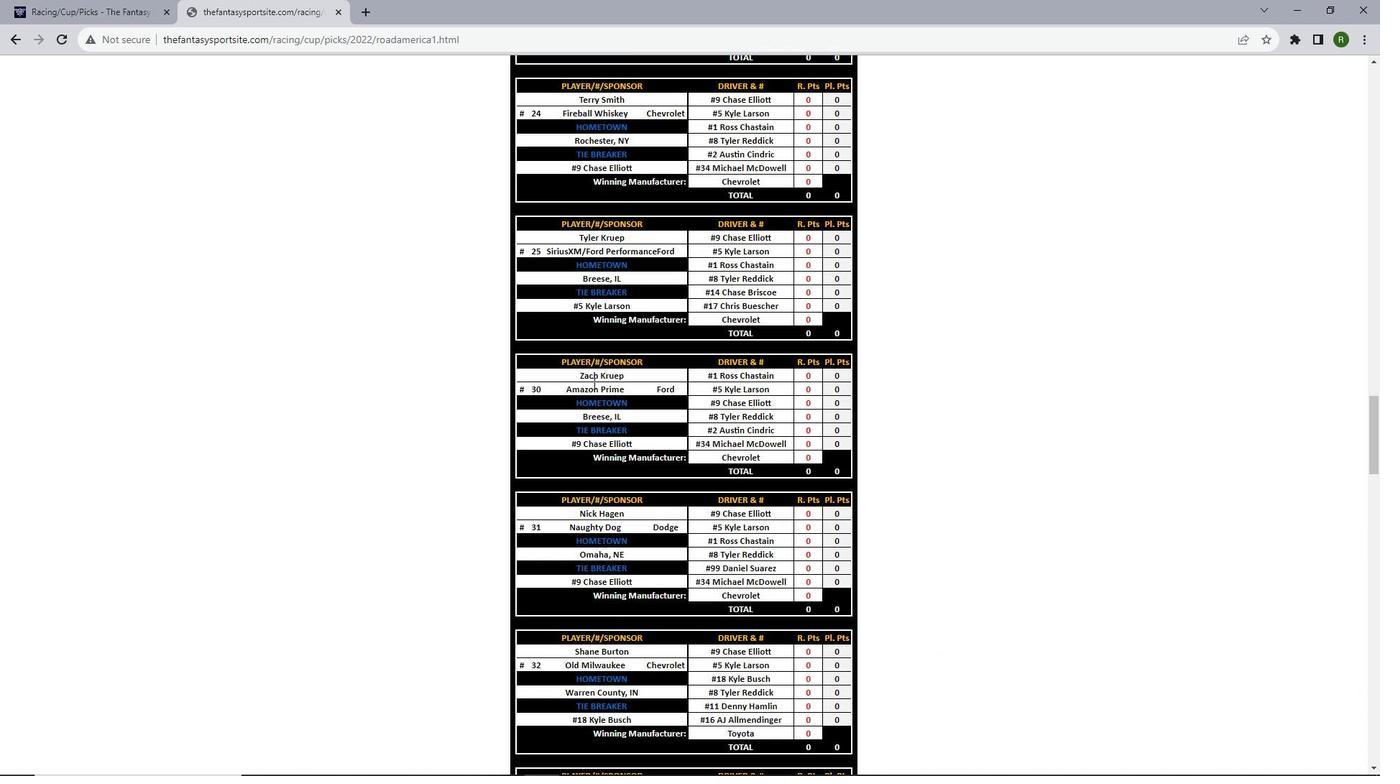 
Action: Mouse scrolled (593, 382) with delta (0, 0)
Screenshot: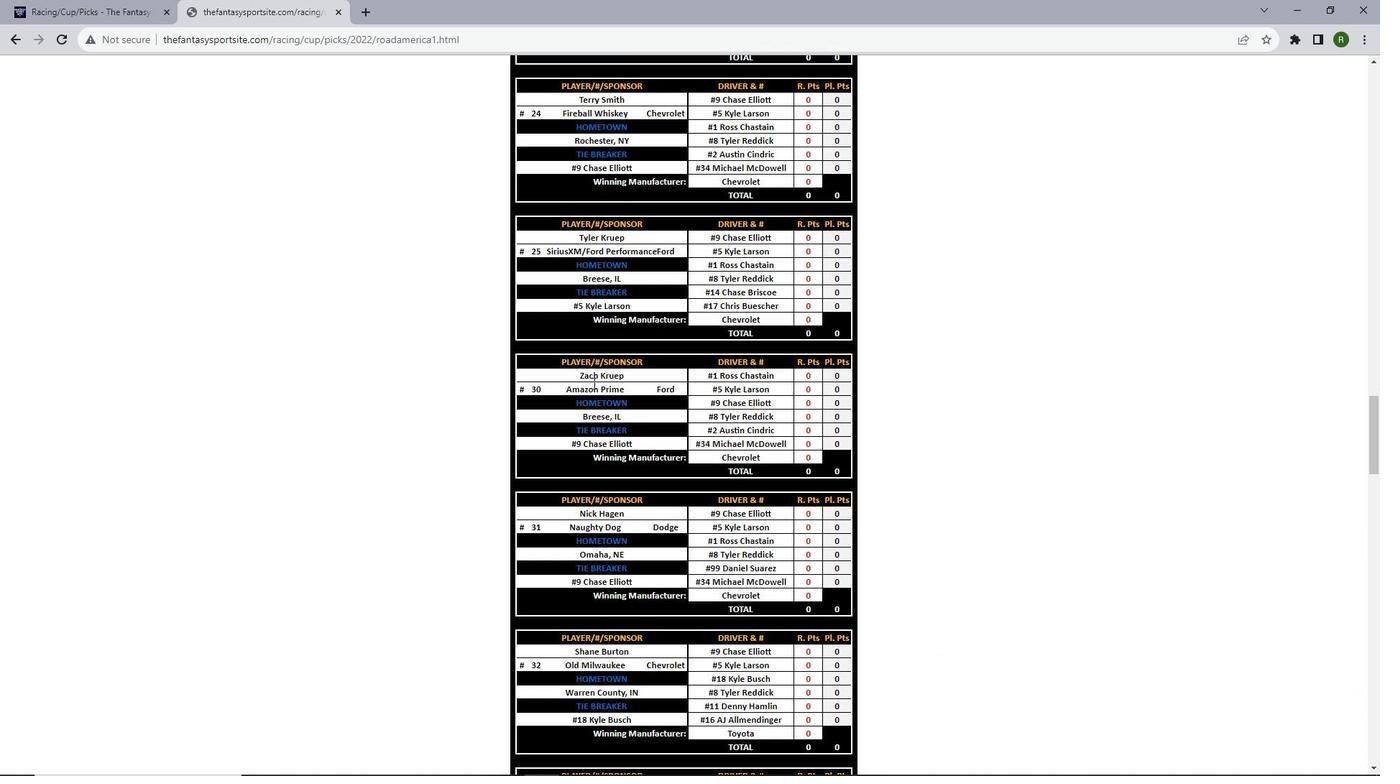 
Action: Mouse scrolled (593, 382) with delta (0, 0)
Screenshot: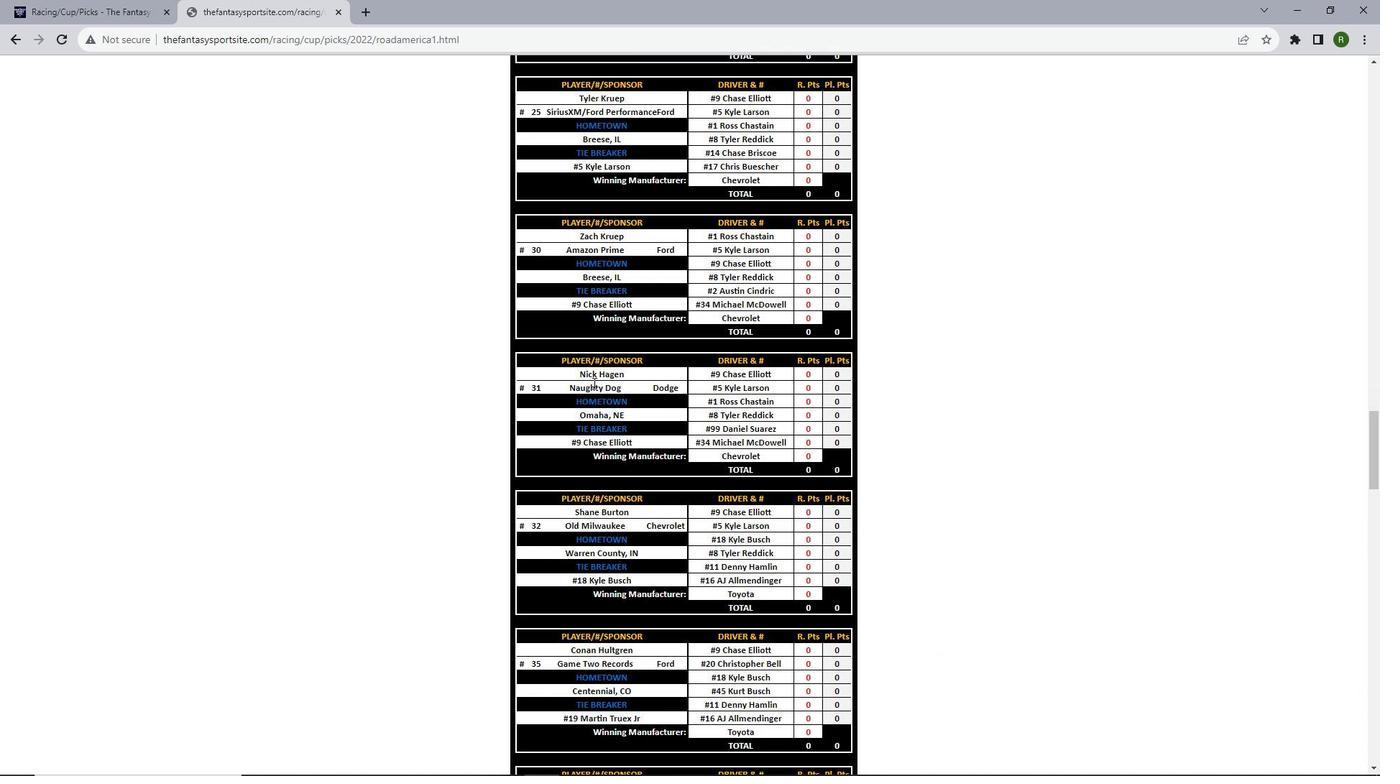 
Action: Mouse scrolled (593, 382) with delta (0, 0)
Screenshot: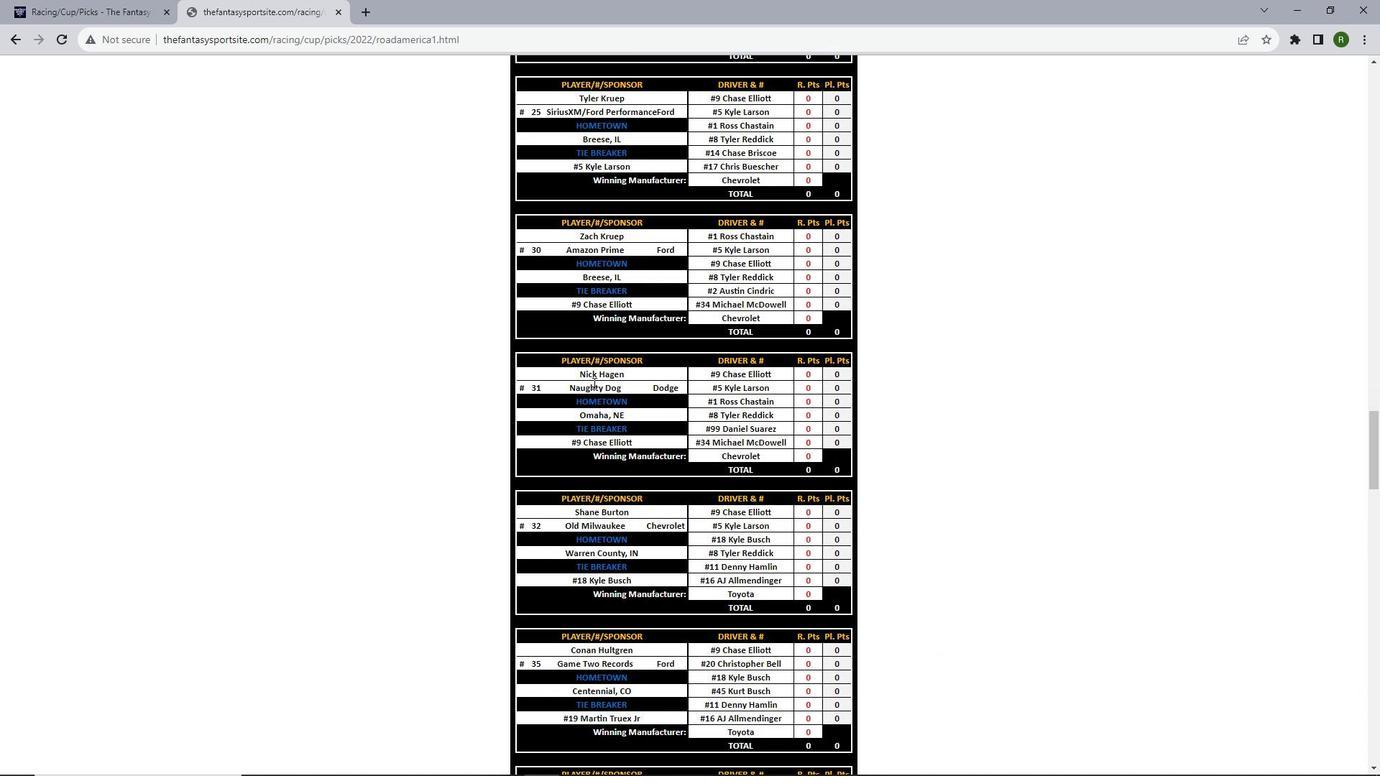 
Action: Mouse scrolled (593, 382) with delta (0, 0)
Screenshot: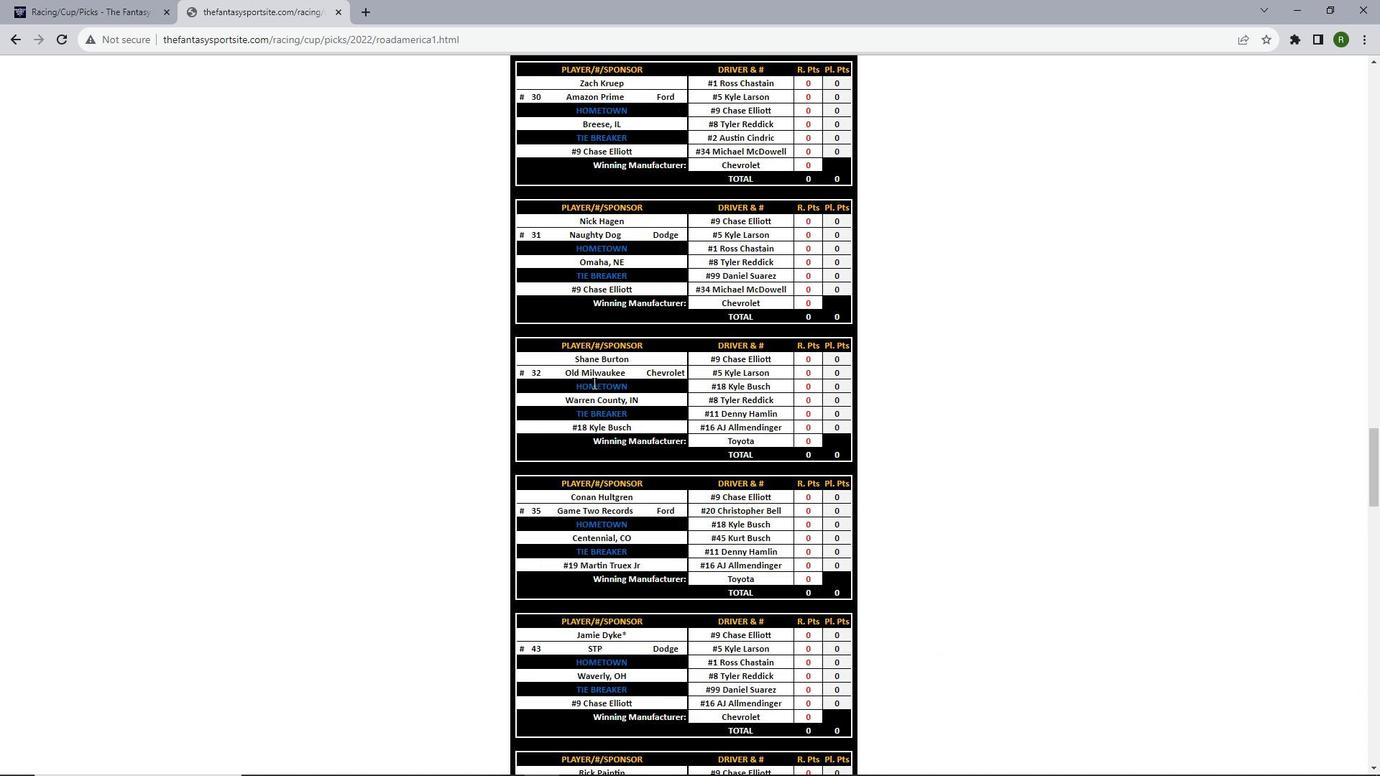 
Action: Mouse scrolled (593, 382) with delta (0, 0)
Screenshot: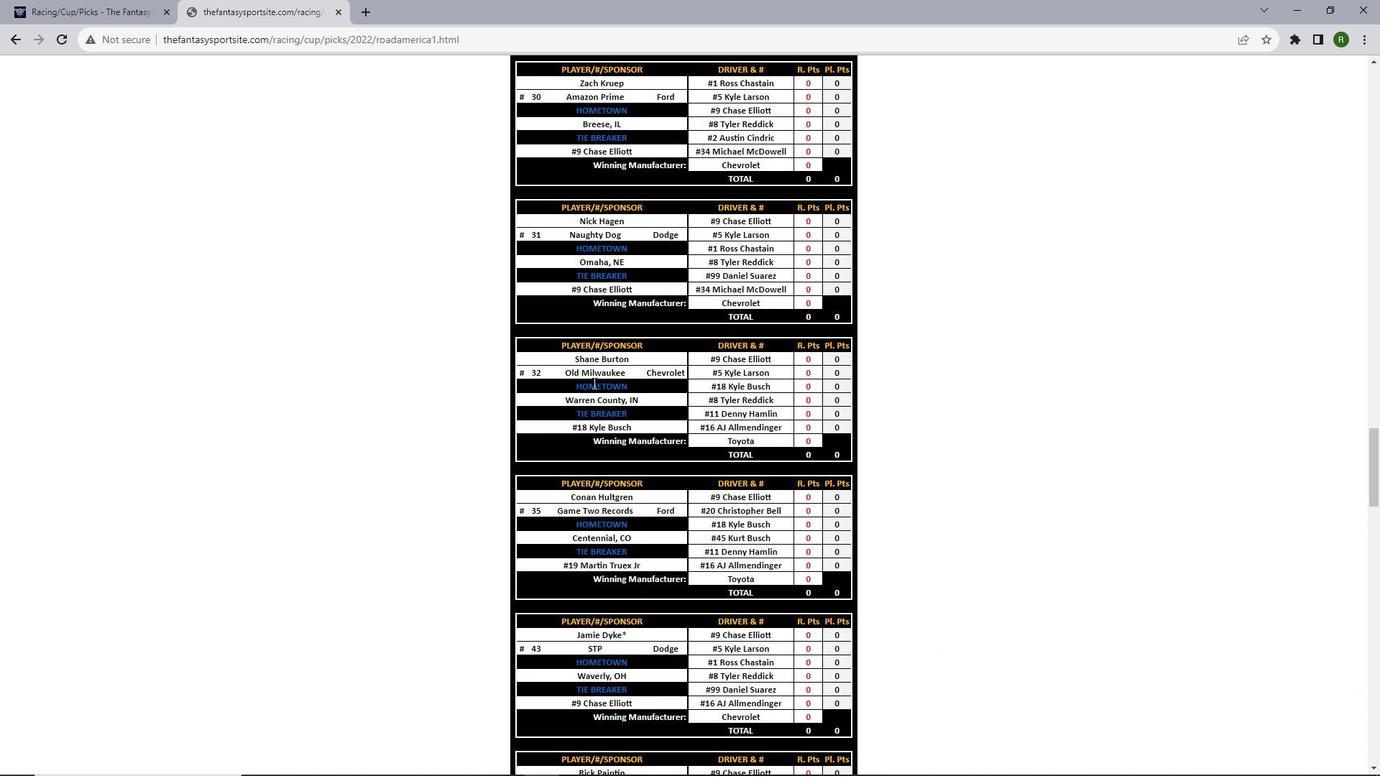 
Action: Mouse scrolled (593, 382) with delta (0, 0)
Screenshot: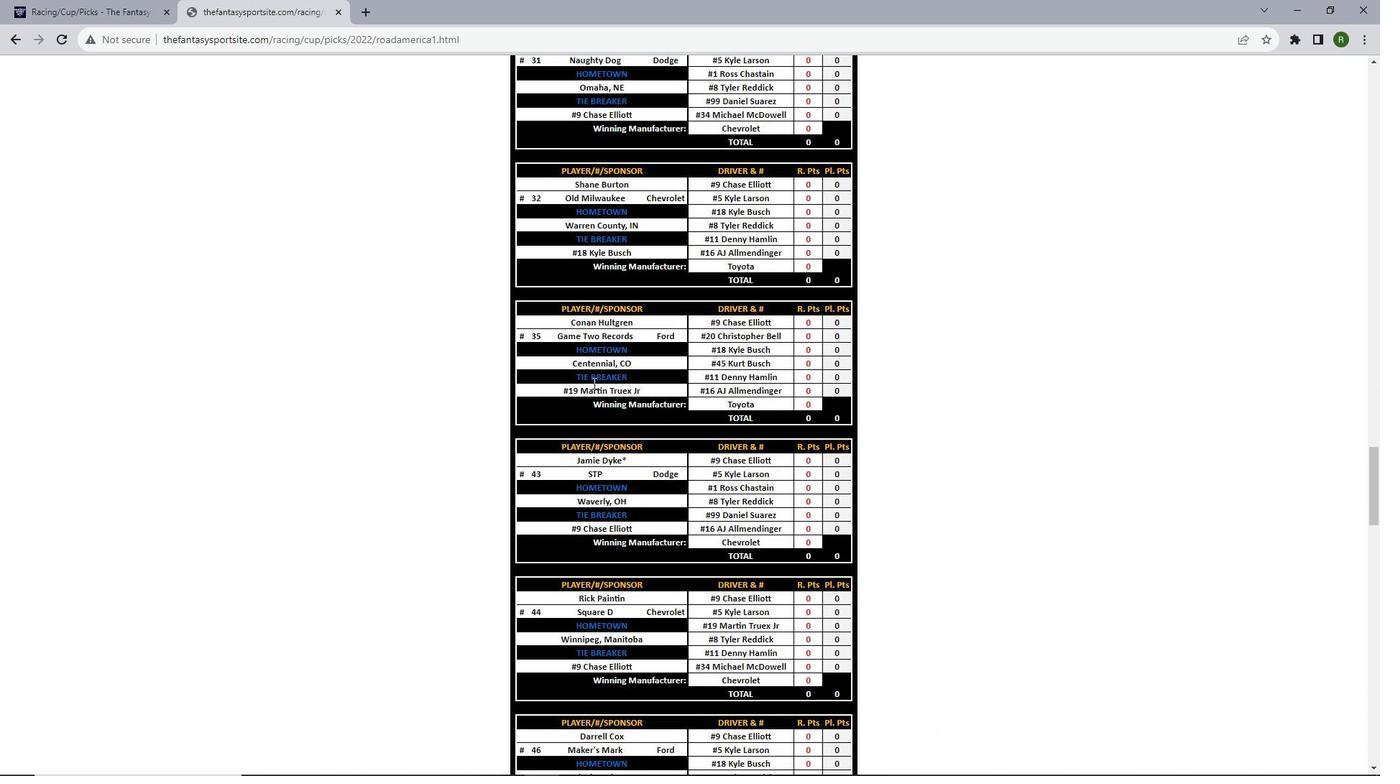 
Action: Mouse scrolled (593, 382) with delta (0, 0)
Screenshot: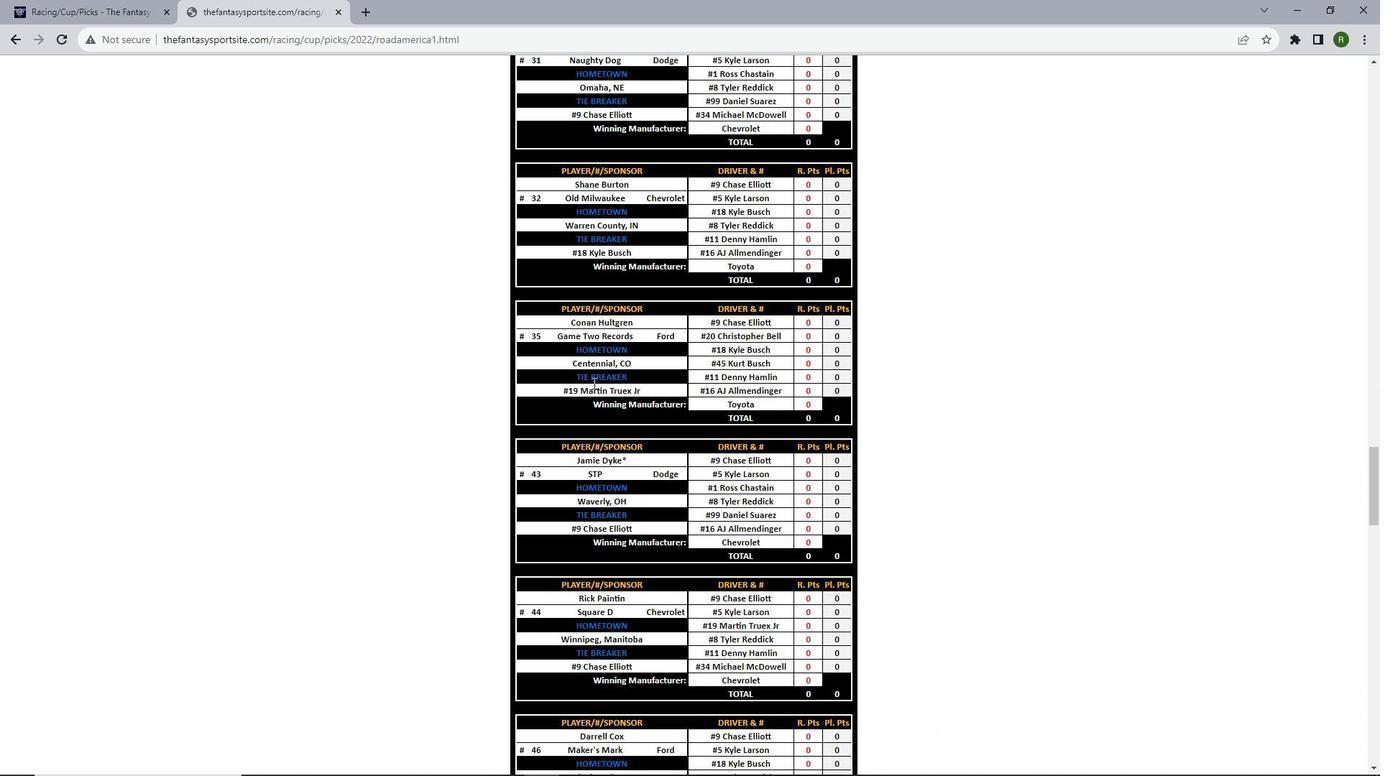 
Action: Mouse scrolled (593, 382) with delta (0, 0)
Screenshot: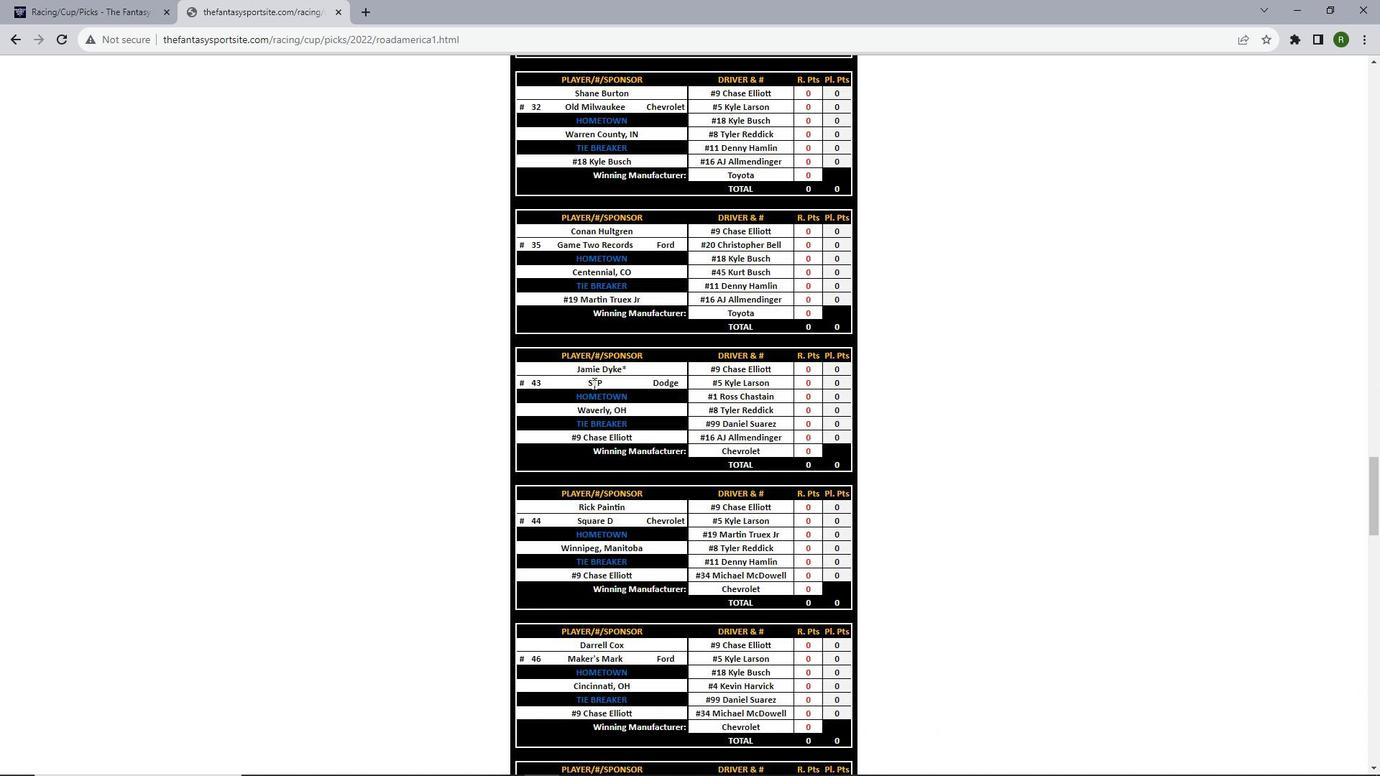 
Action: Mouse scrolled (593, 382) with delta (0, 0)
Screenshot: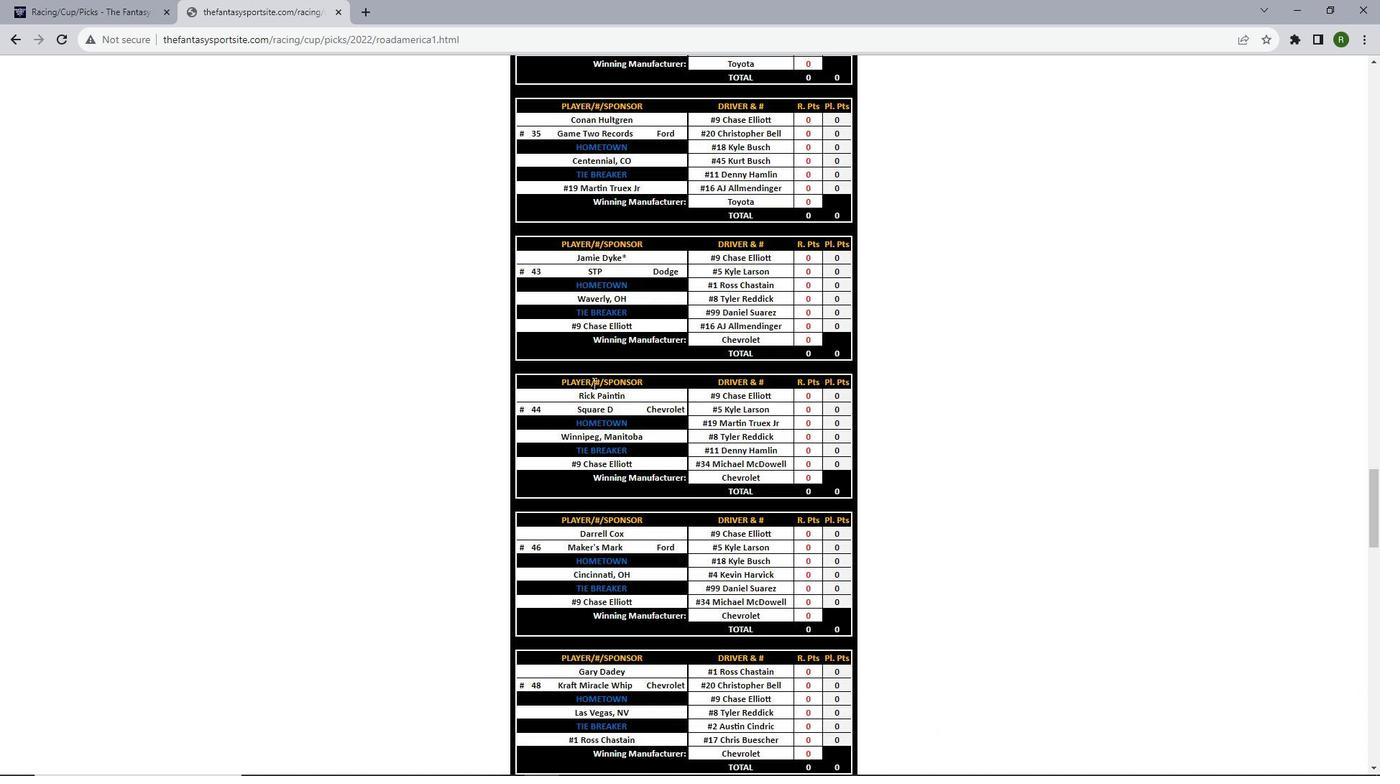 
Action: Mouse scrolled (593, 382) with delta (0, 0)
Screenshot: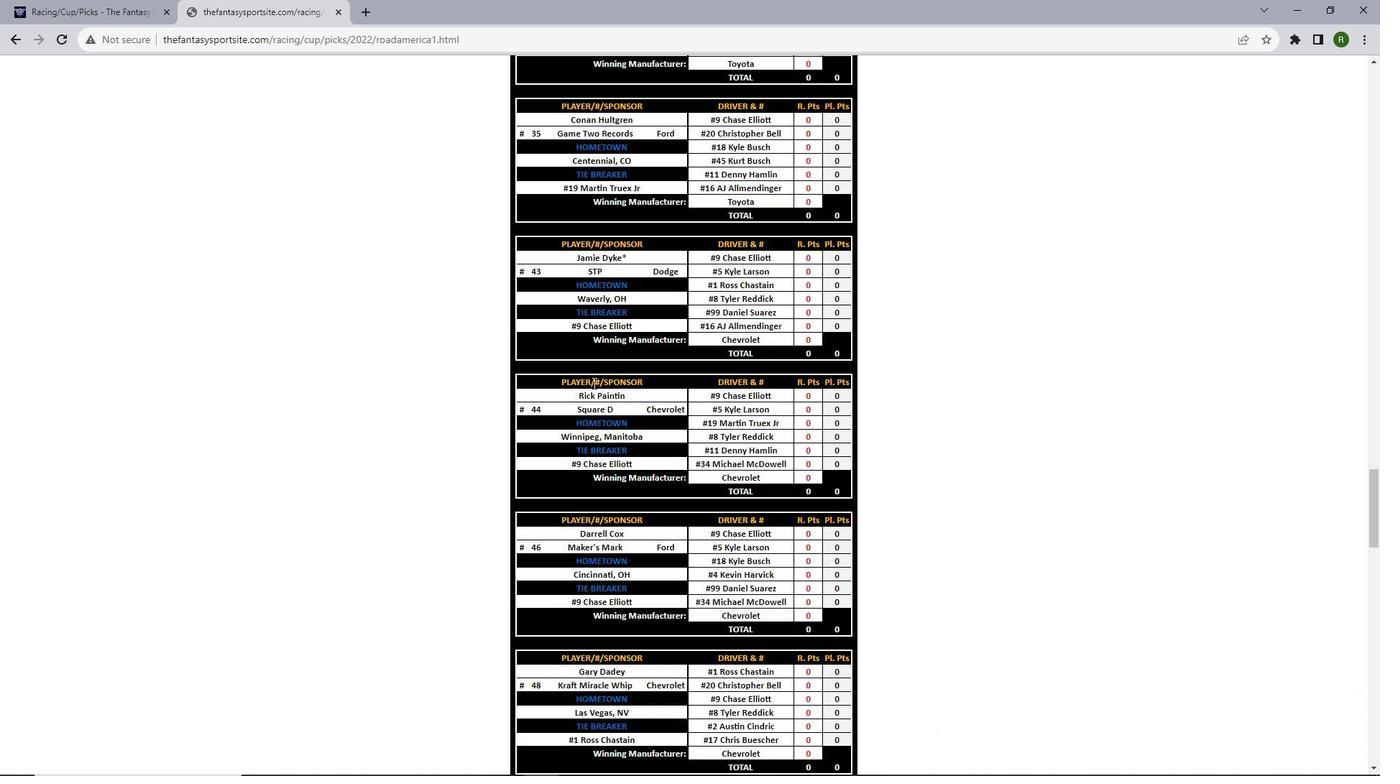 
Action: Mouse scrolled (593, 382) with delta (0, 0)
Screenshot: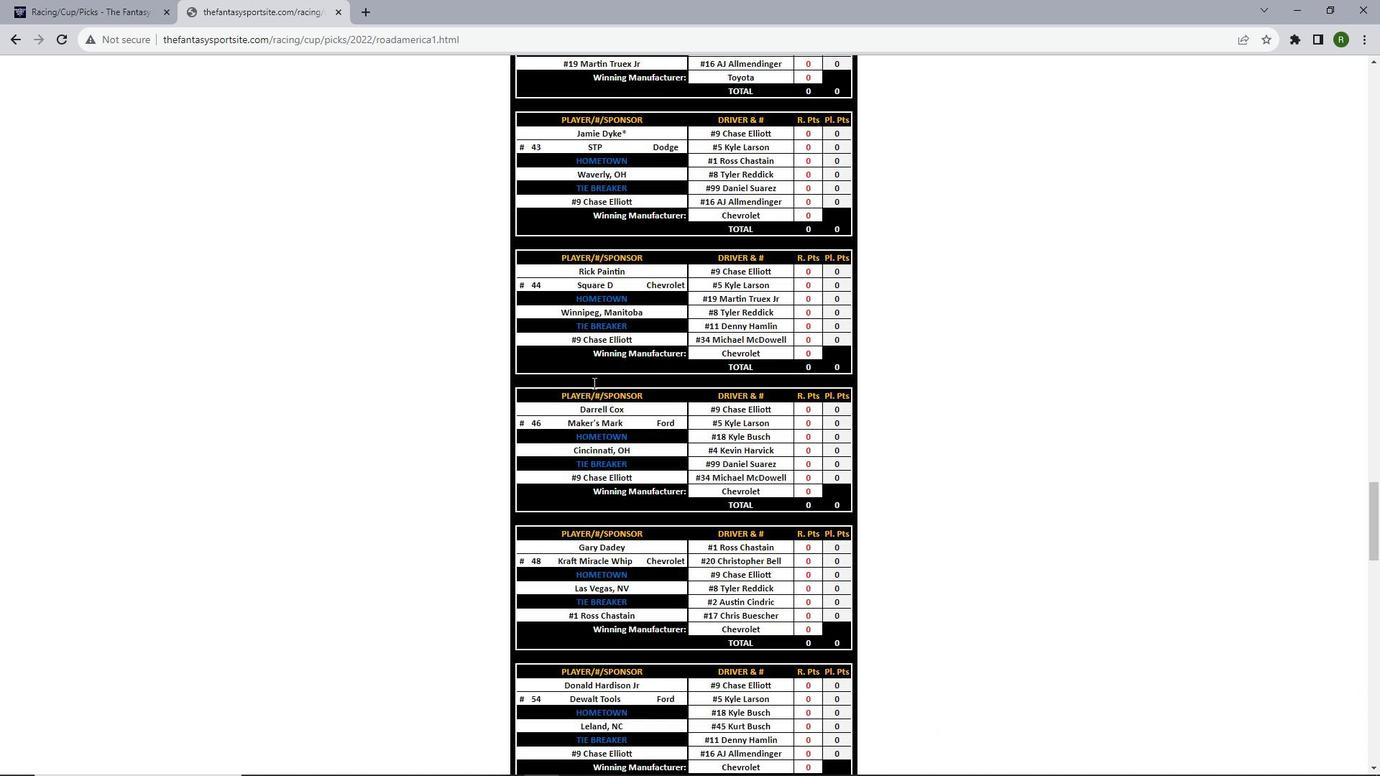 
Action: Mouse scrolled (593, 382) with delta (0, 0)
Screenshot: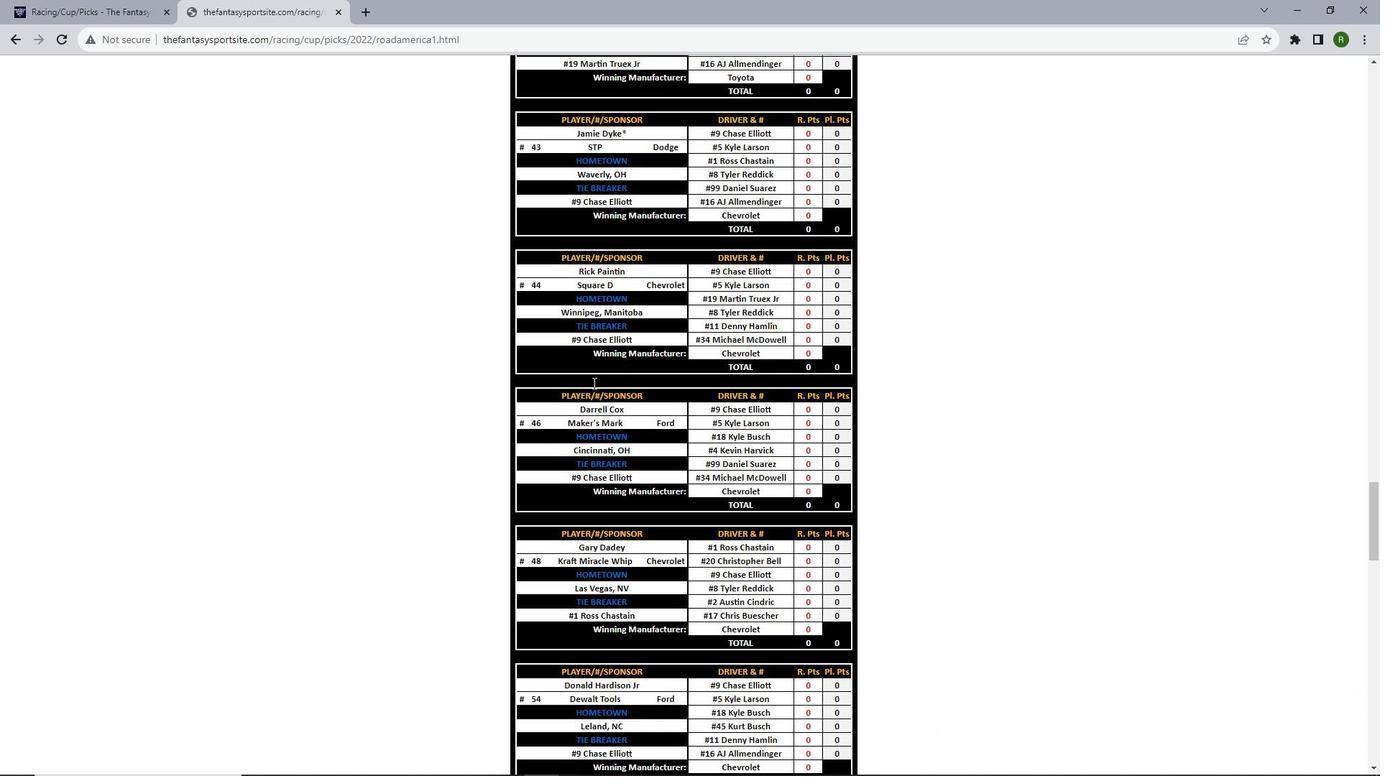 
Action: Mouse scrolled (593, 382) with delta (0, 0)
Screenshot: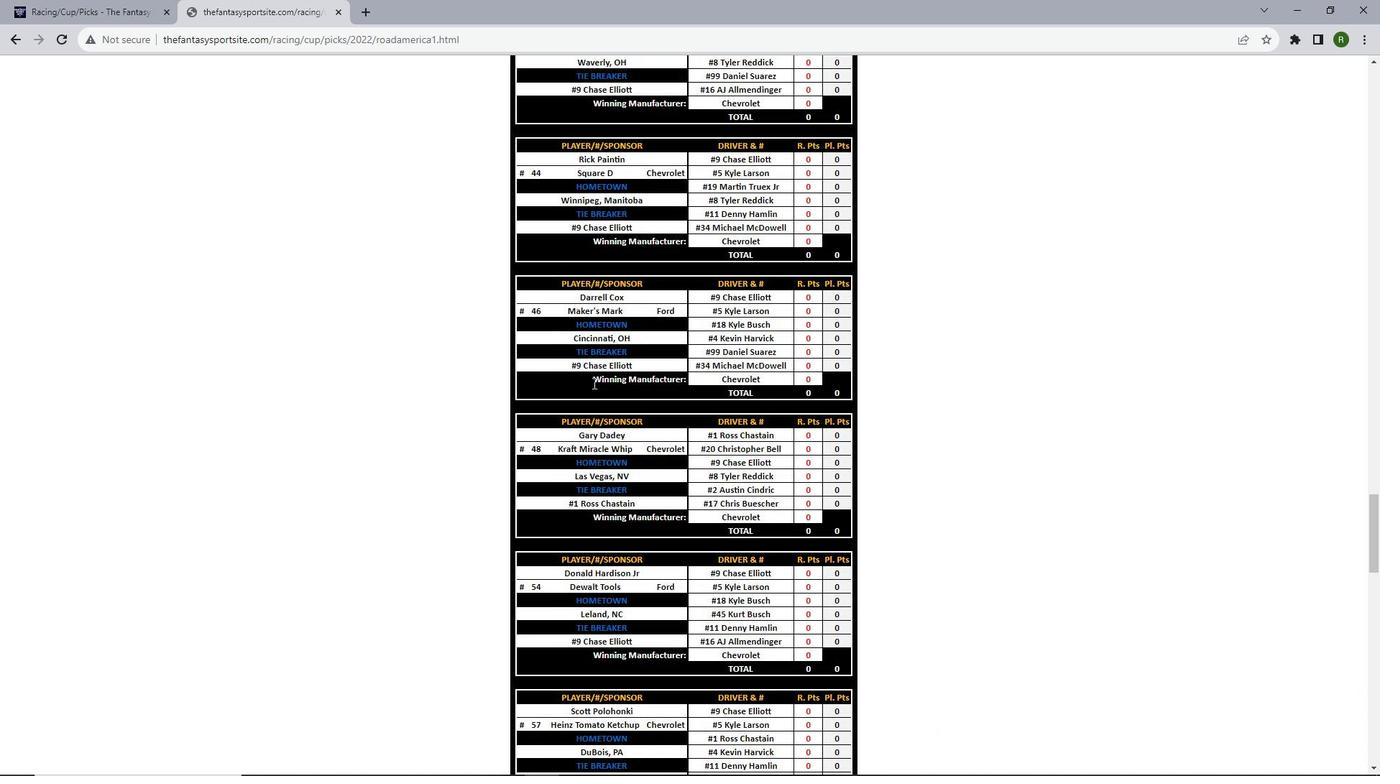 
Action: Mouse scrolled (593, 382) with delta (0, 0)
Screenshot: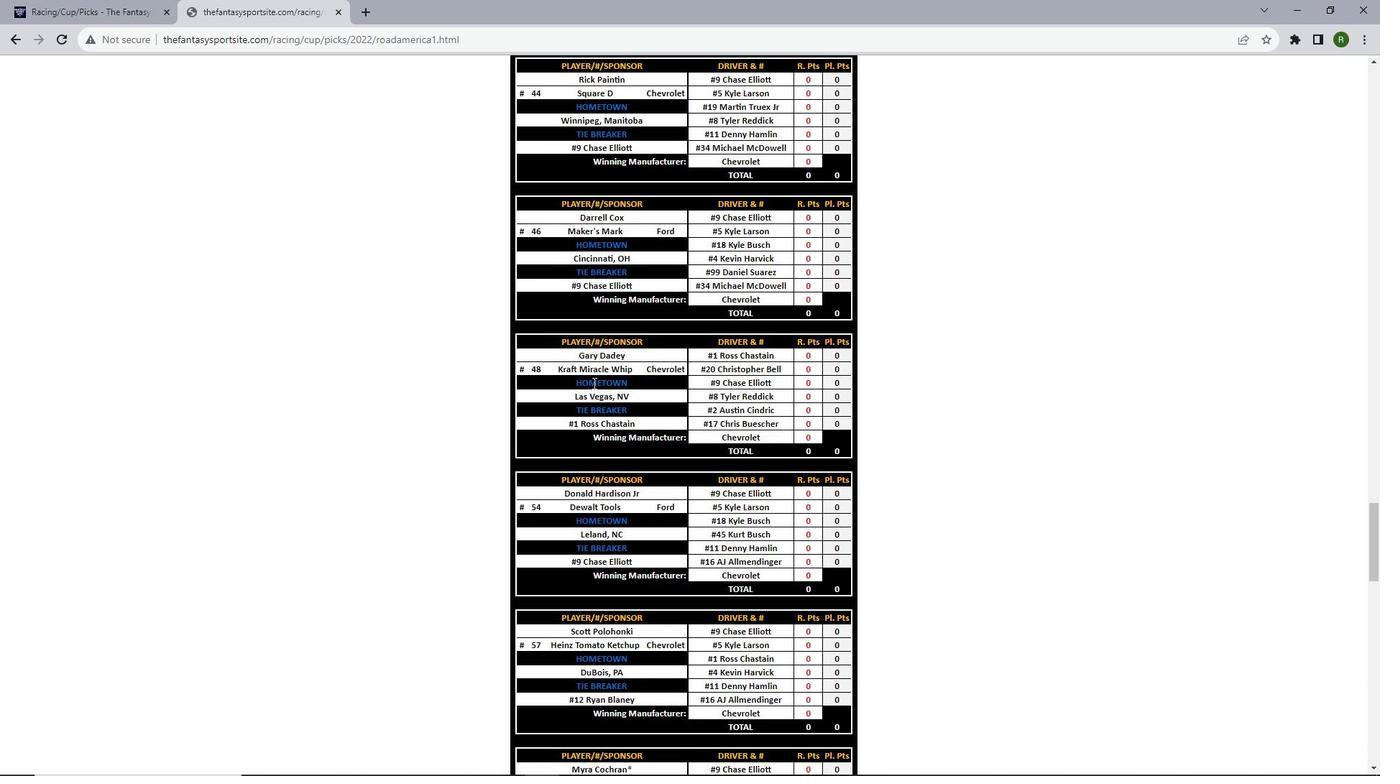 
Action: Mouse scrolled (593, 382) with delta (0, 0)
Screenshot: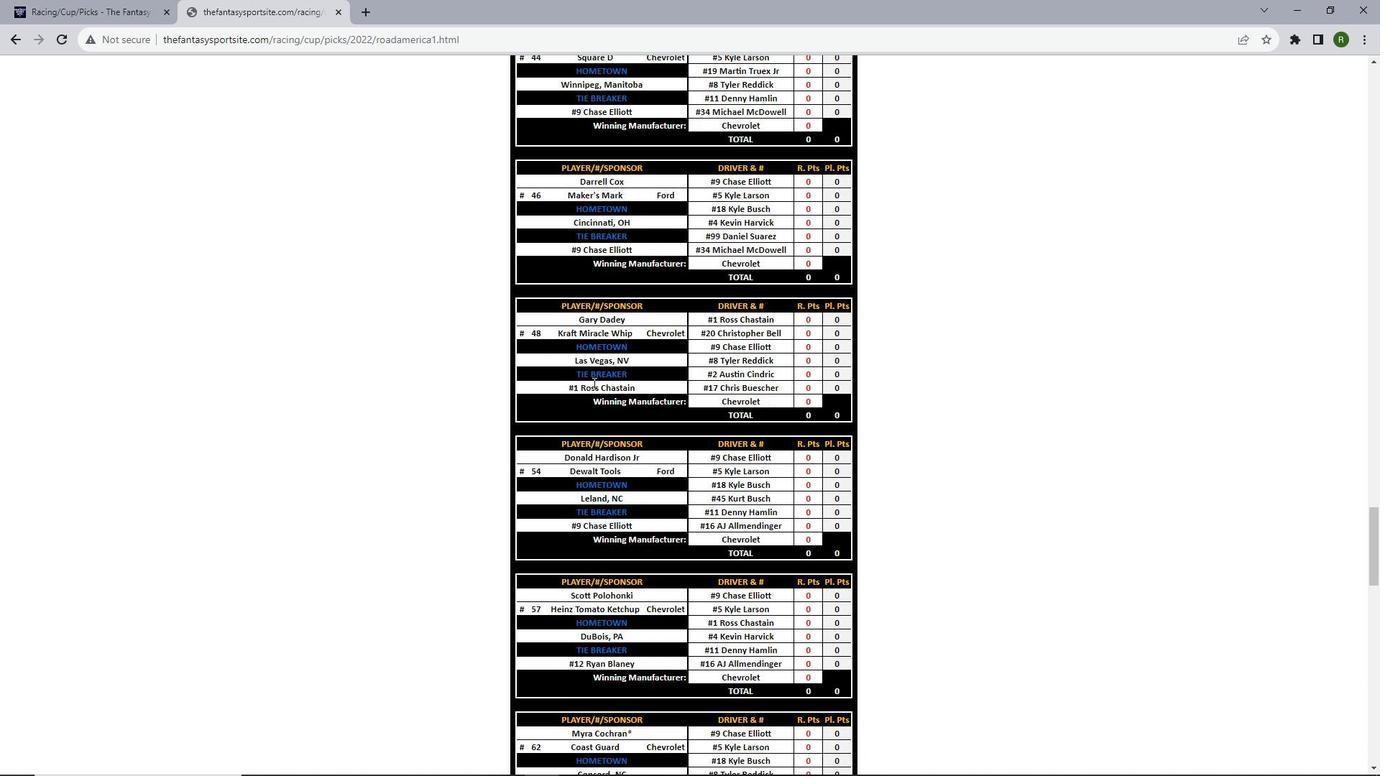 
Action: Mouse scrolled (593, 382) with delta (0, 0)
Screenshot: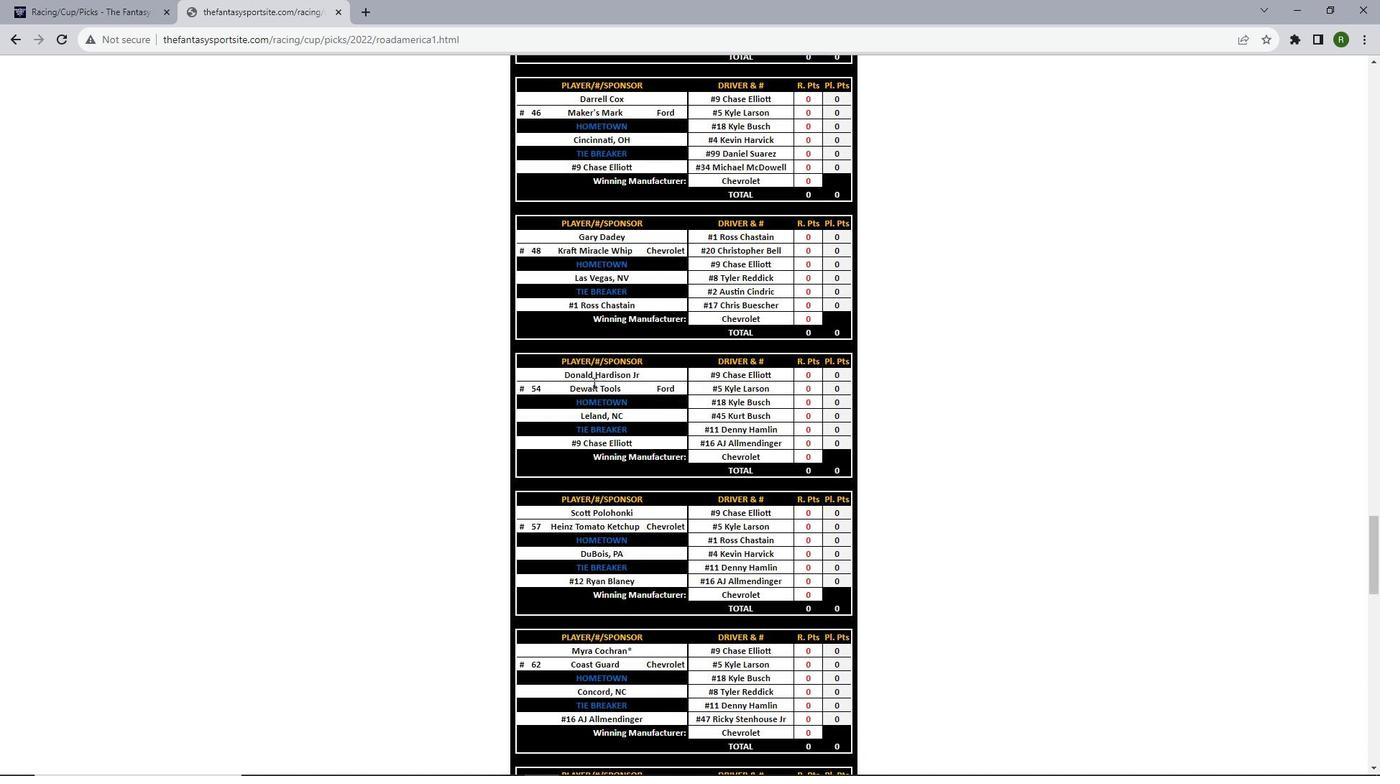 
Action: Mouse scrolled (593, 382) with delta (0, 0)
Screenshot: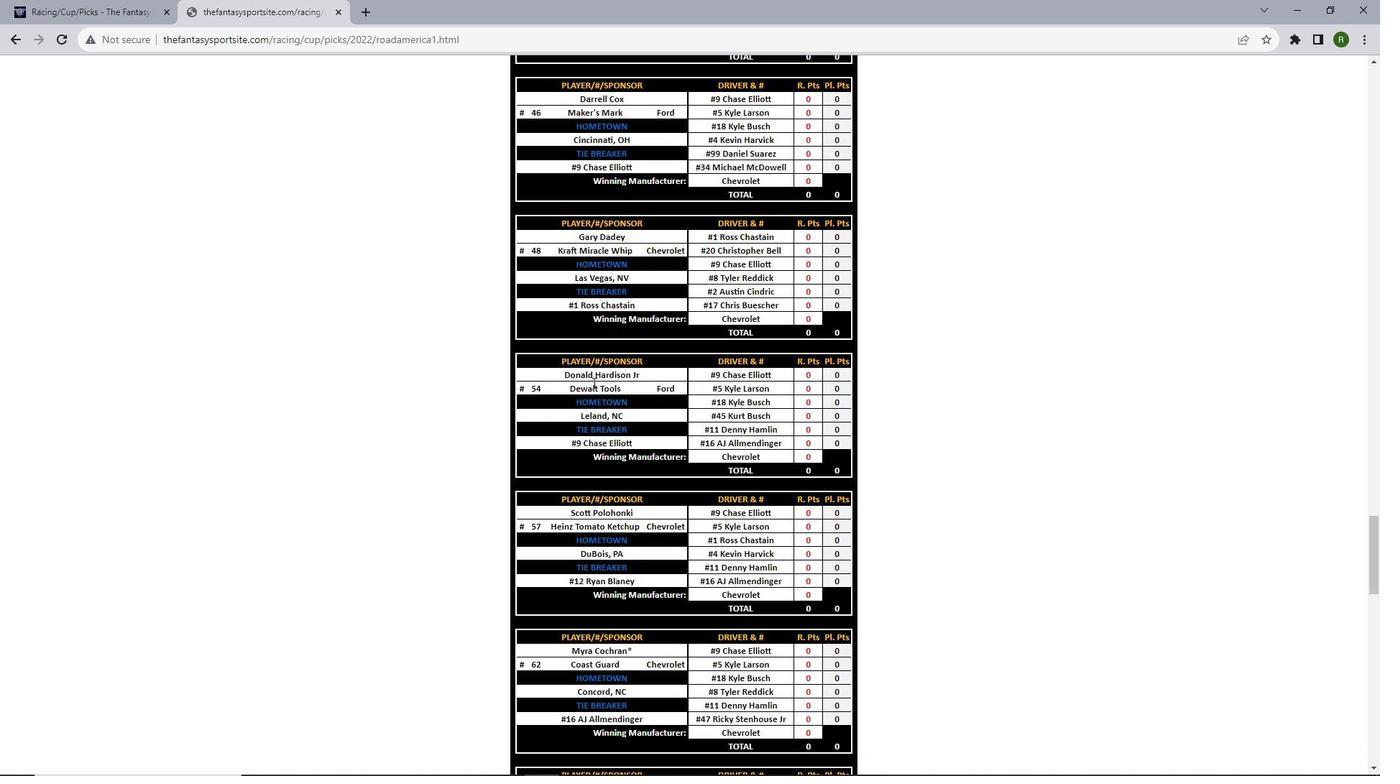 
Action: Mouse scrolled (593, 382) with delta (0, 0)
Screenshot: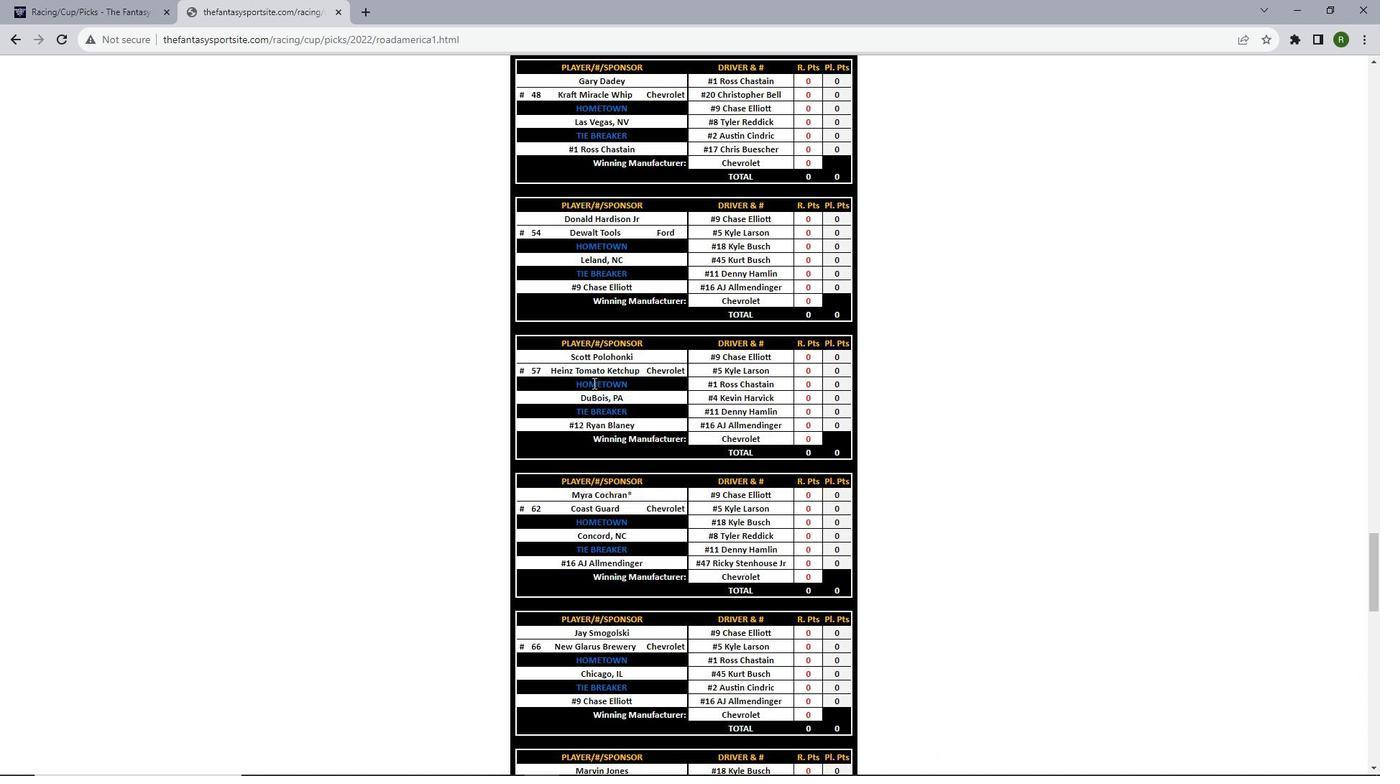 
Action: Mouse scrolled (593, 382) with delta (0, 0)
Screenshot: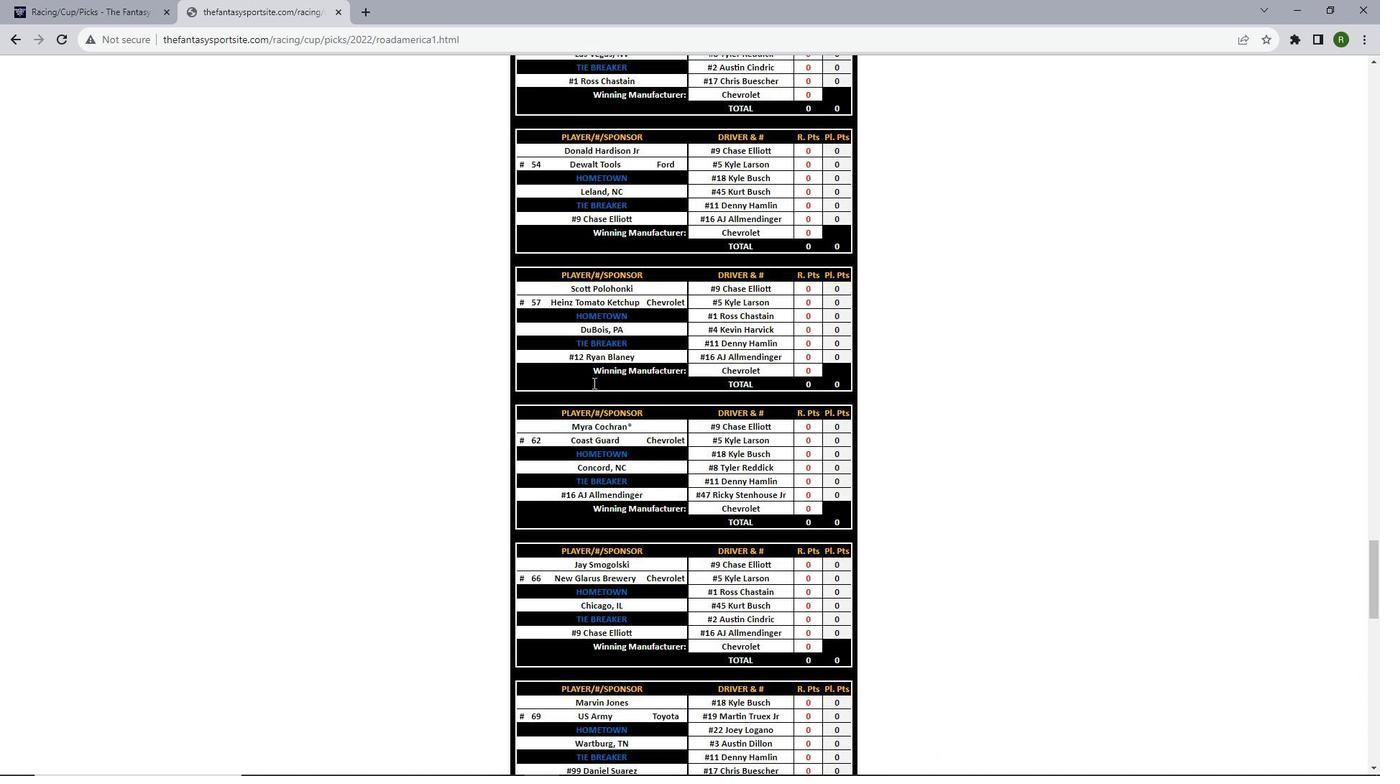 
Action: Mouse scrolled (593, 382) with delta (0, 0)
Screenshot: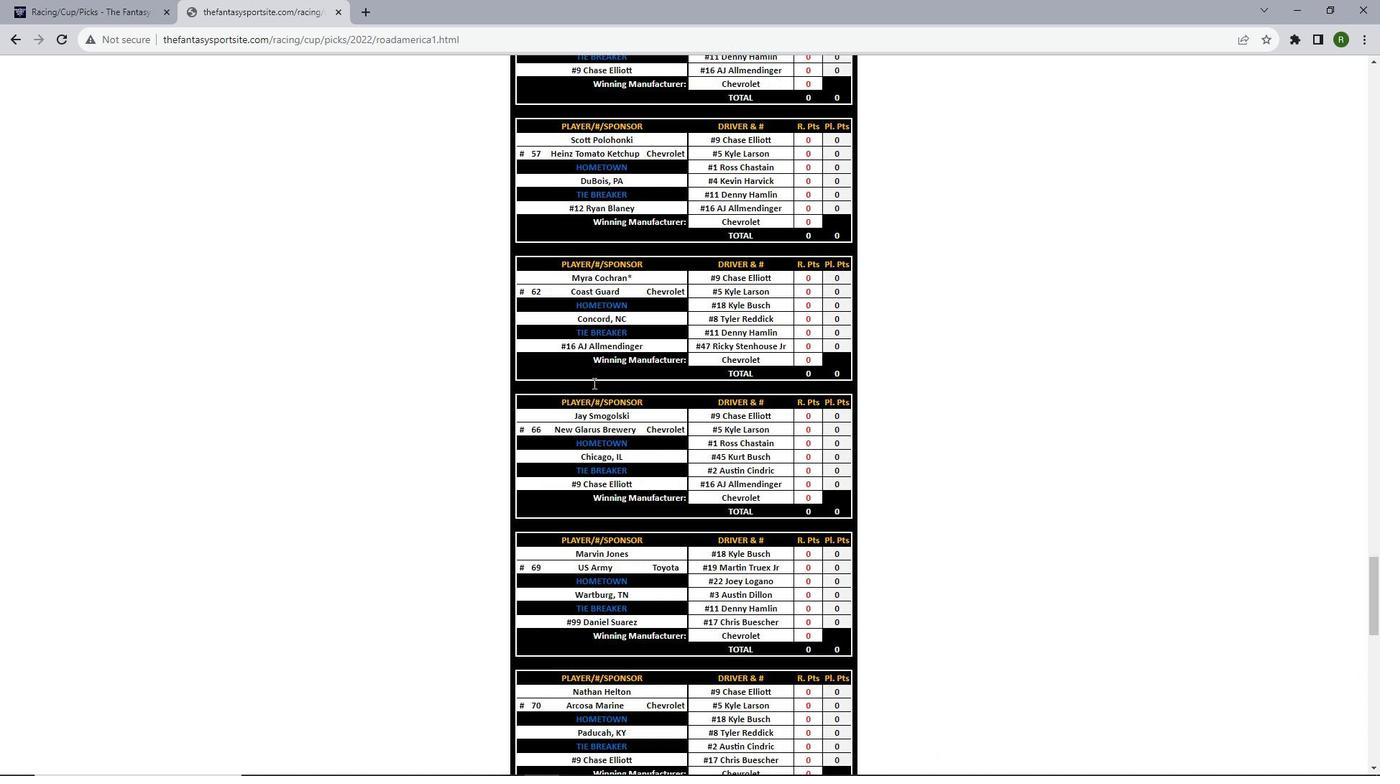 
Action: Mouse scrolled (593, 382) with delta (0, 0)
Screenshot: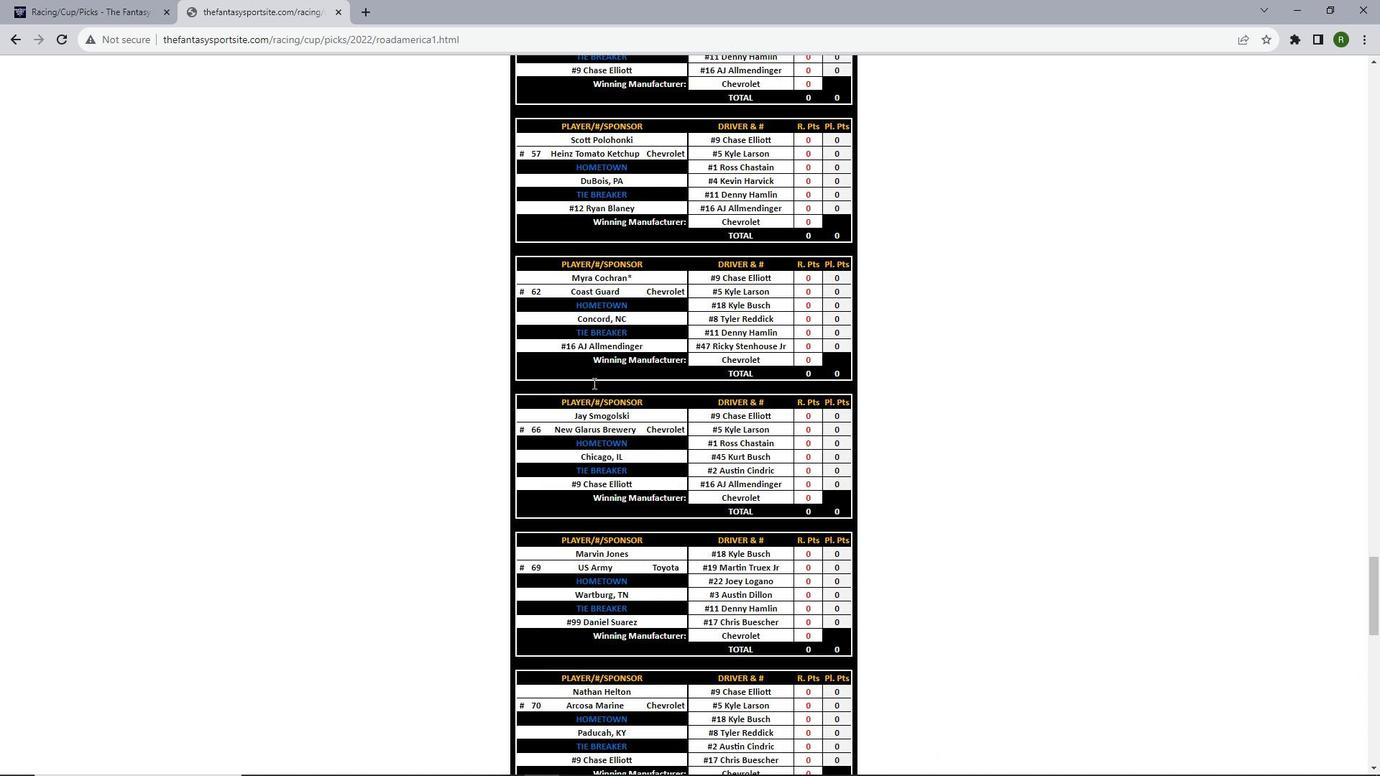 
Action: Mouse scrolled (593, 382) with delta (0, 0)
Screenshot: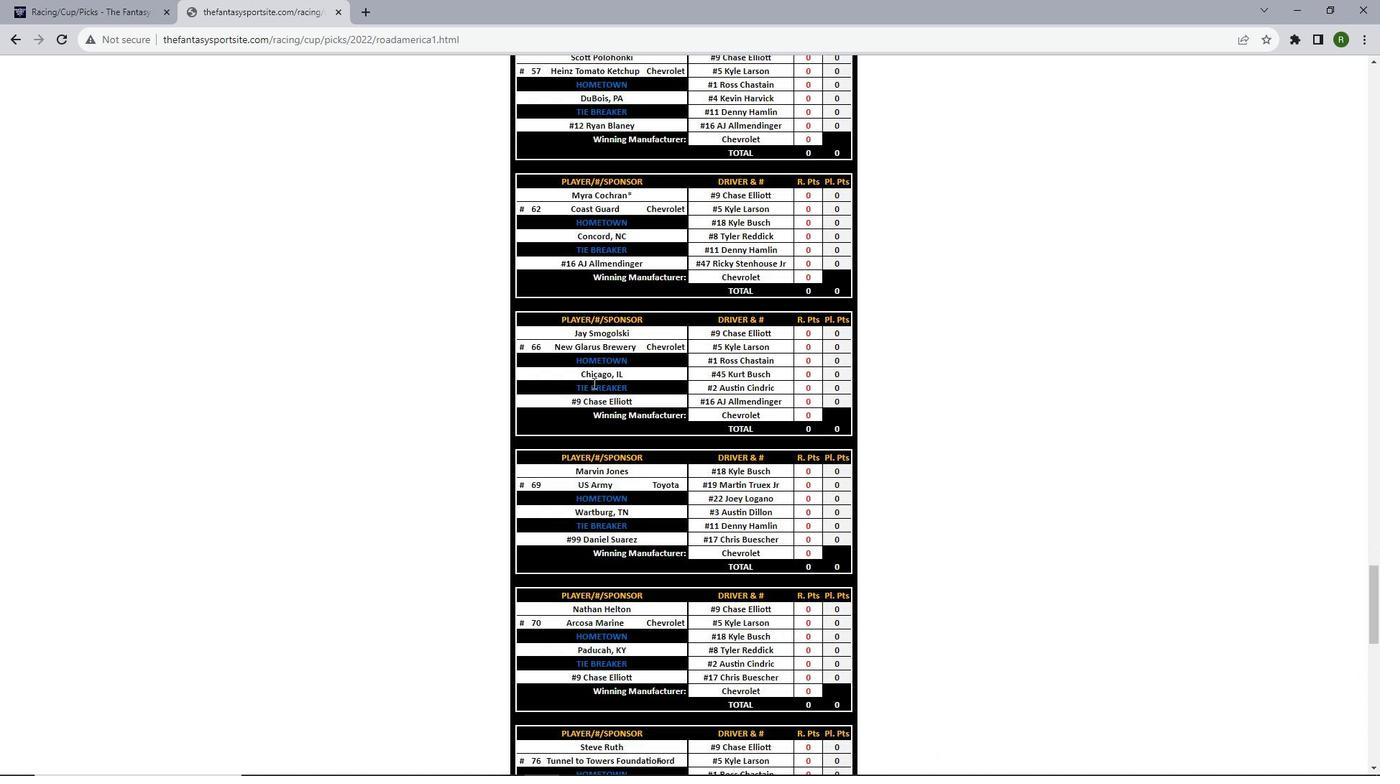 
Action: Mouse scrolled (593, 382) with delta (0, 0)
Screenshot: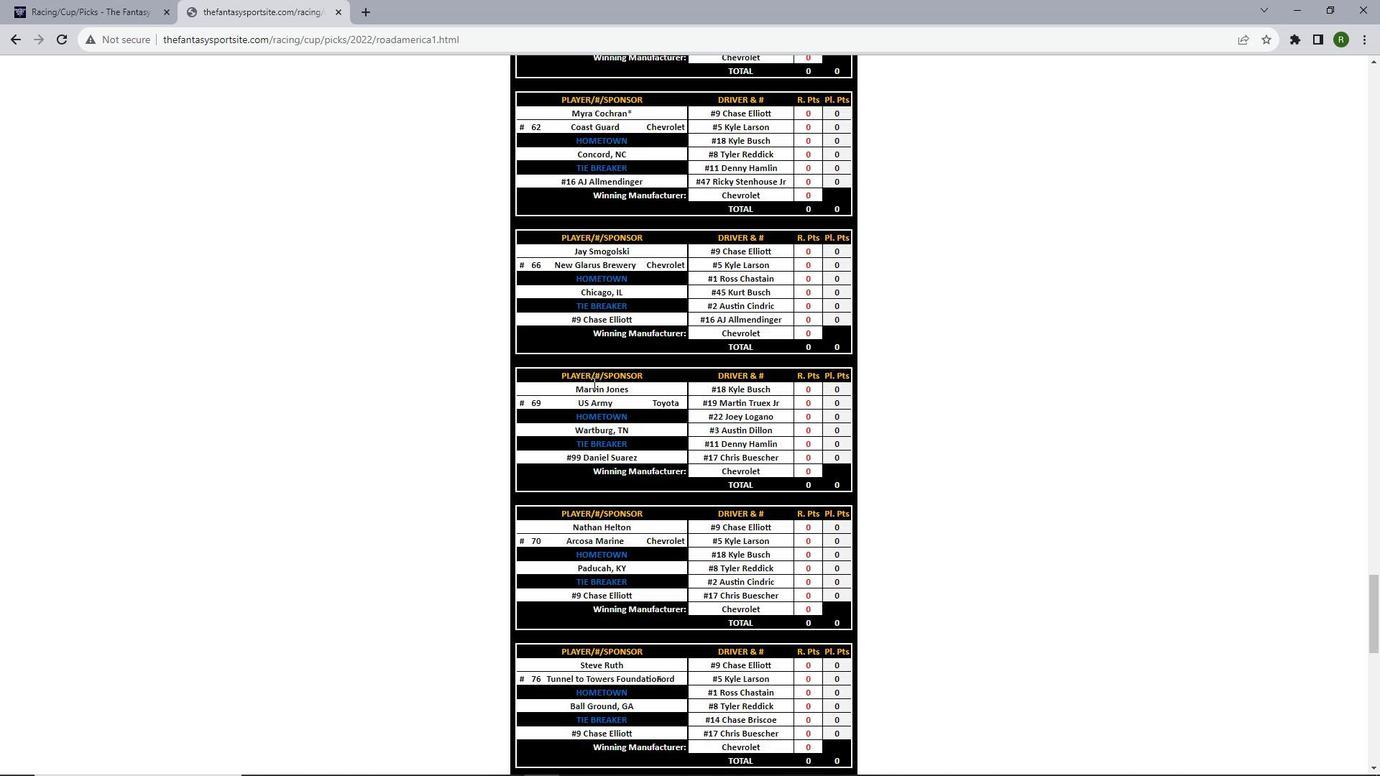 
Action: Mouse scrolled (593, 382) with delta (0, 0)
Screenshot: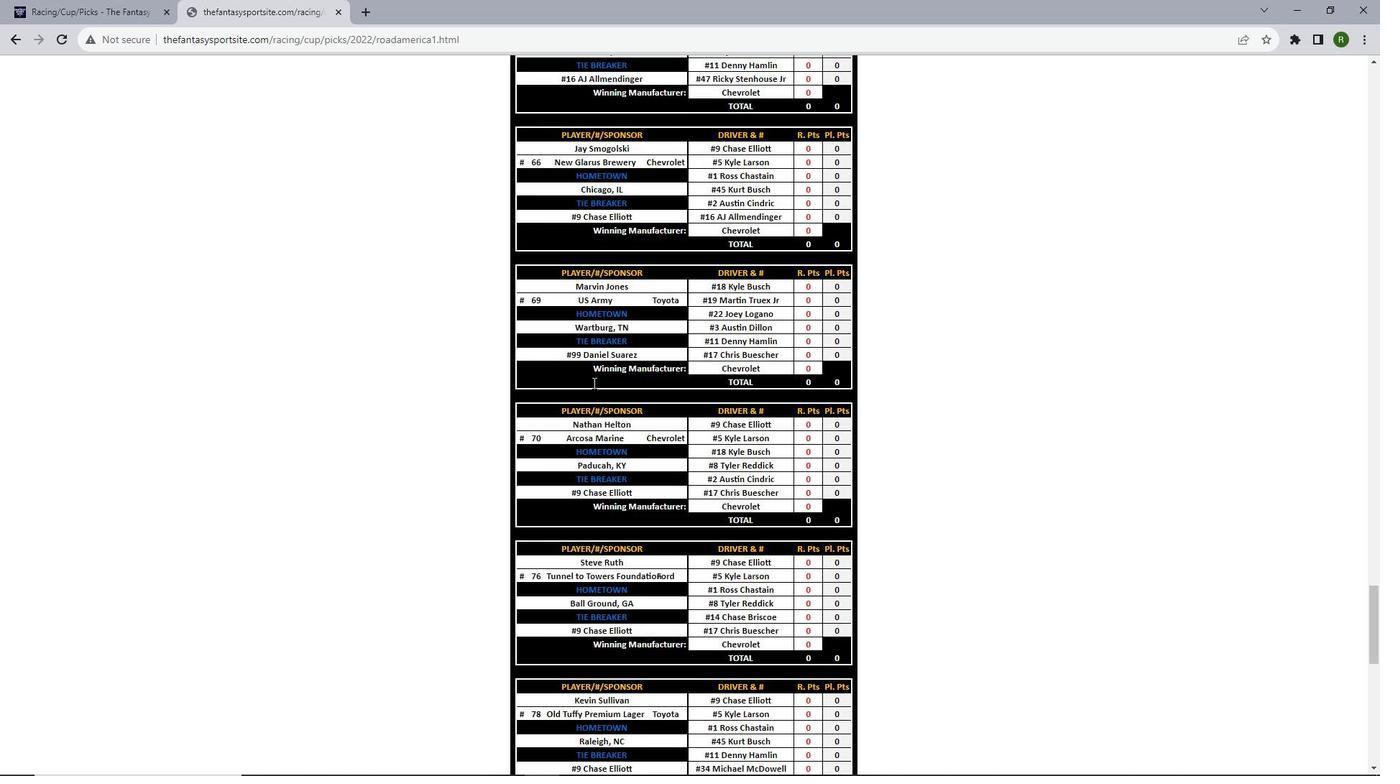 
Action: Mouse scrolled (593, 382) with delta (0, 0)
Screenshot: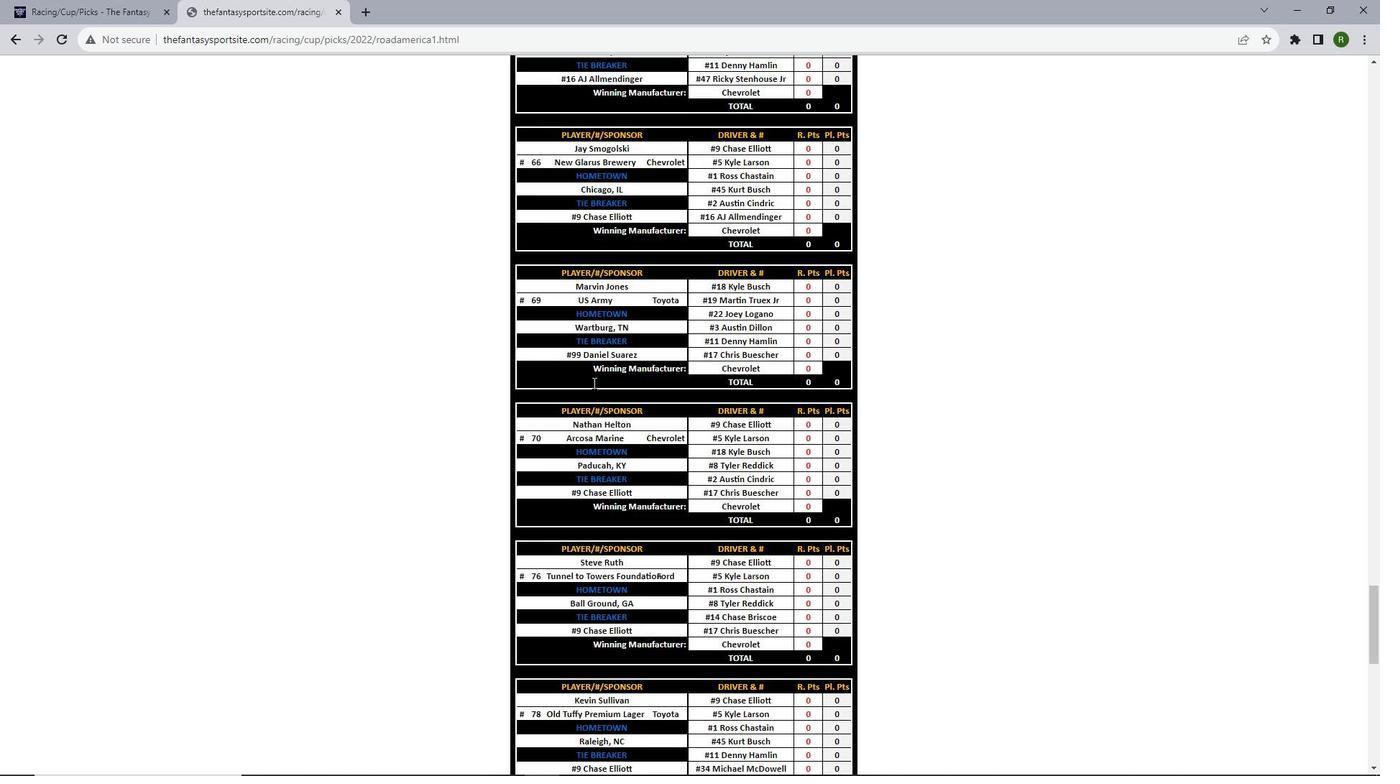 
Action: Mouse scrolled (593, 382) with delta (0, 0)
Screenshot: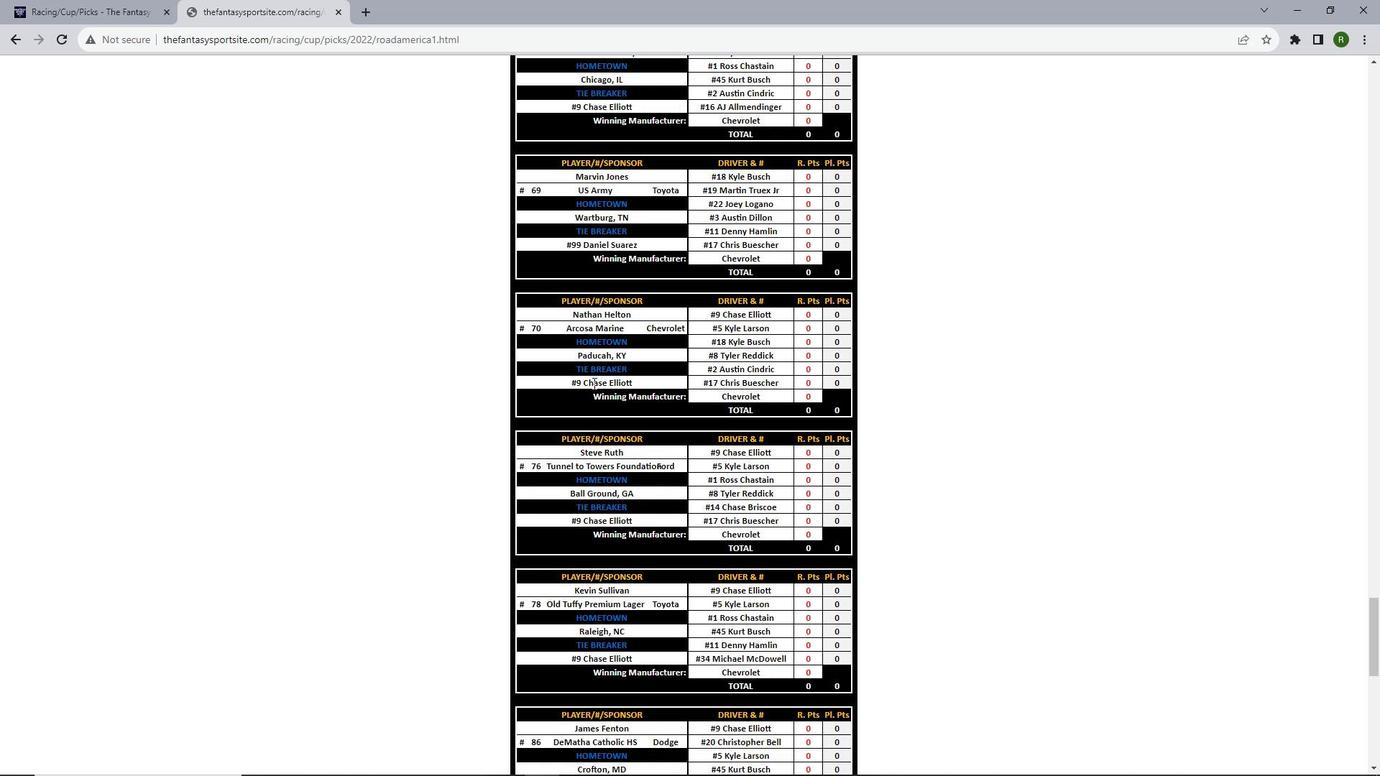 
Action: Mouse scrolled (593, 382) with delta (0, 0)
Screenshot: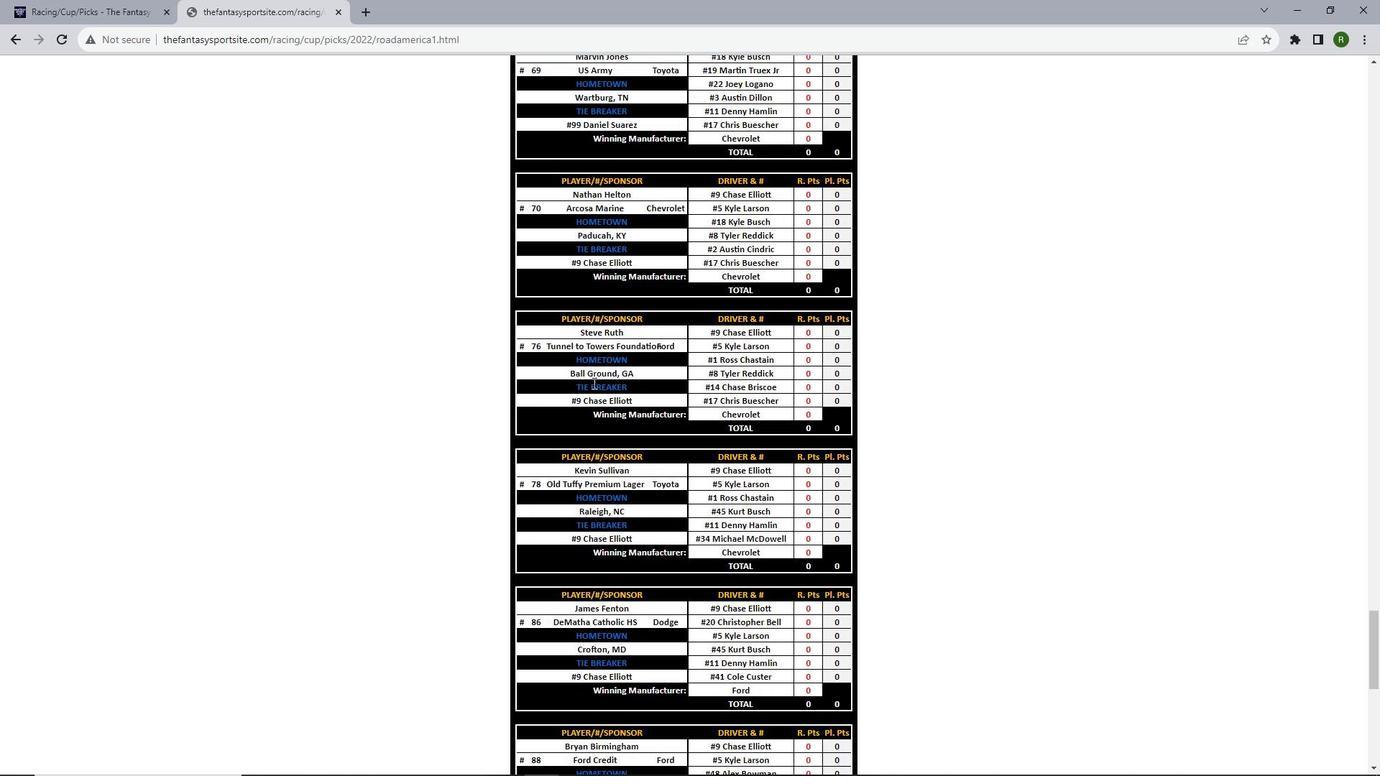
Action: Mouse scrolled (593, 382) with delta (0, 0)
Screenshot: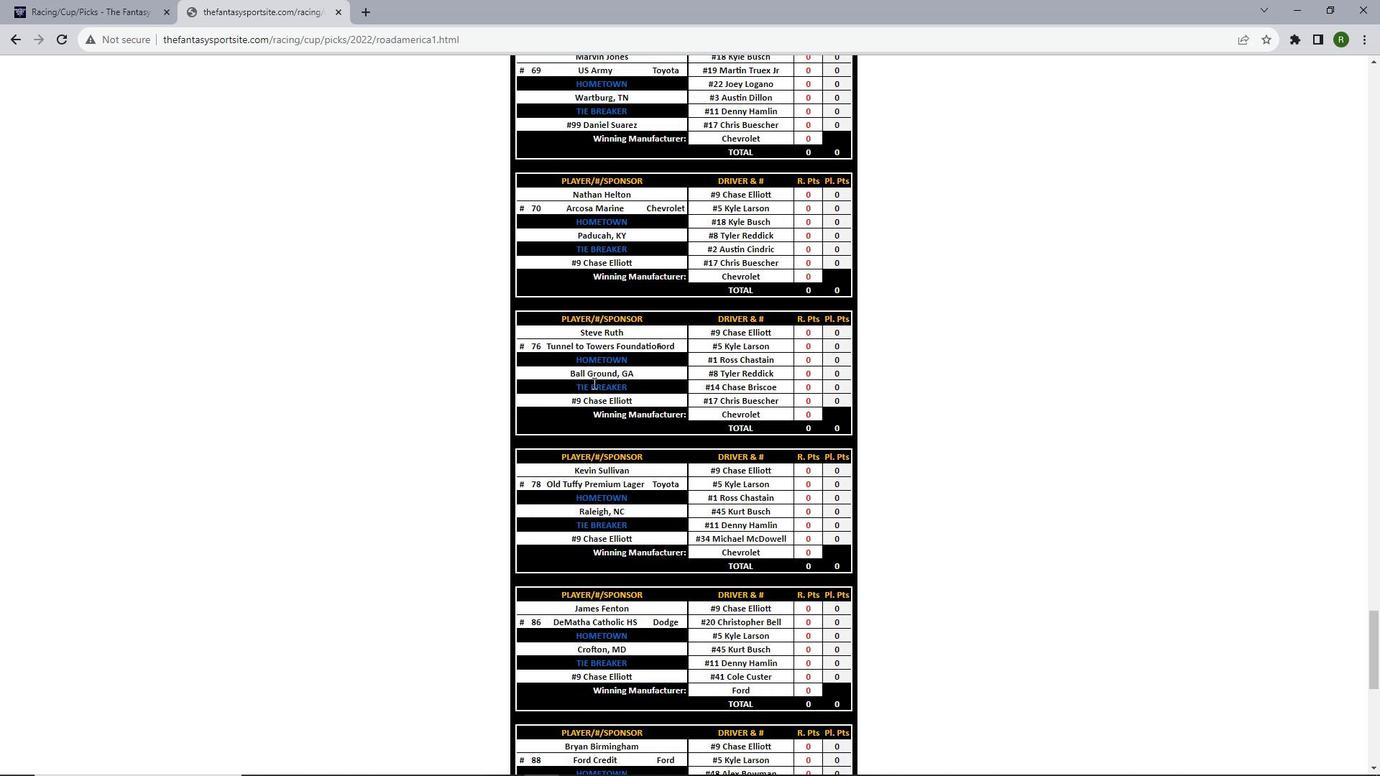 
Action: Mouse scrolled (593, 382) with delta (0, 0)
Screenshot: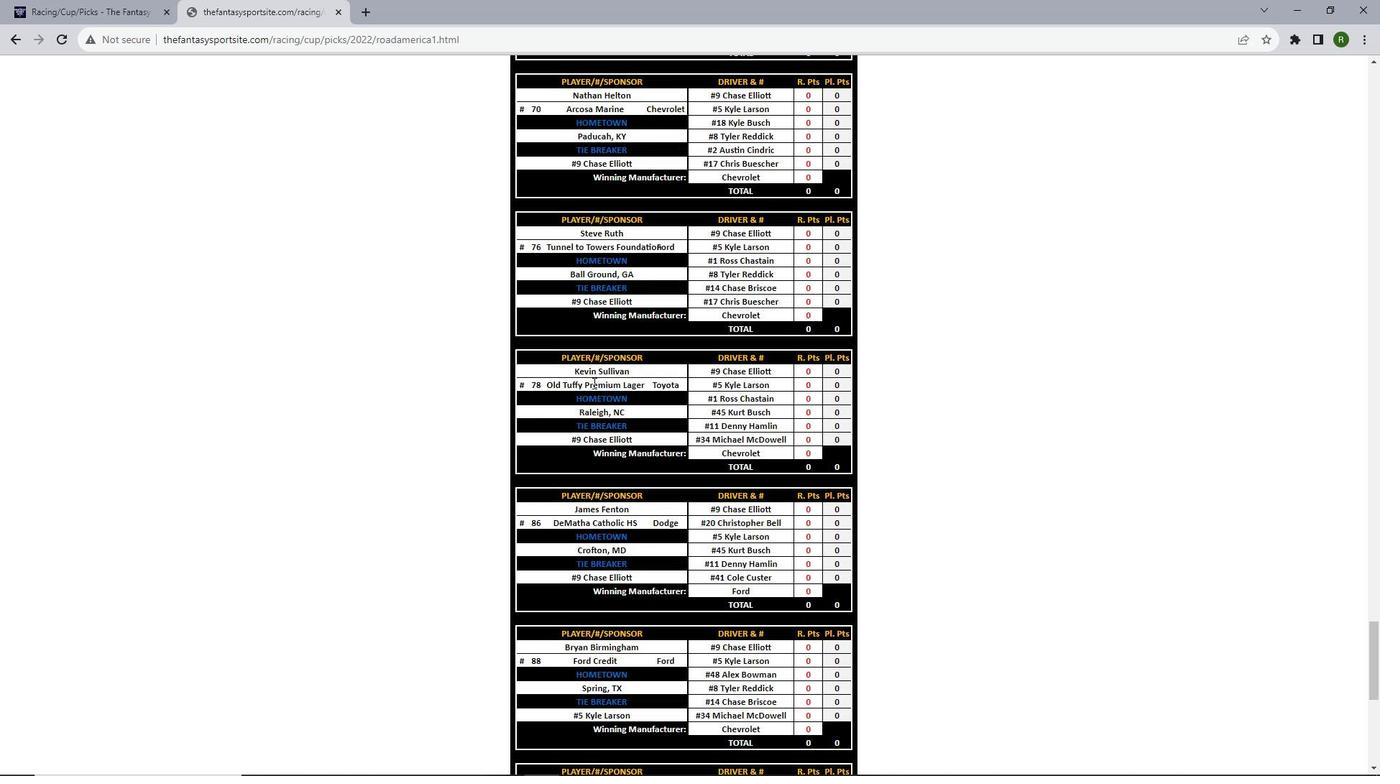 
Action: Mouse scrolled (593, 382) with delta (0, 0)
Screenshot: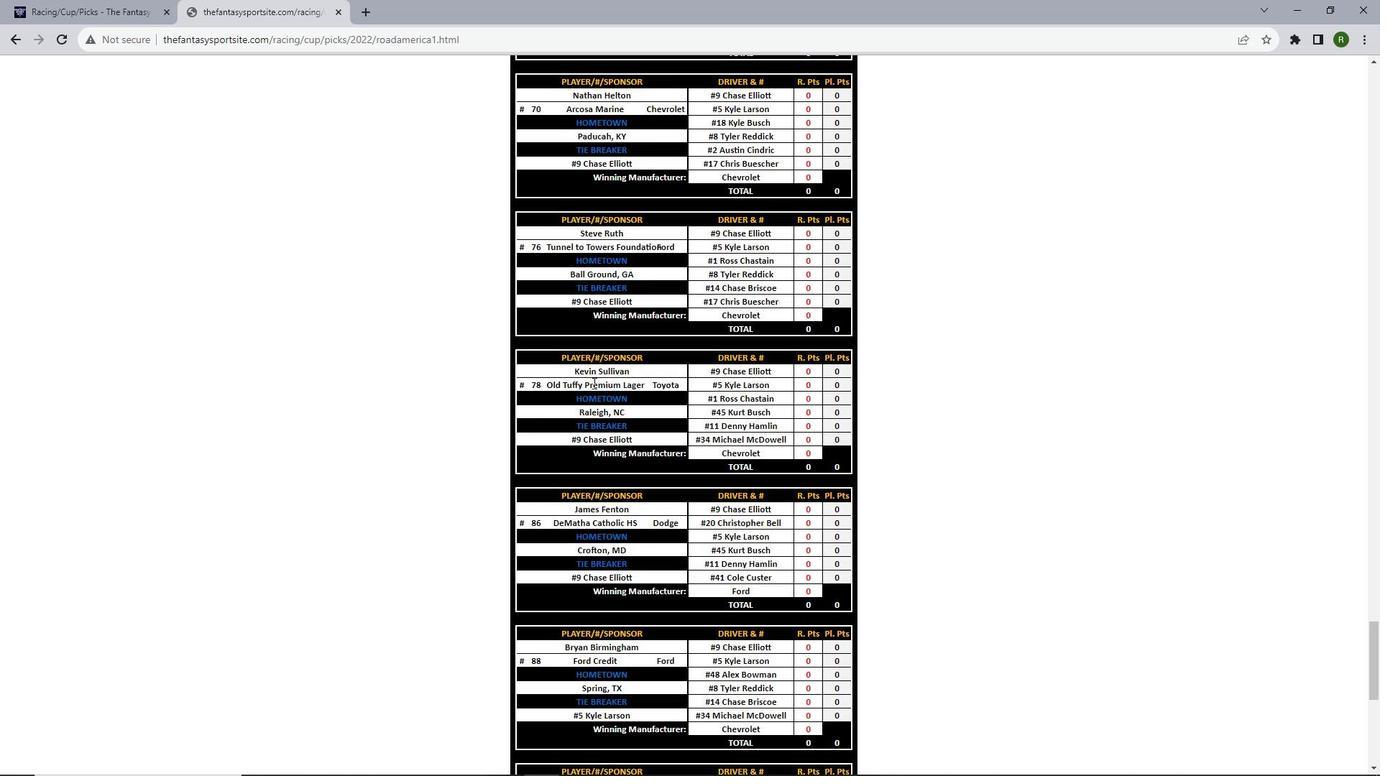 
Action: Mouse scrolled (593, 382) with delta (0, 0)
Screenshot: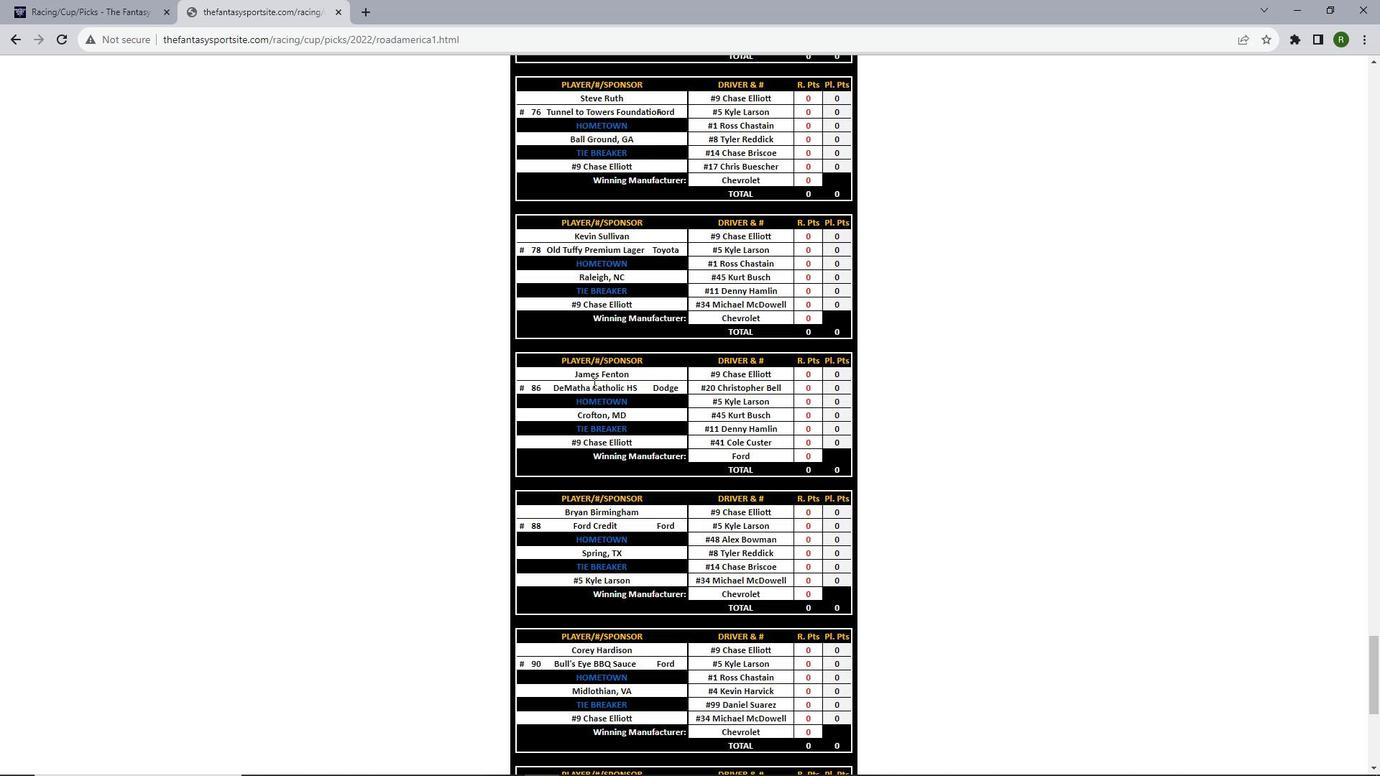 
Action: Mouse scrolled (593, 382) with delta (0, 0)
Screenshot: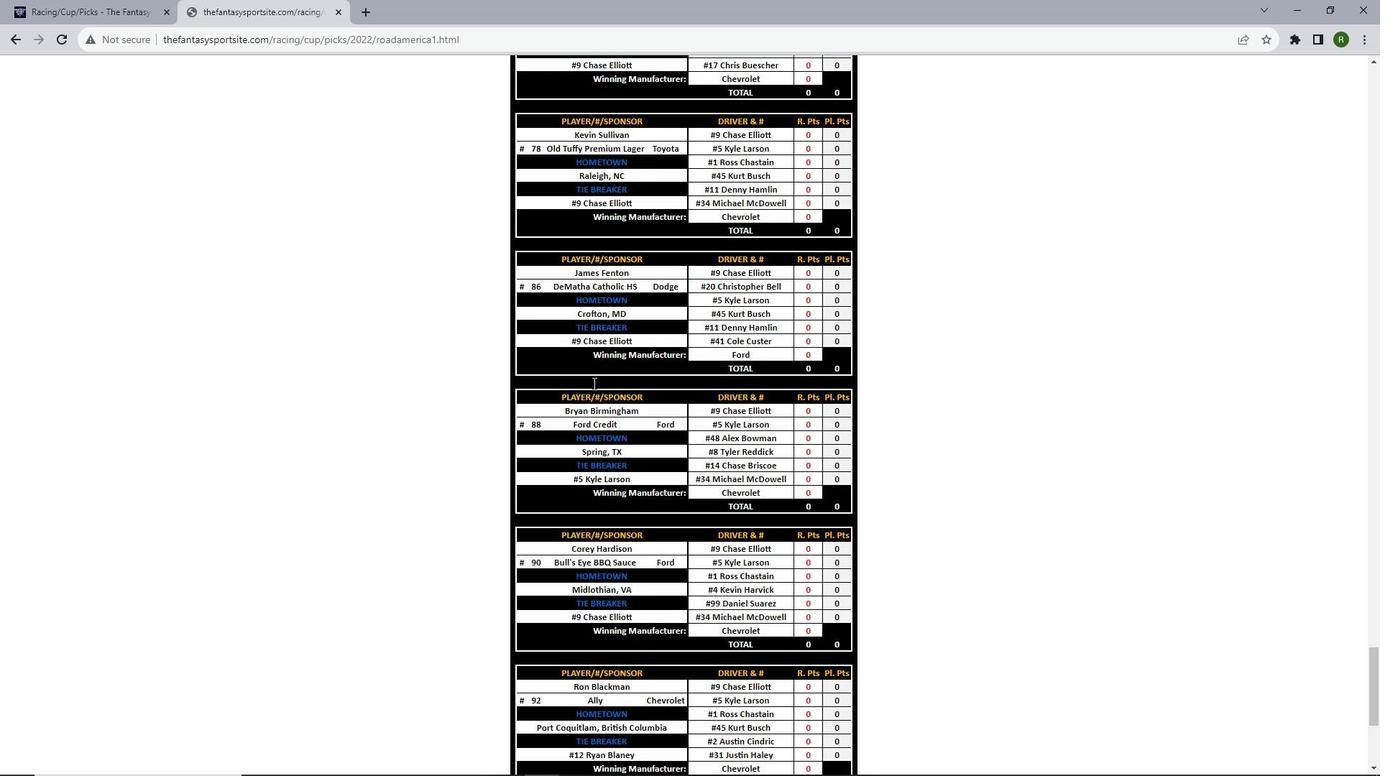
Action: Mouse scrolled (593, 382) with delta (0, 0)
Screenshot: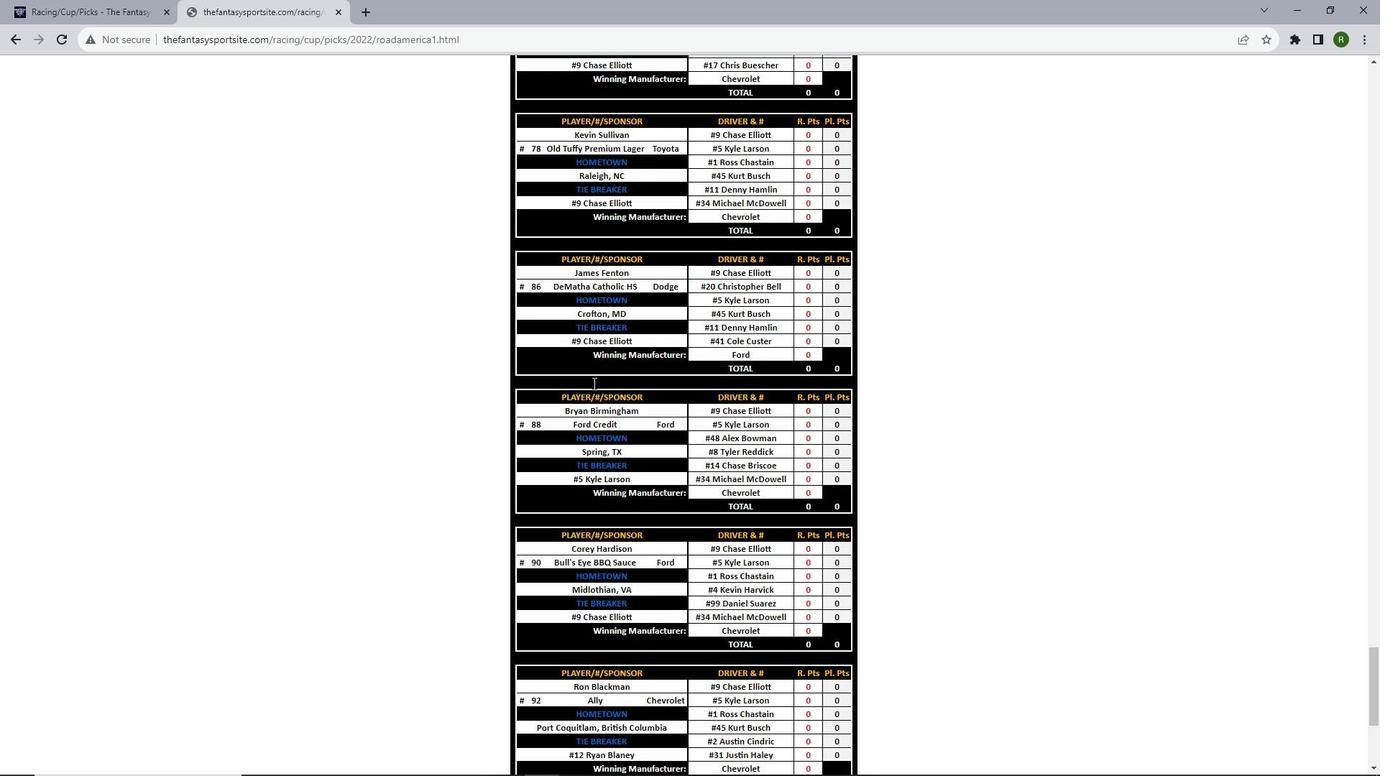 
Action: Mouse scrolled (593, 382) with delta (0, 0)
Screenshot: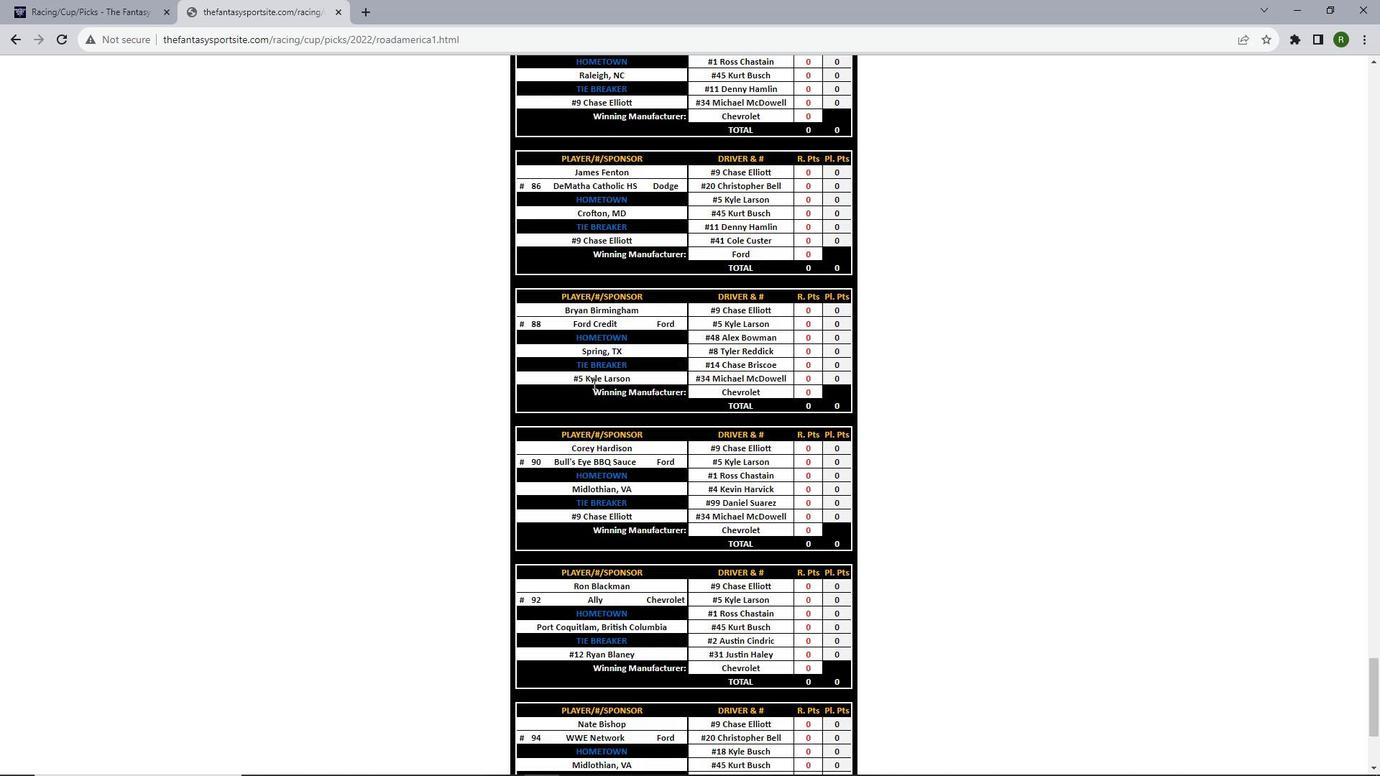 
Action: Mouse scrolled (593, 382) with delta (0, 0)
Screenshot: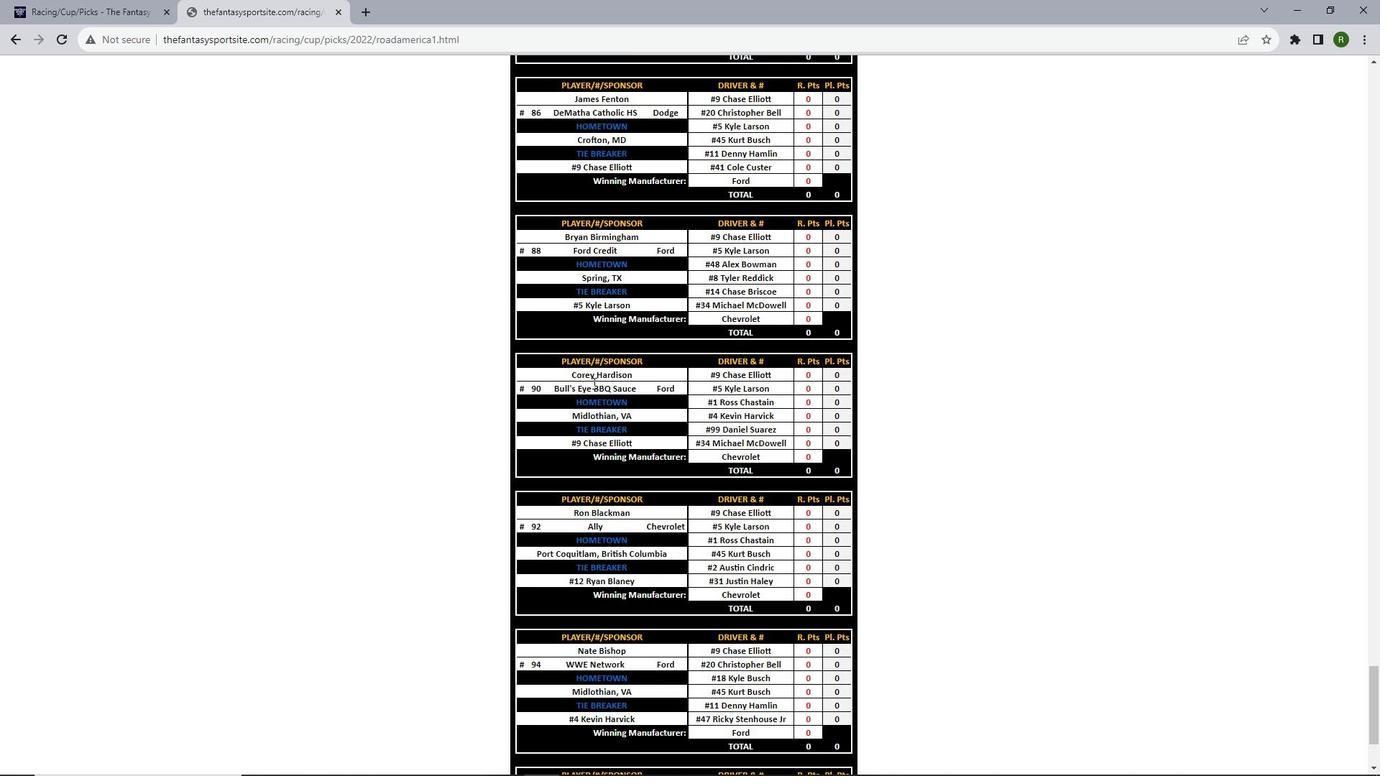 
Action: Mouse scrolled (593, 382) with delta (0, 0)
Screenshot: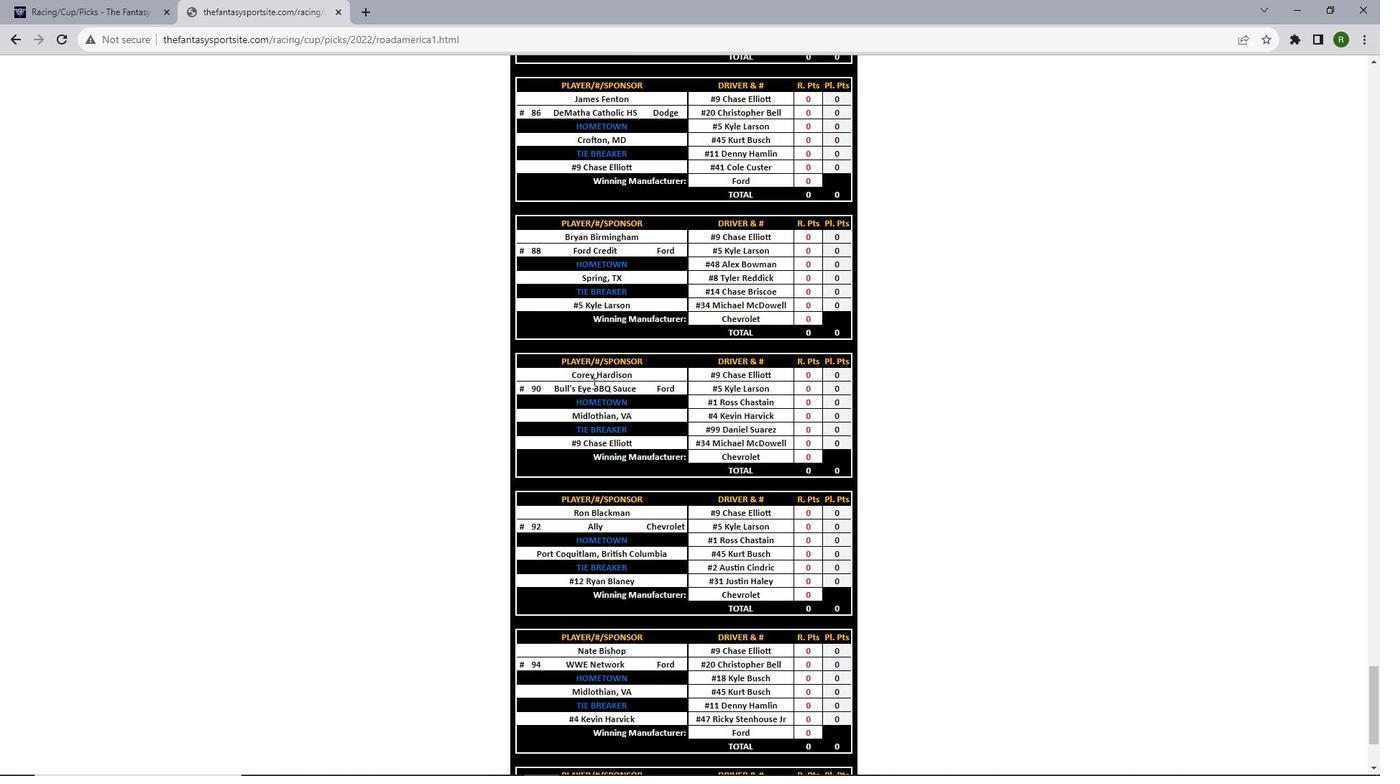 
Action: Mouse scrolled (593, 382) with delta (0, 0)
Screenshot: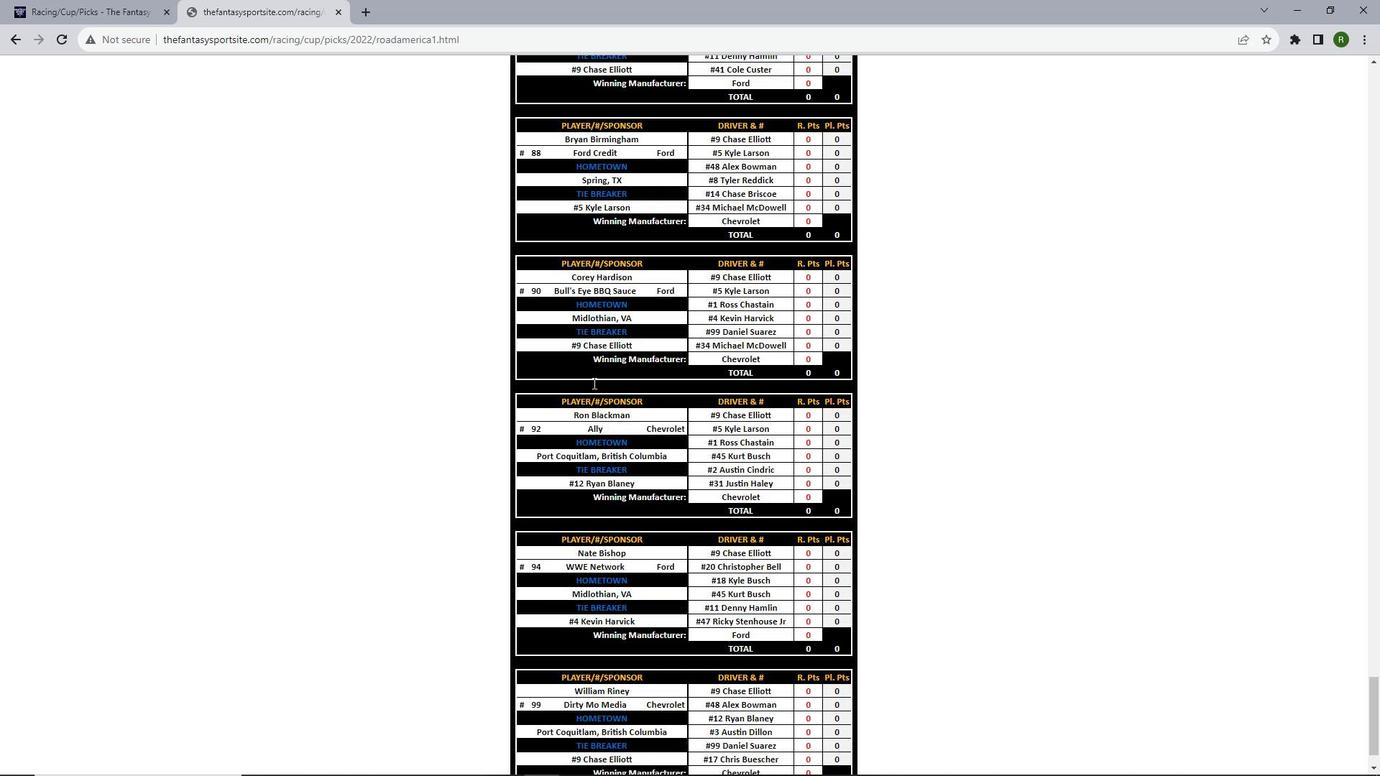 
Action: Mouse scrolled (593, 382) with delta (0, 0)
Screenshot: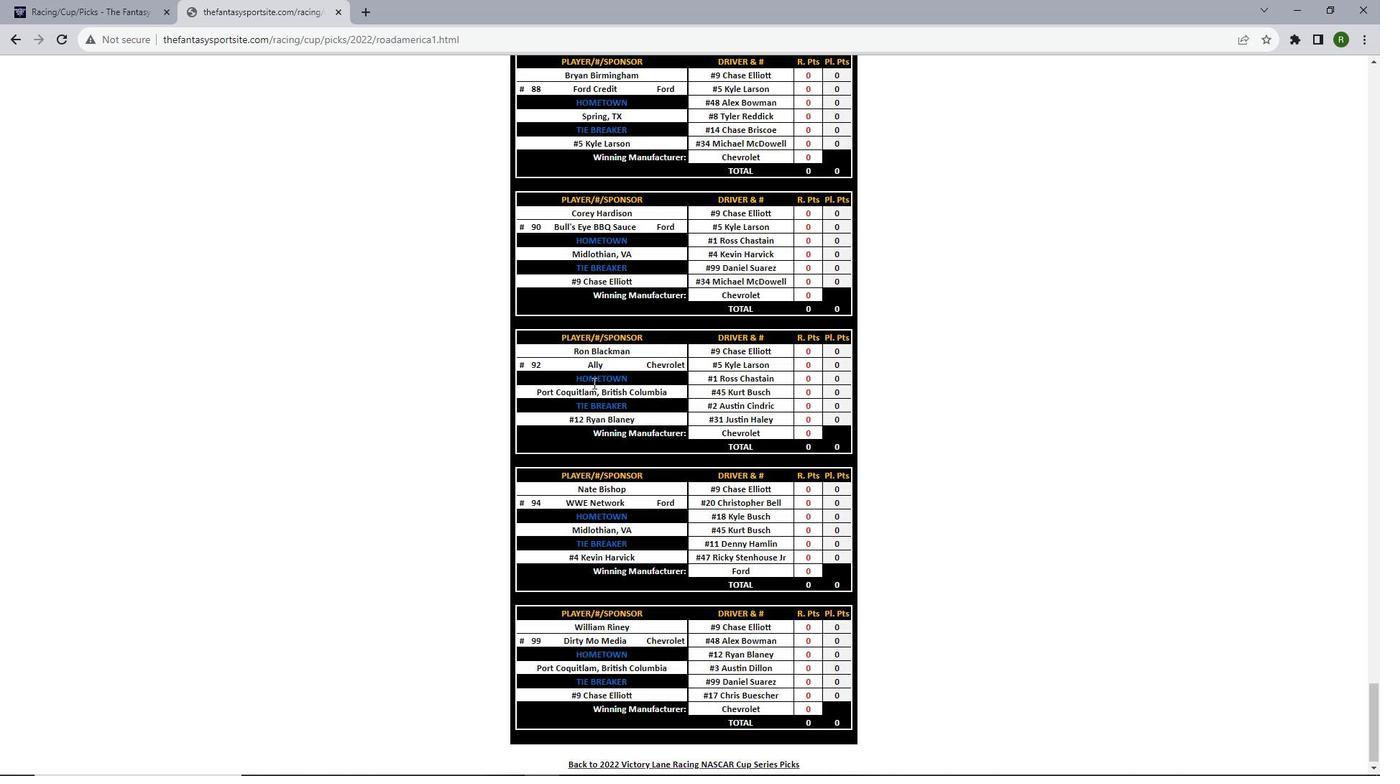 
Action: Mouse scrolled (593, 382) with delta (0, 0)
Screenshot: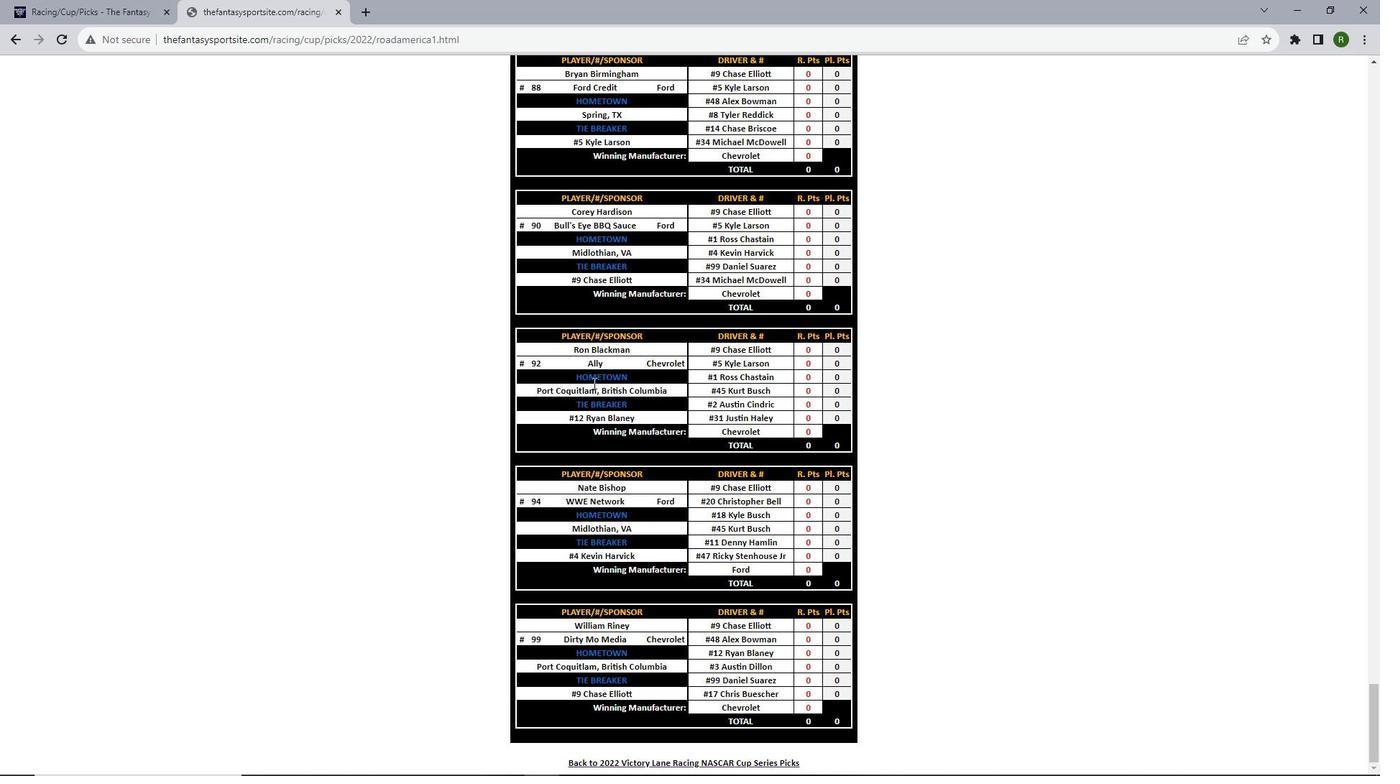 
Action: Mouse scrolled (593, 382) with delta (0, 0)
Screenshot: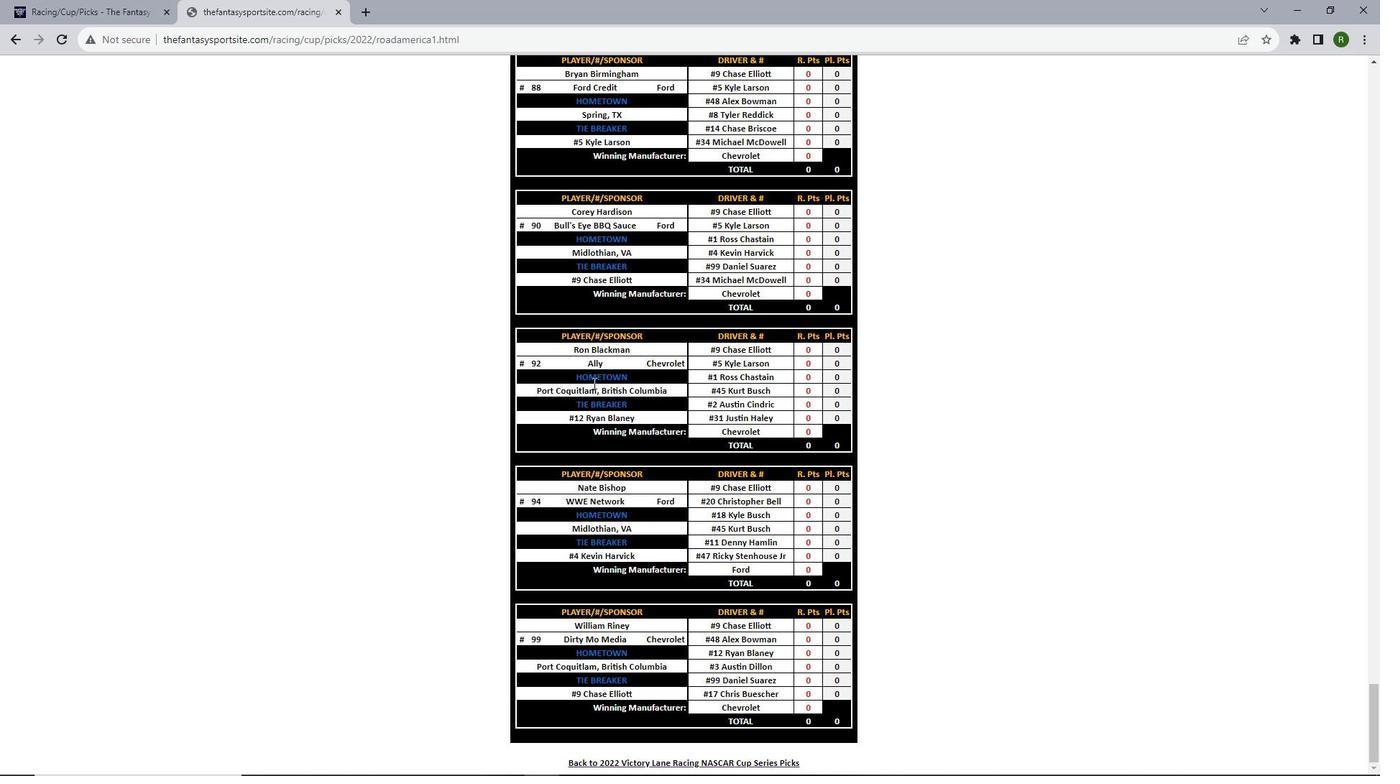 
Action: Mouse scrolled (593, 382) with delta (0, 0)
Screenshot: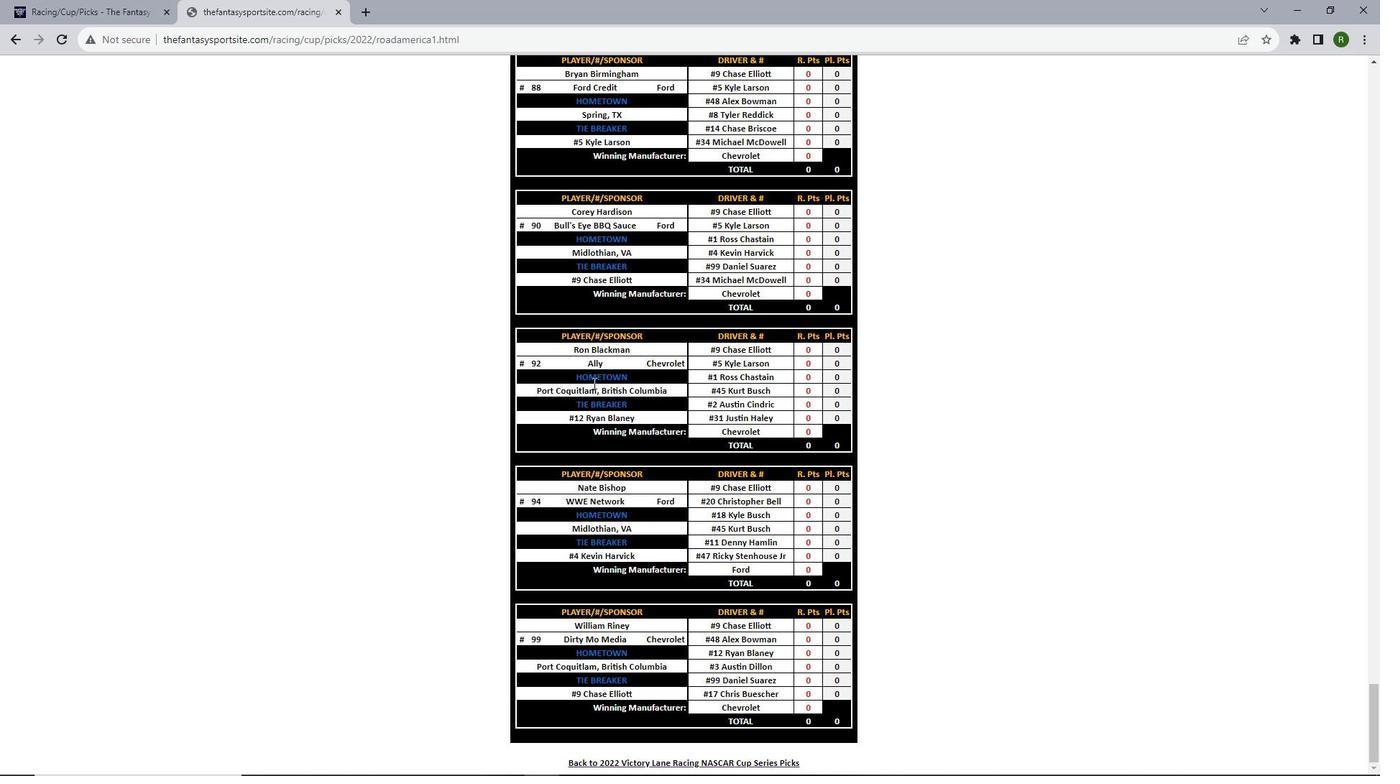 
Action: Mouse scrolled (593, 382) with delta (0, 0)
Screenshot: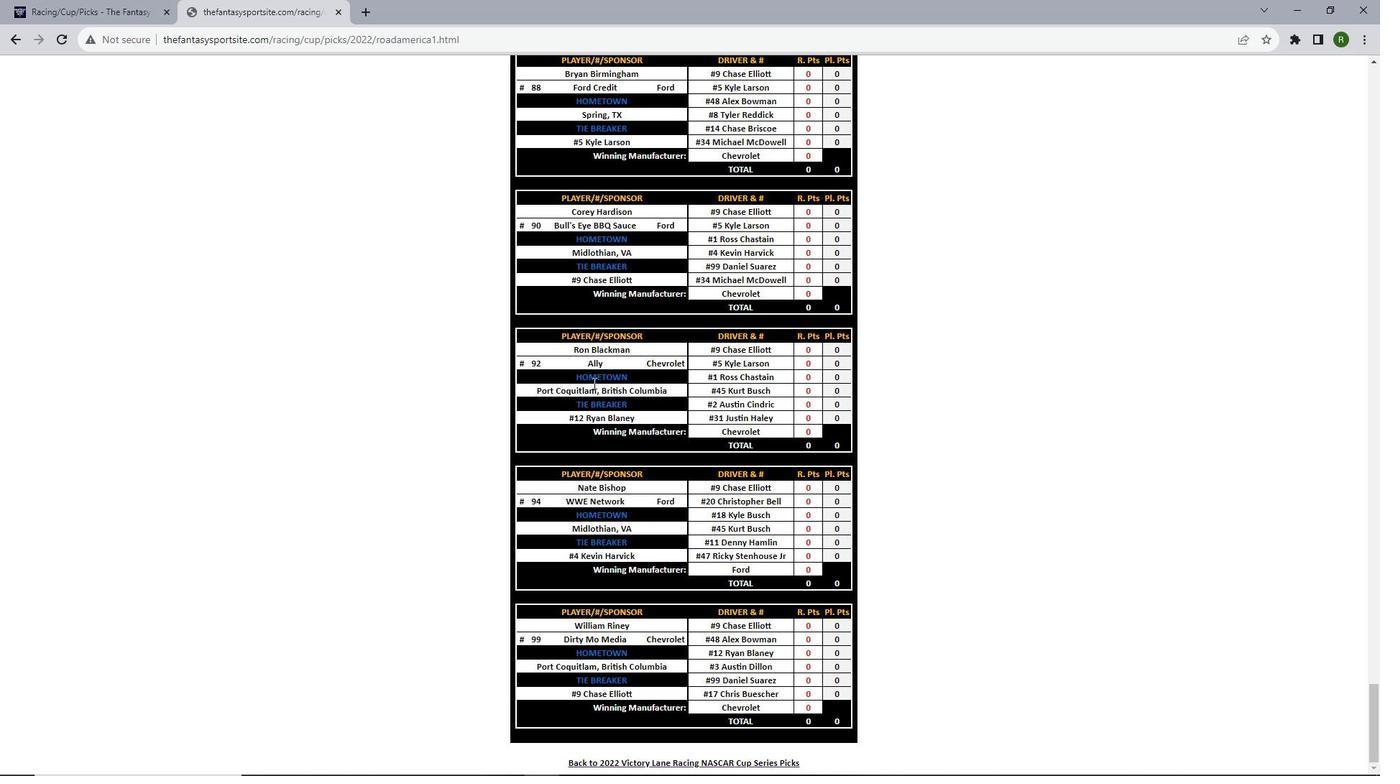 
Action: Mouse scrolled (593, 382) with delta (0, 0)
Screenshot: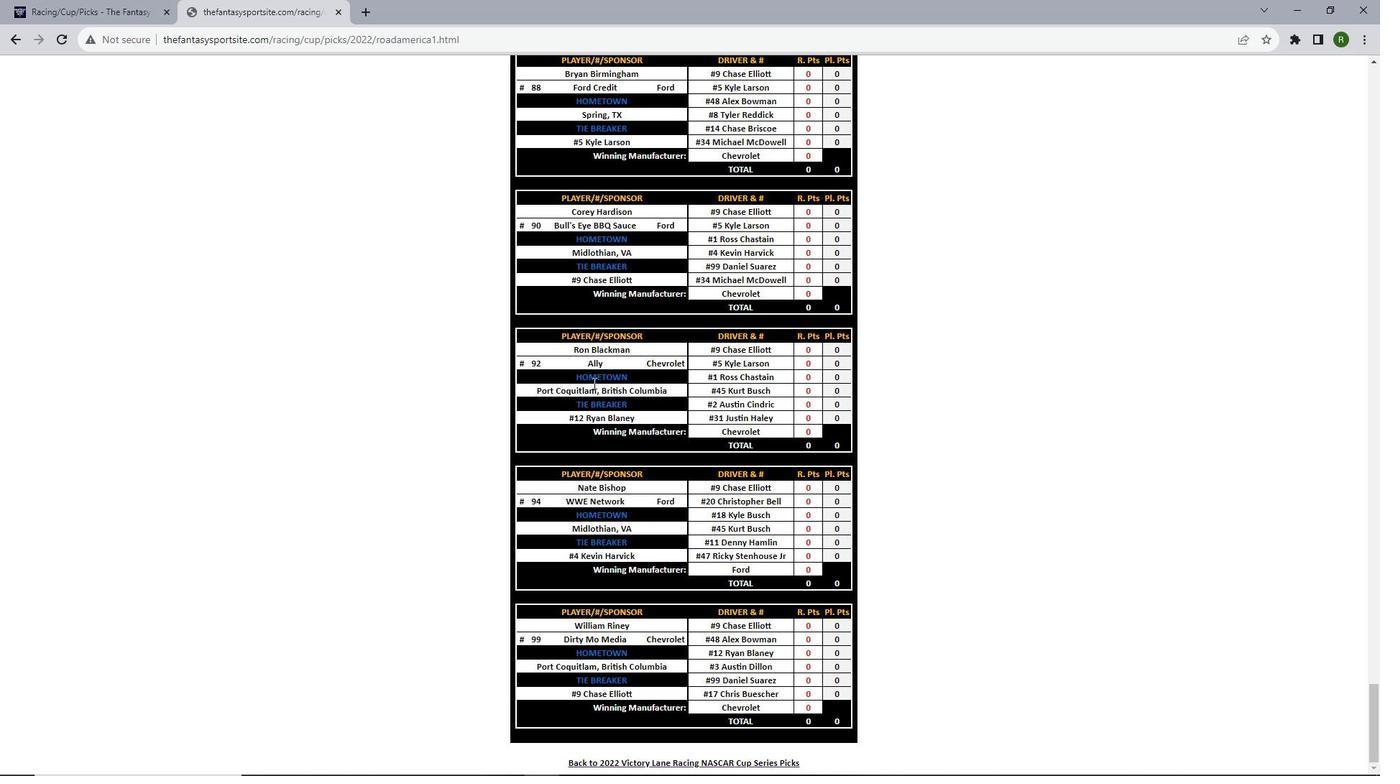 
Action: Mouse scrolled (593, 382) with delta (0, 0)
Screenshot: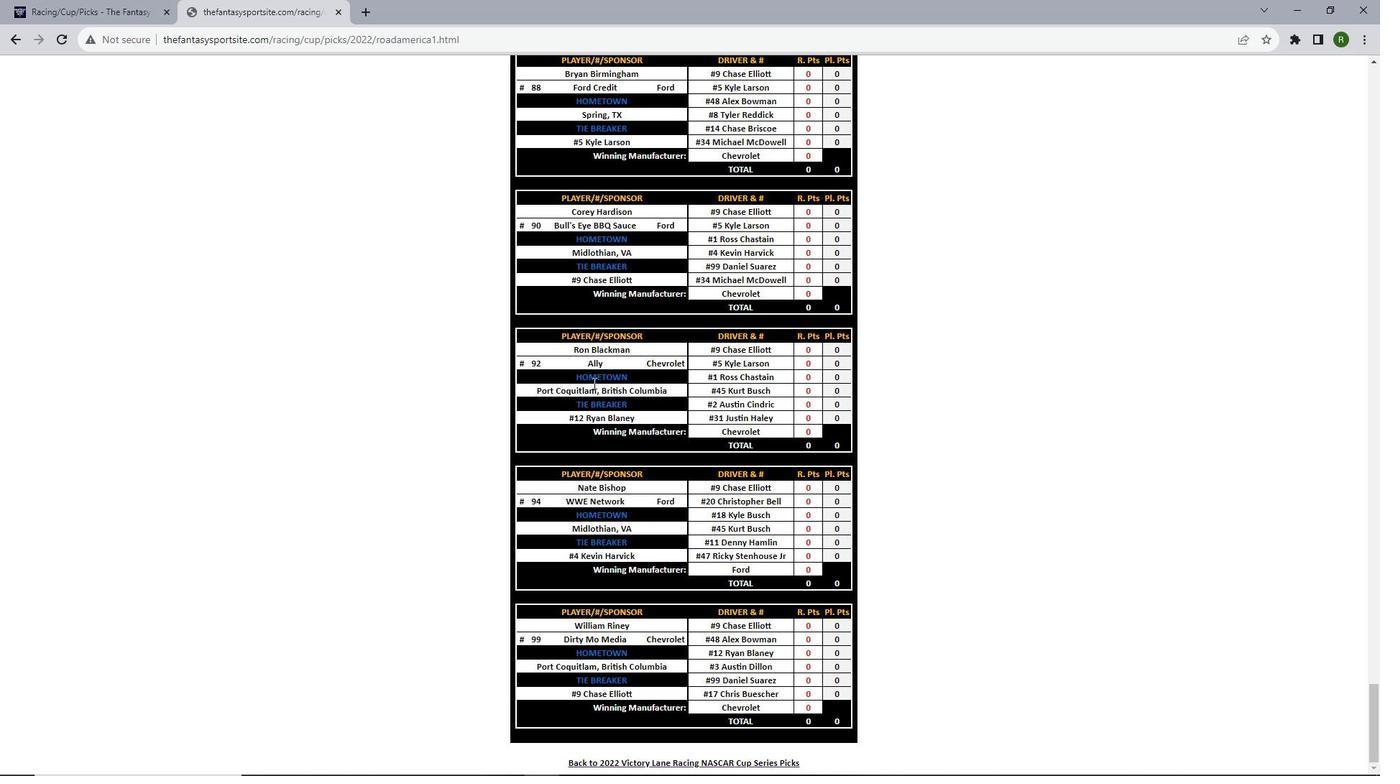 
Action: Mouse scrolled (593, 382) with delta (0, 0)
Screenshot: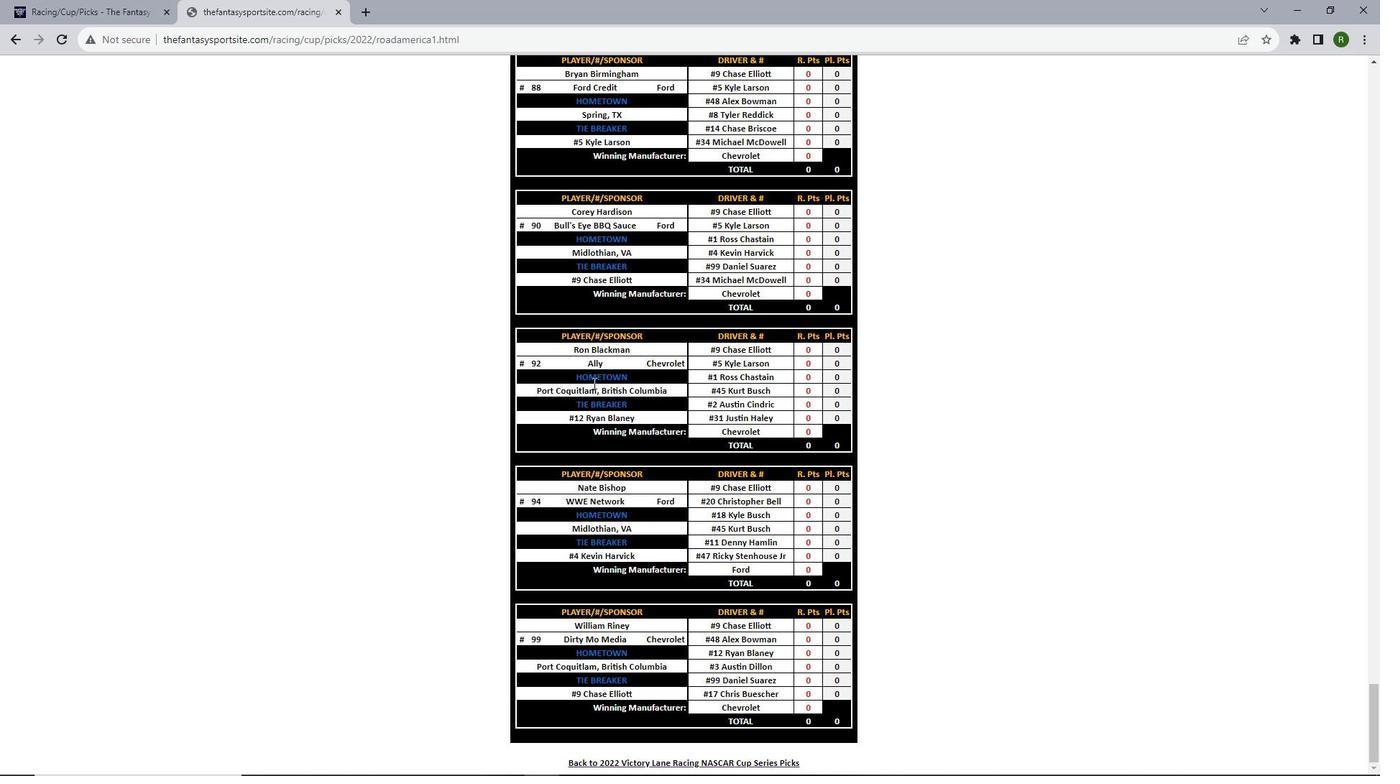 
Action: Mouse scrolled (593, 382) with delta (0, 0)
Screenshot: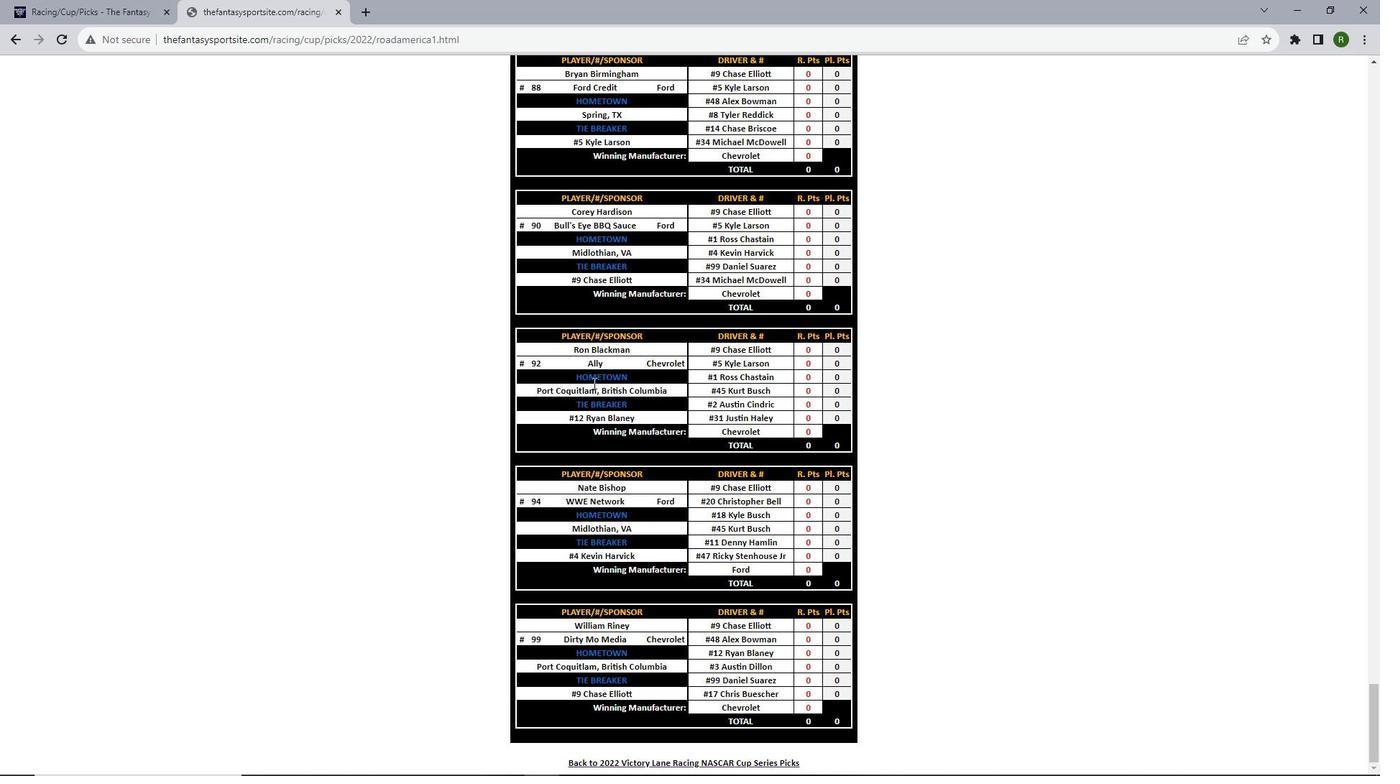 
